 Task: Look for space in Rakovski, Bulgaria from 9th June, 2023 to 16th June, 2023 for 2 adults in price range Rs.8000 to Rs.16000. Place can be entire place with 2 bedrooms having 2 beds and 1 bathroom. Property type can be flat. Booking option can be shelf check-in. Required host language is English.
Action: Mouse moved to (498, 130)
Screenshot: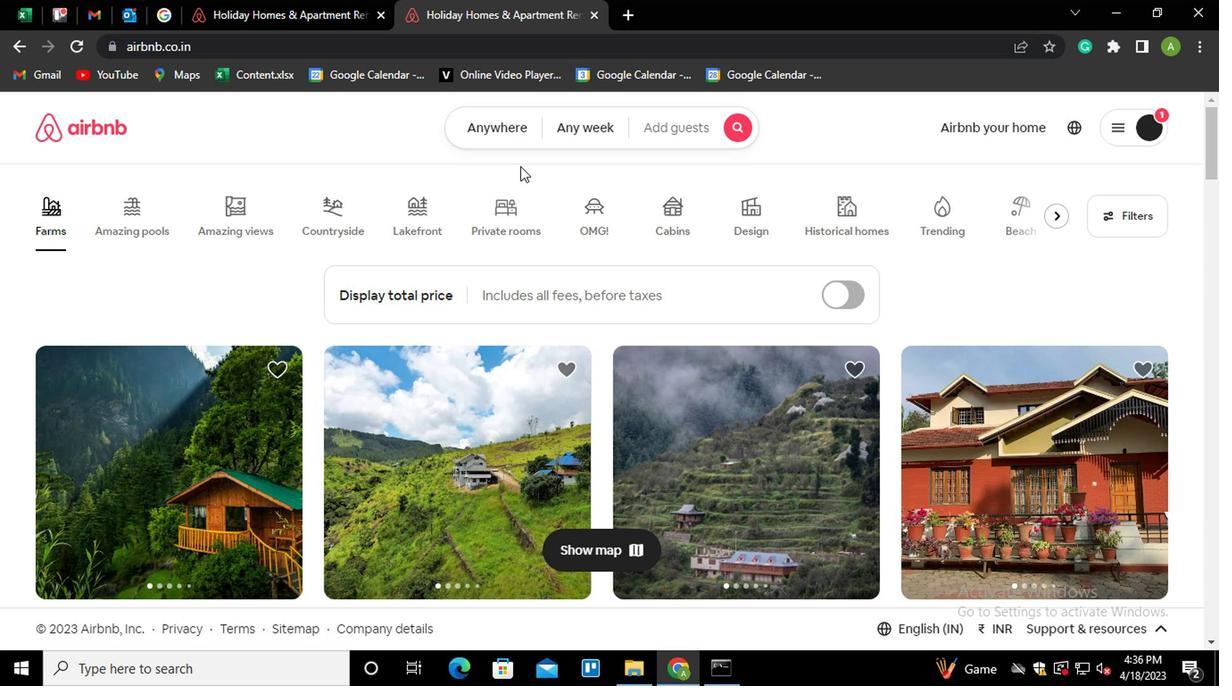 
Action: Mouse pressed left at (498, 130)
Screenshot: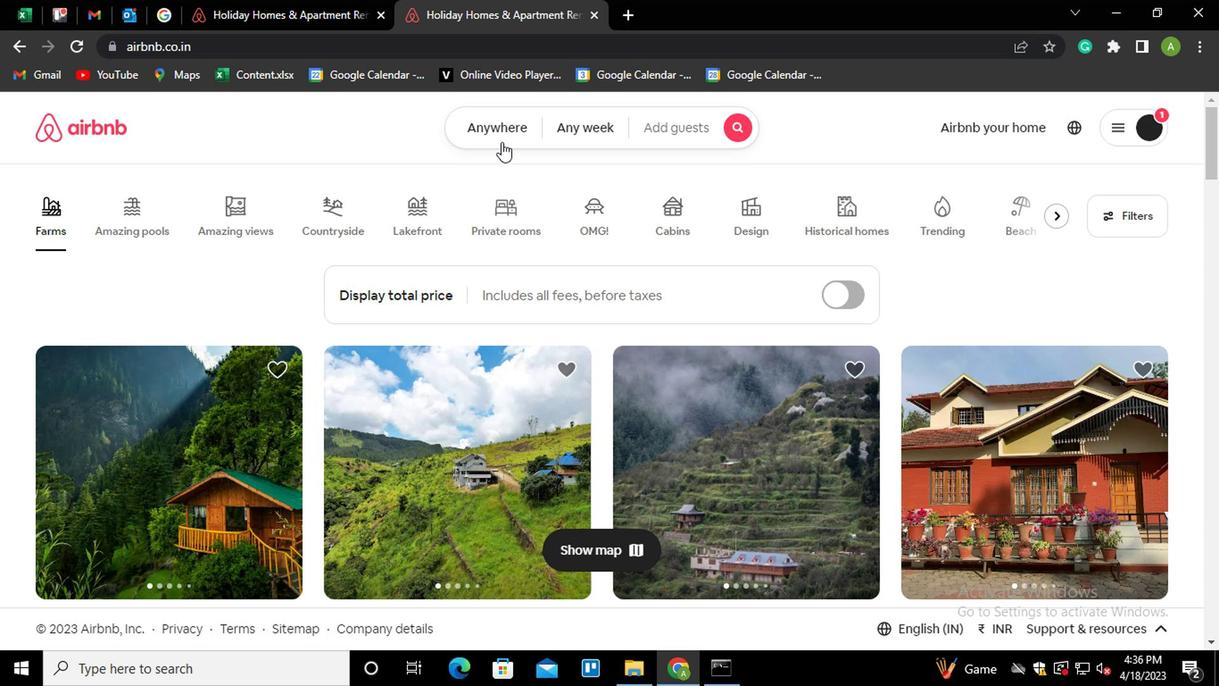 
Action: Mouse moved to (360, 204)
Screenshot: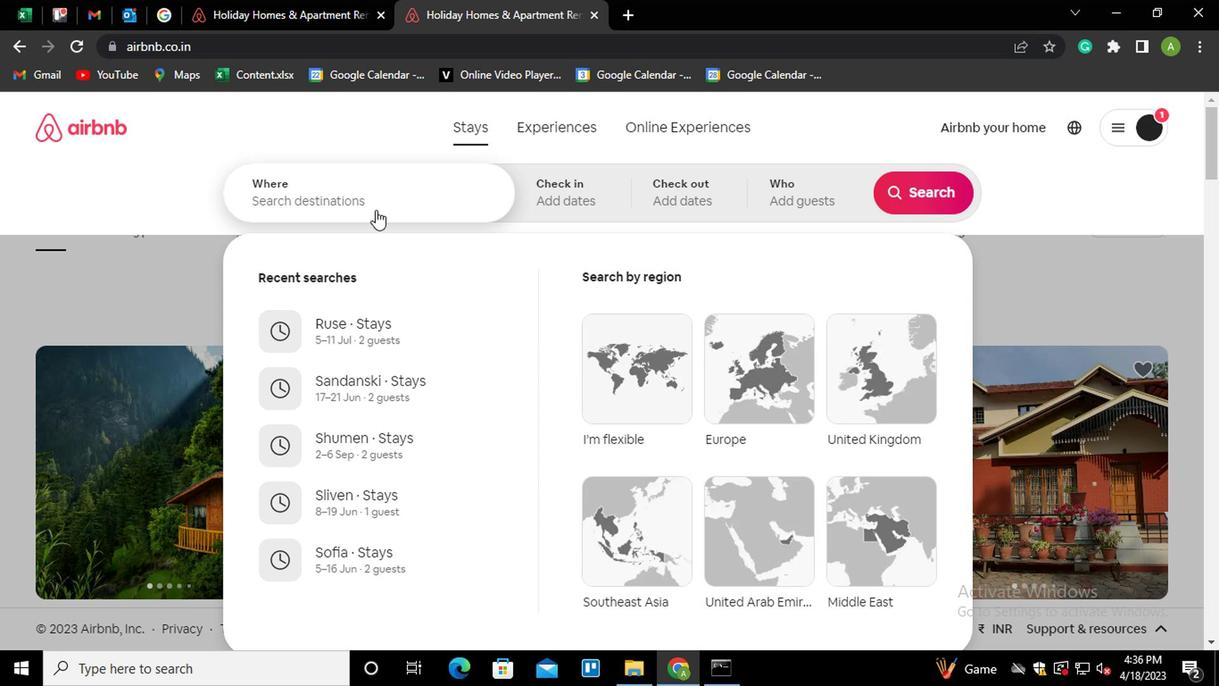 
Action: Mouse pressed left at (360, 204)
Screenshot: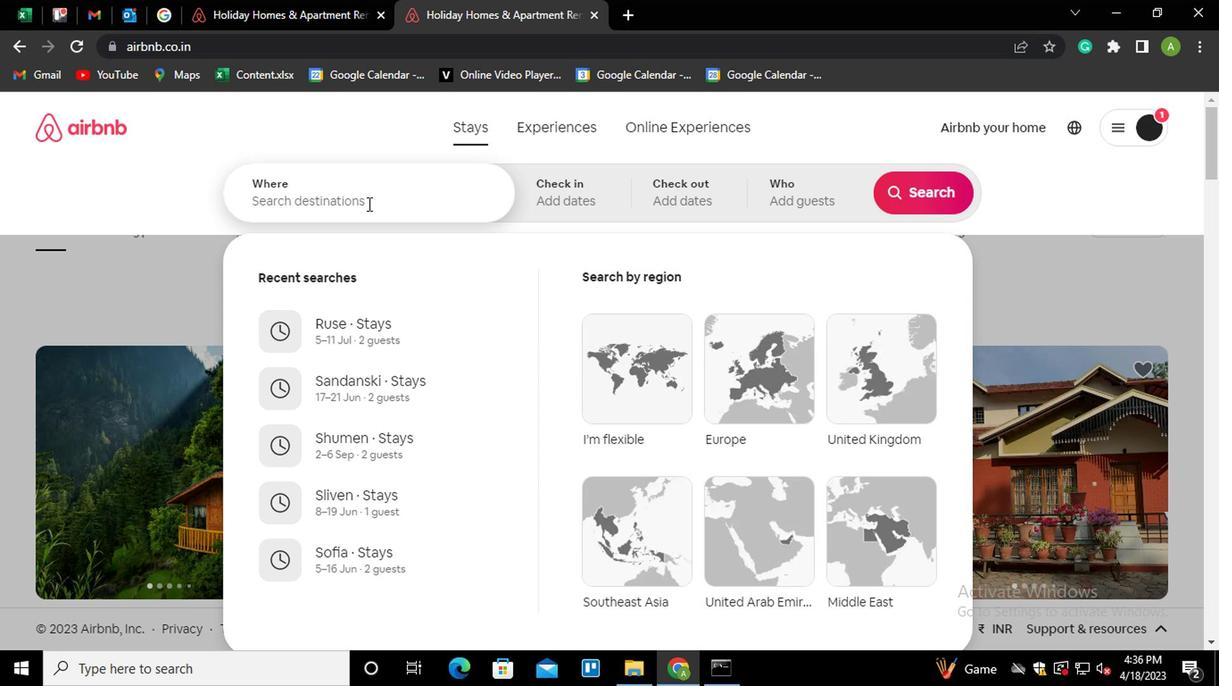
Action: Key pressed <Key.shift>RAKOVSKI<Key.down><Key.down><Key.enter>
Screenshot: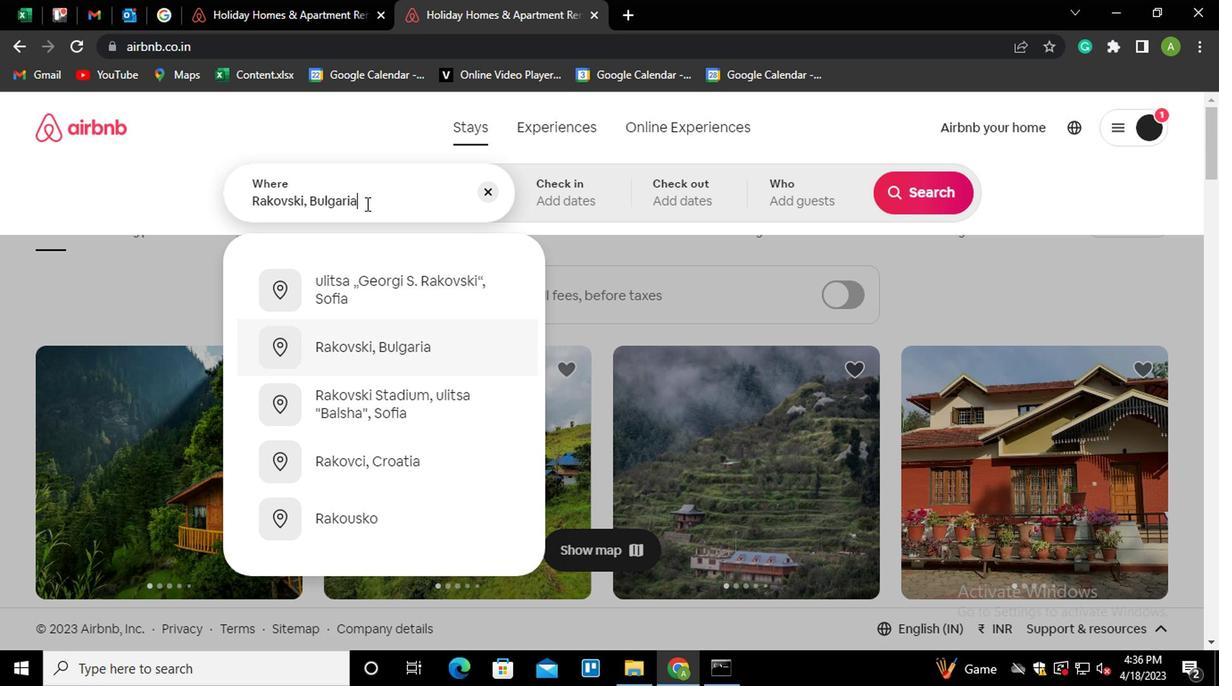 
Action: Mouse moved to (908, 335)
Screenshot: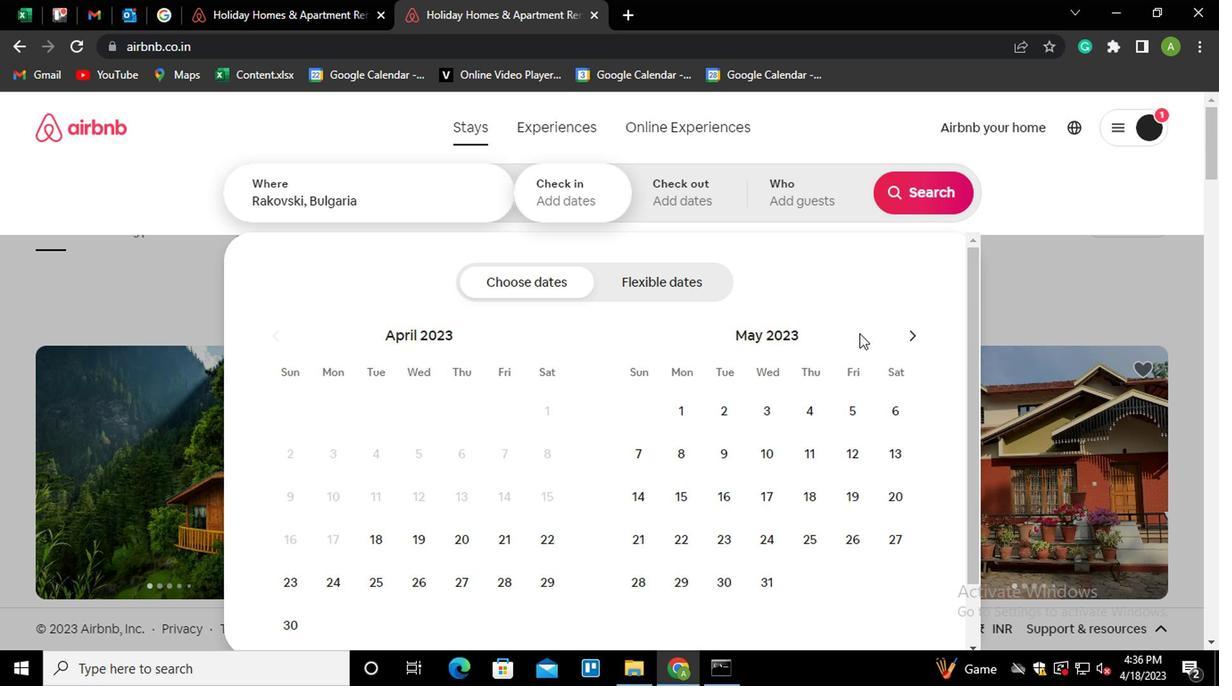 
Action: Mouse pressed left at (908, 335)
Screenshot: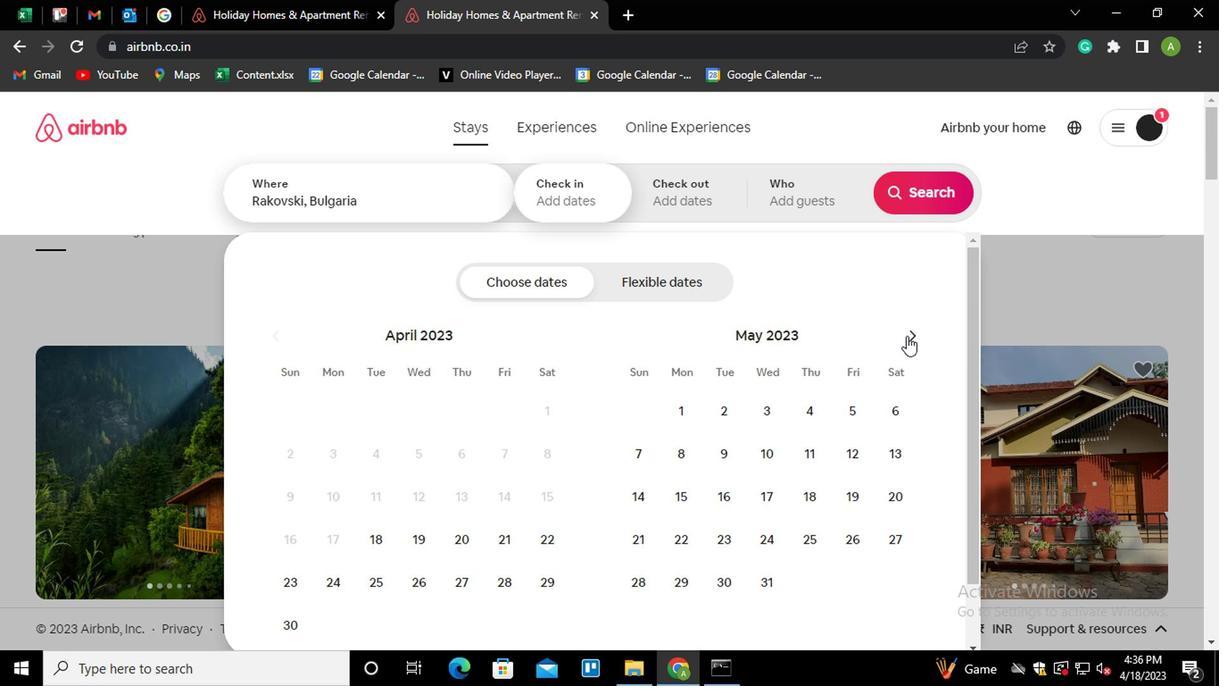
Action: Mouse pressed left at (908, 335)
Screenshot: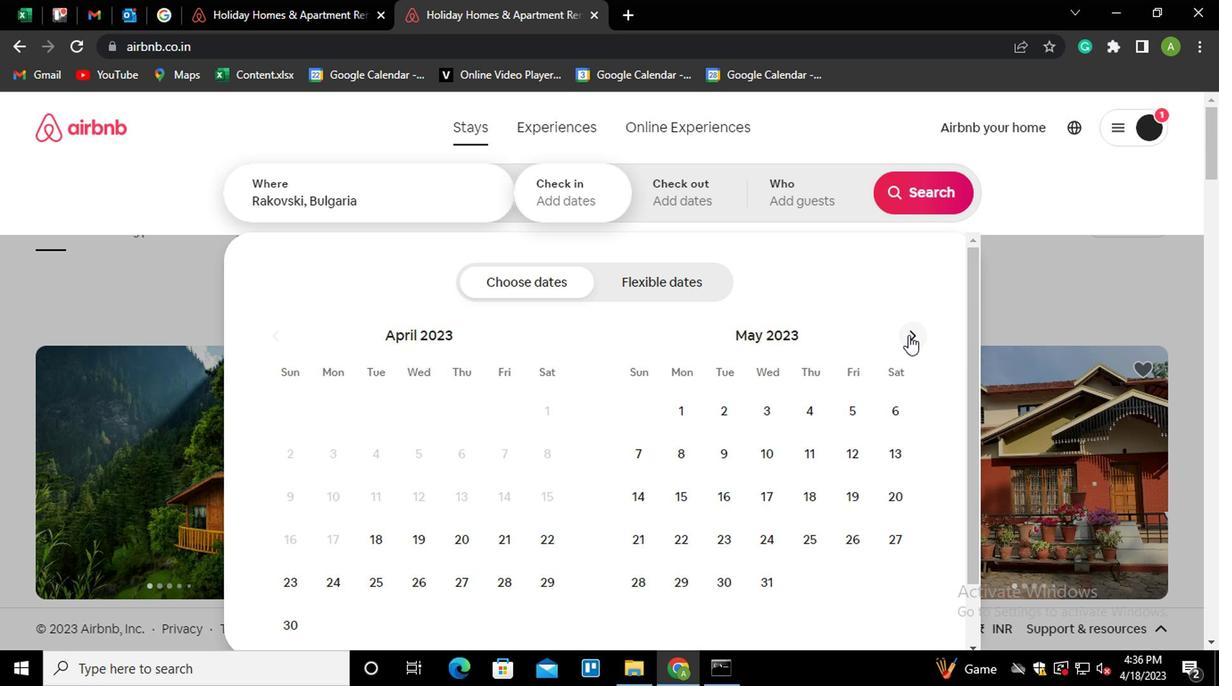 
Action: Mouse moved to (859, 452)
Screenshot: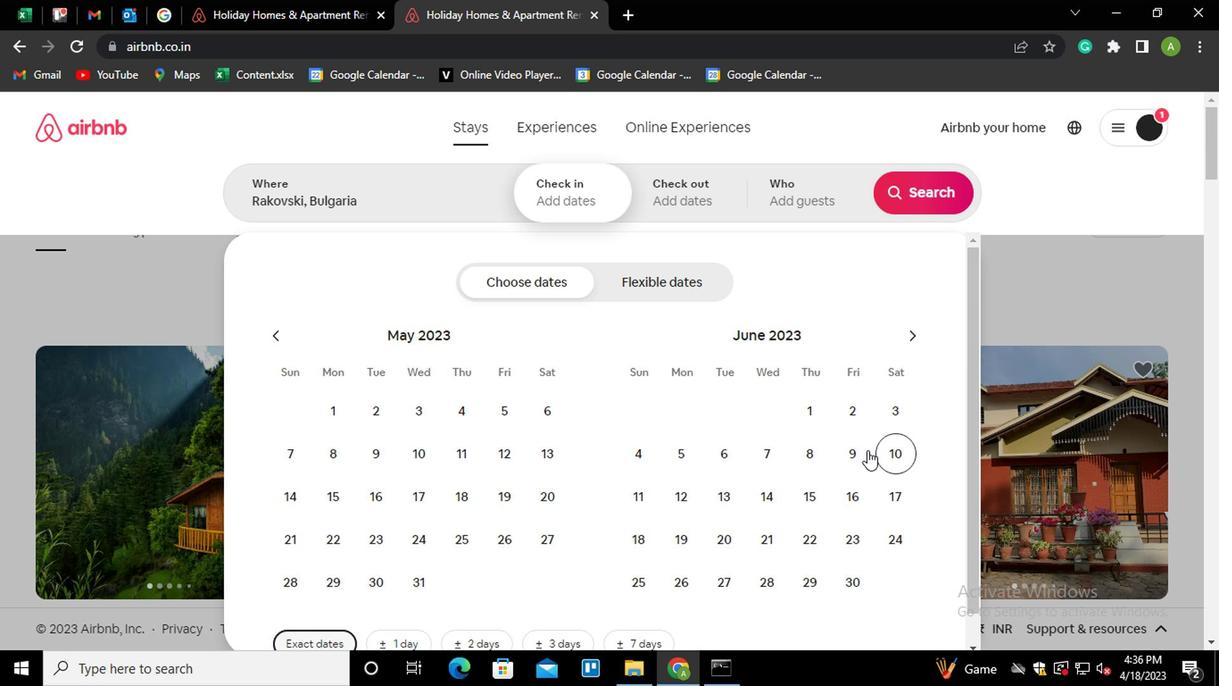 
Action: Mouse pressed left at (859, 452)
Screenshot: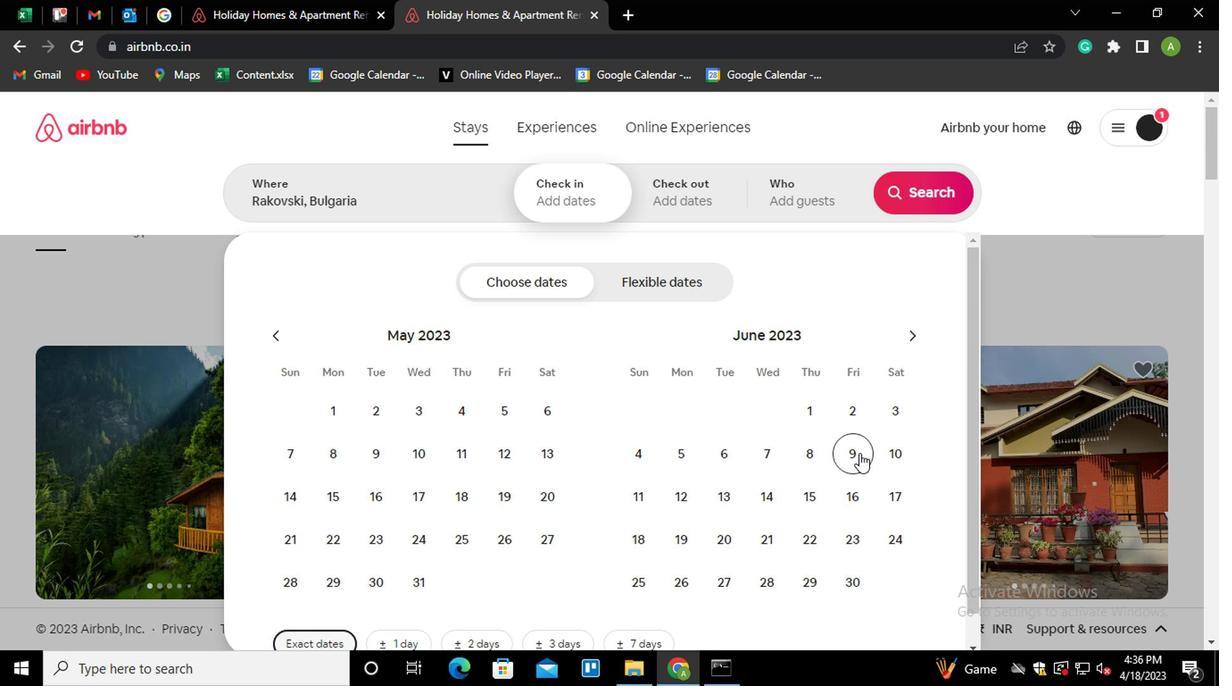 
Action: Mouse moved to (846, 486)
Screenshot: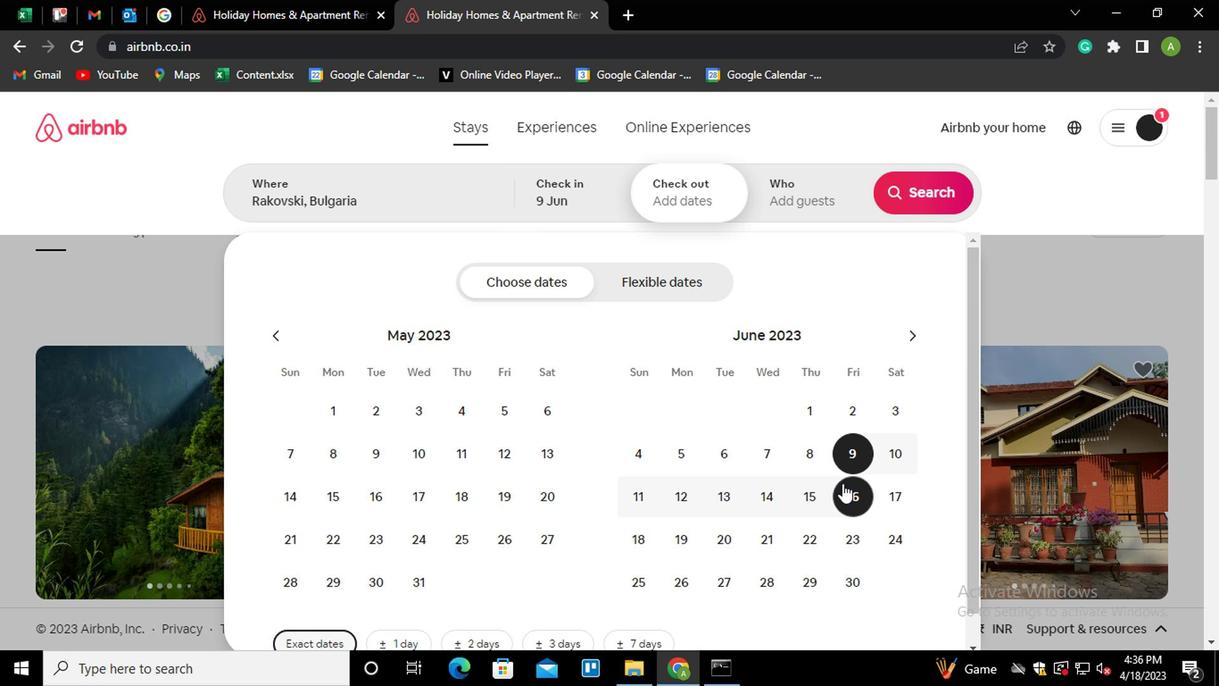 
Action: Mouse pressed left at (846, 486)
Screenshot: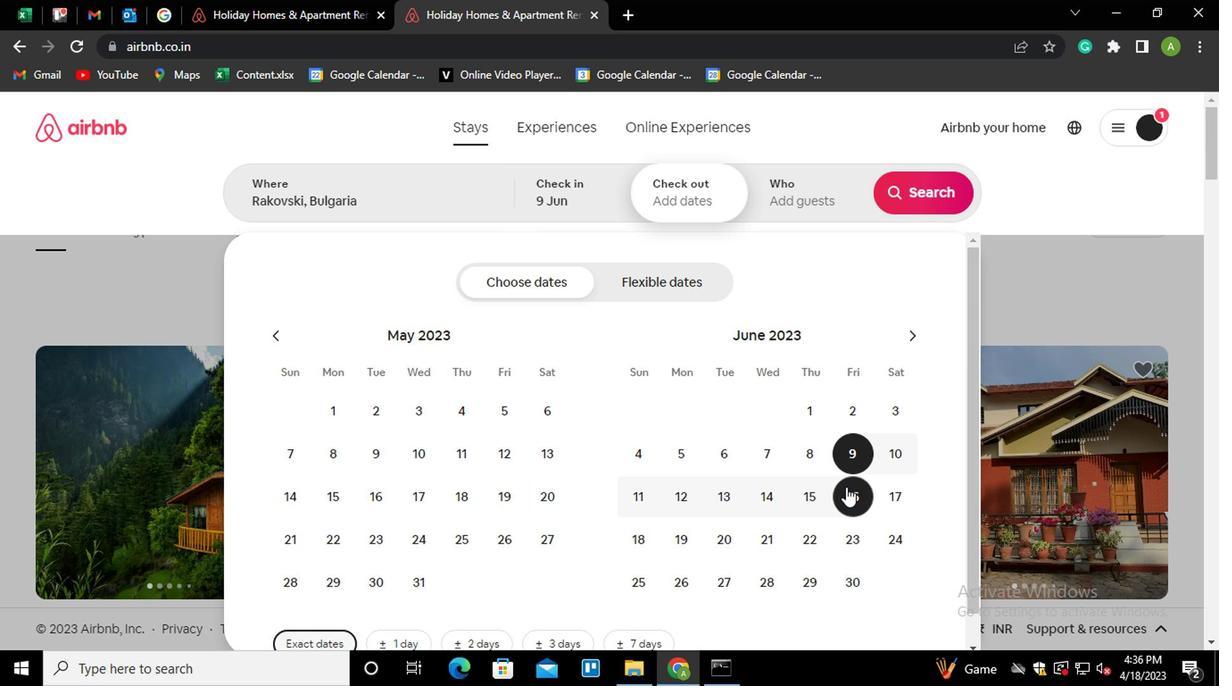 
Action: Mouse moved to (801, 214)
Screenshot: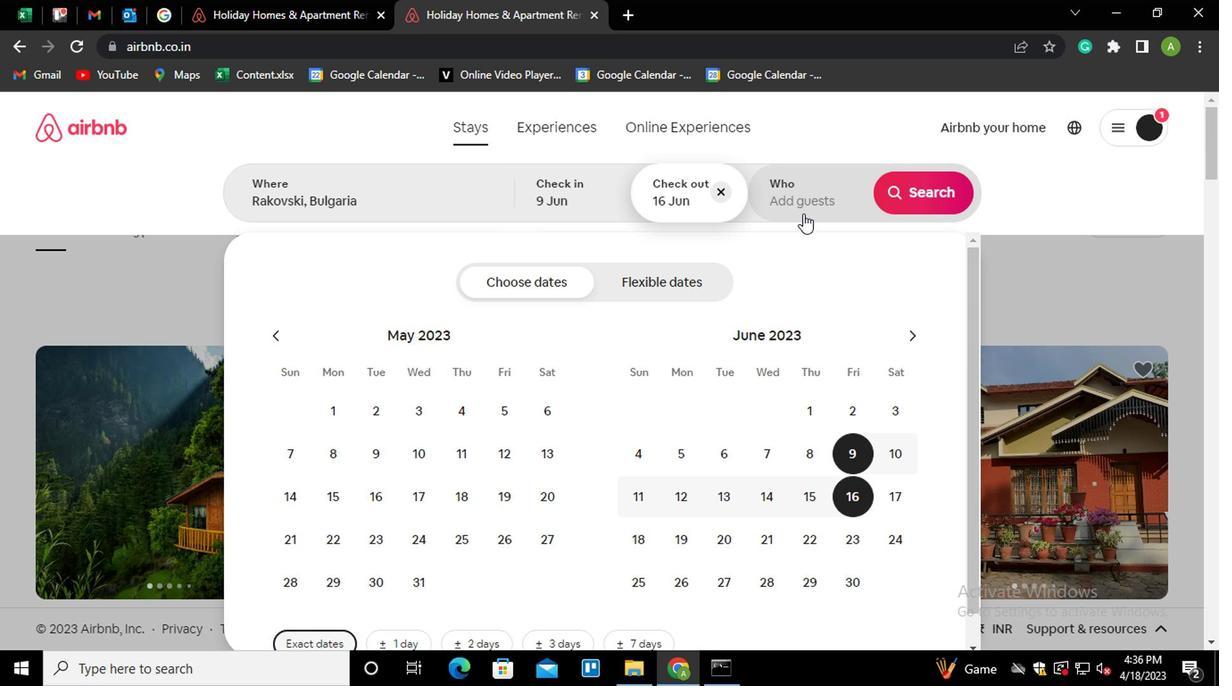 
Action: Mouse pressed left at (801, 214)
Screenshot: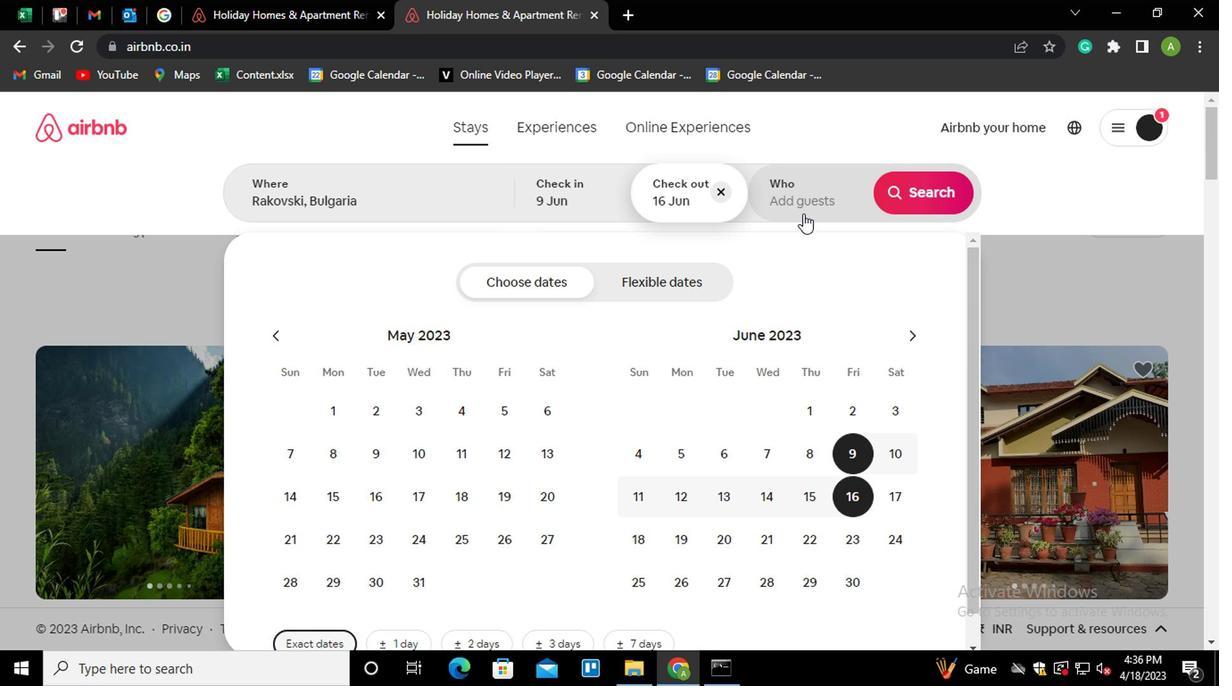 
Action: Mouse moved to (929, 287)
Screenshot: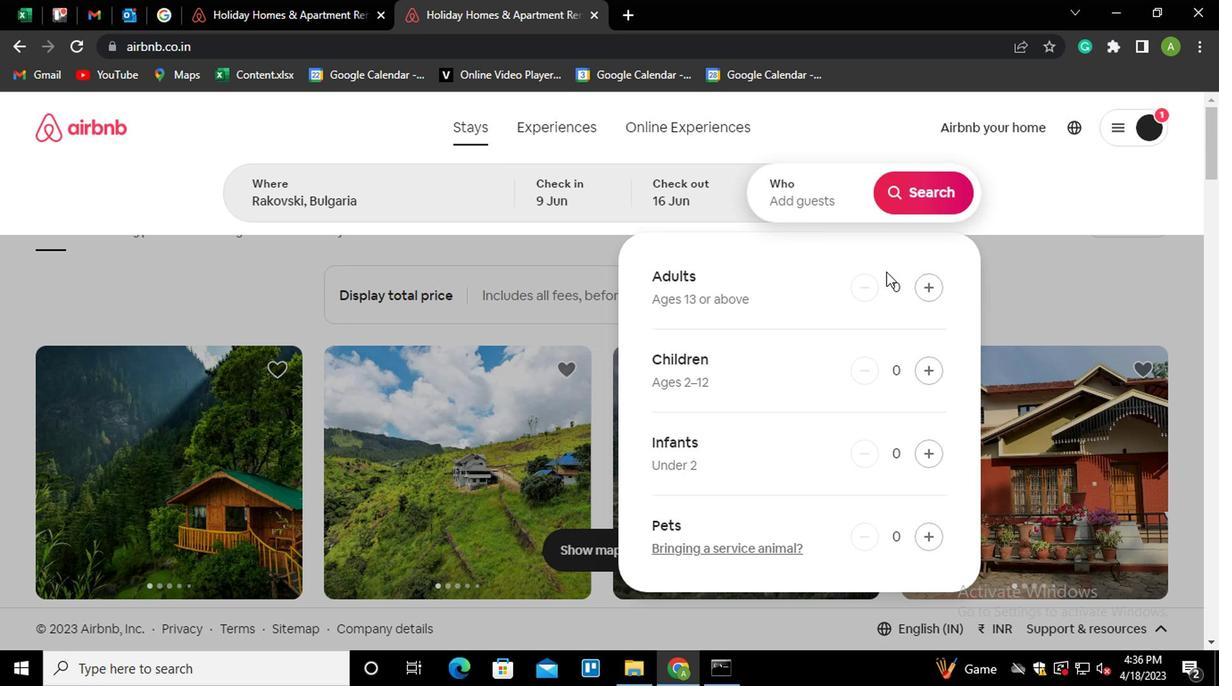 
Action: Mouse pressed left at (929, 287)
Screenshot: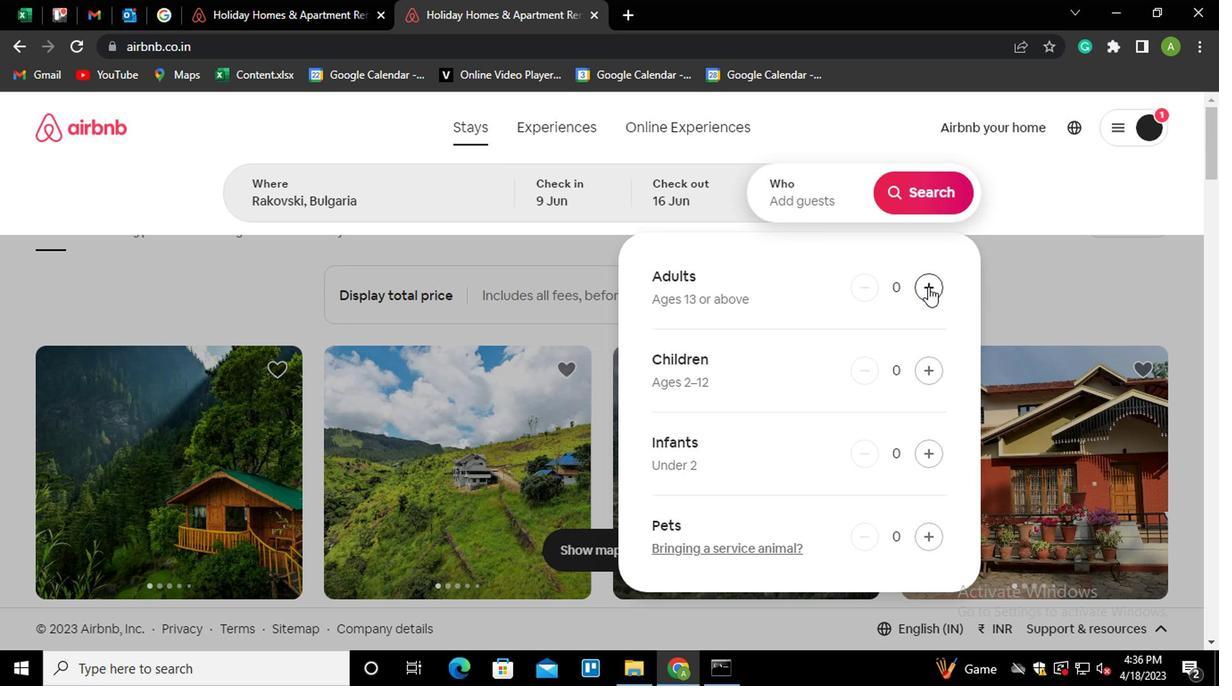 
Action: Mouse pressed left at (929, 287)
Screenshot: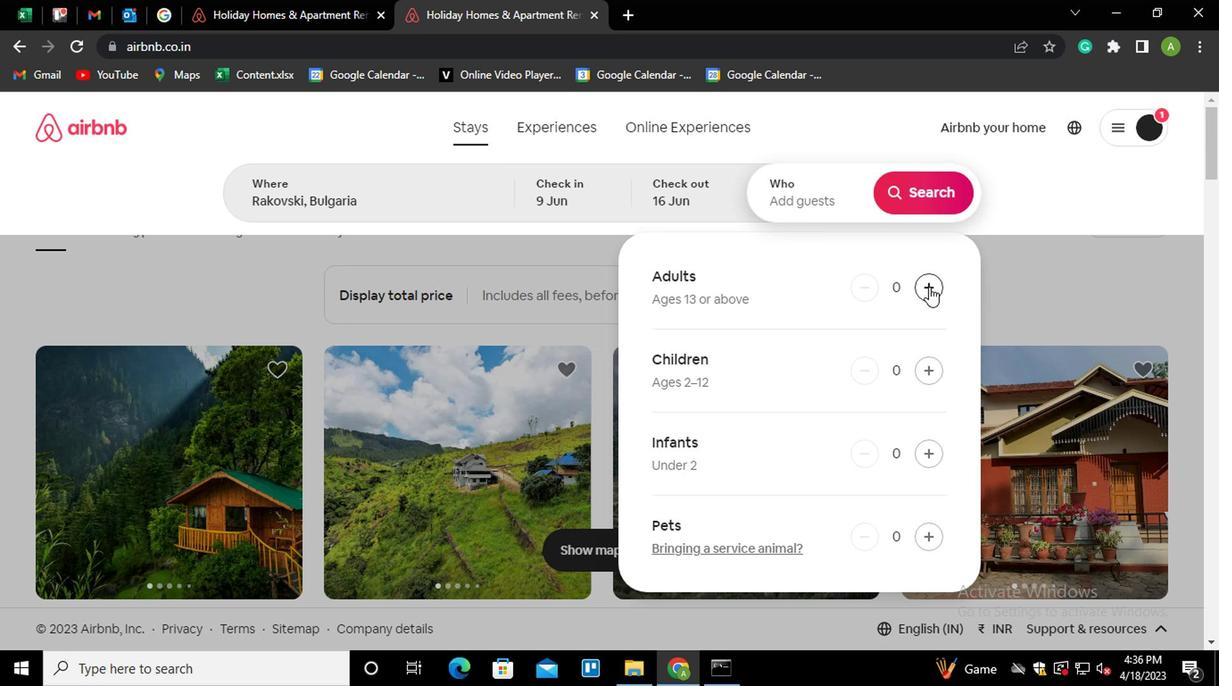
Action: Mouse moved to (923, 205)
Screenshot: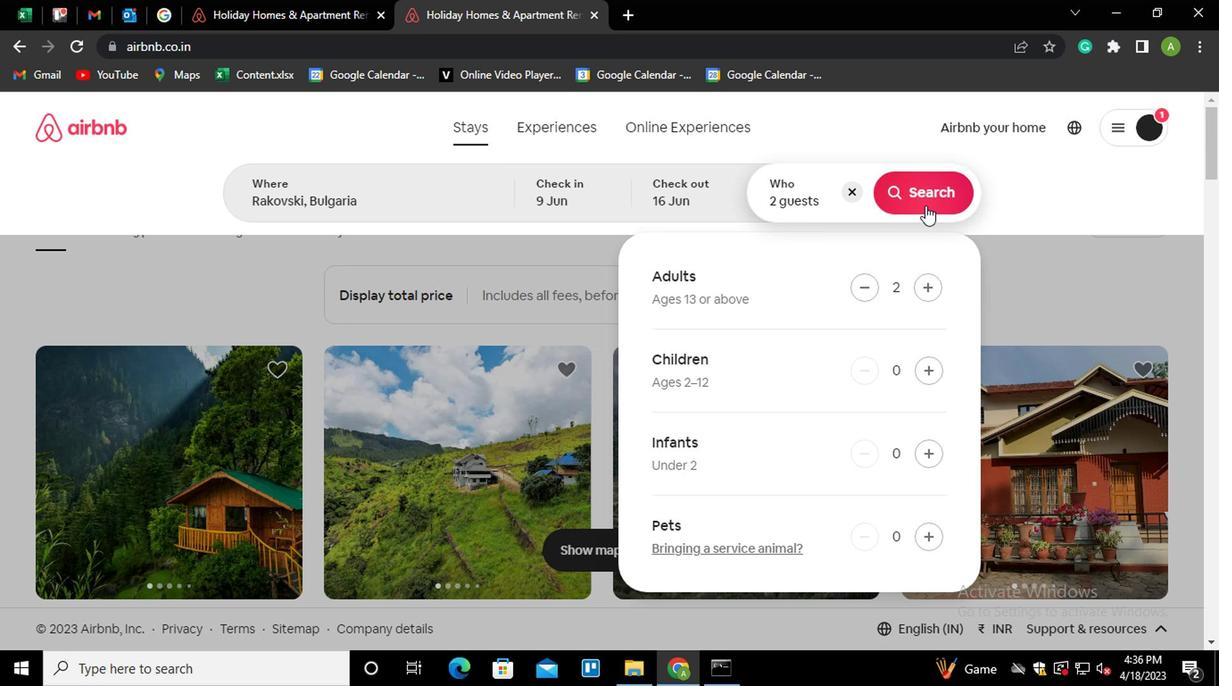 
Action: Mouse pressed left at (923, 205)
Screenshot: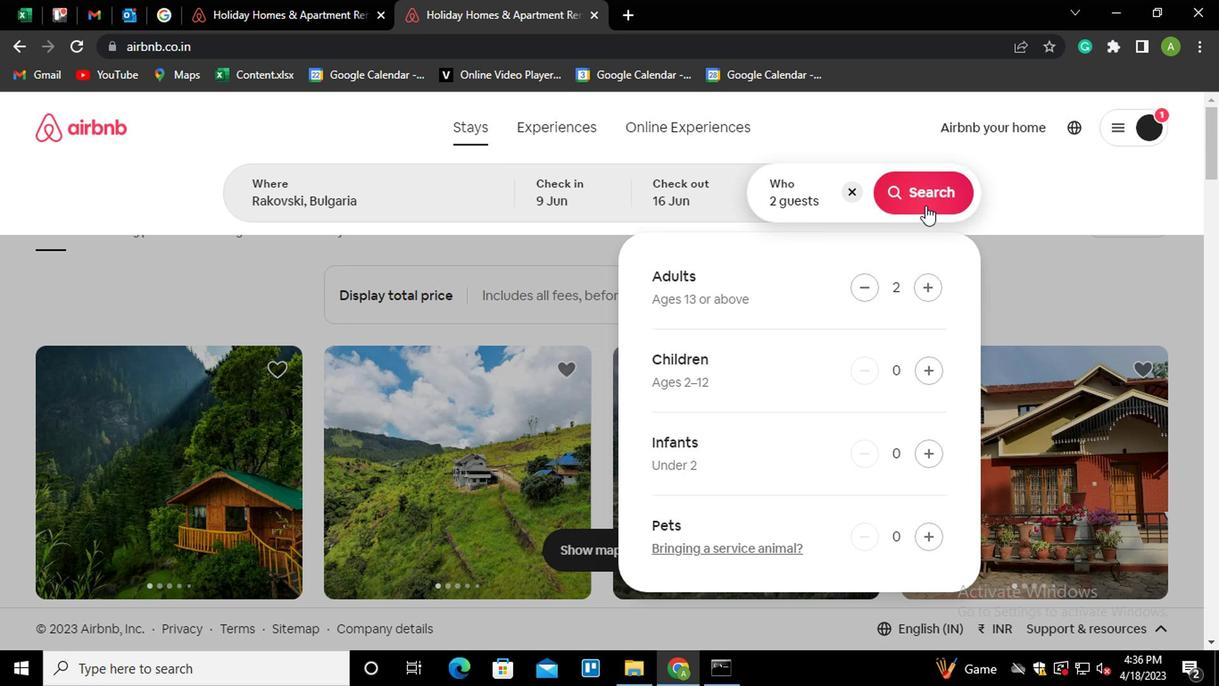 
Action: Mouse moved to (1156, 210)
Screenshot: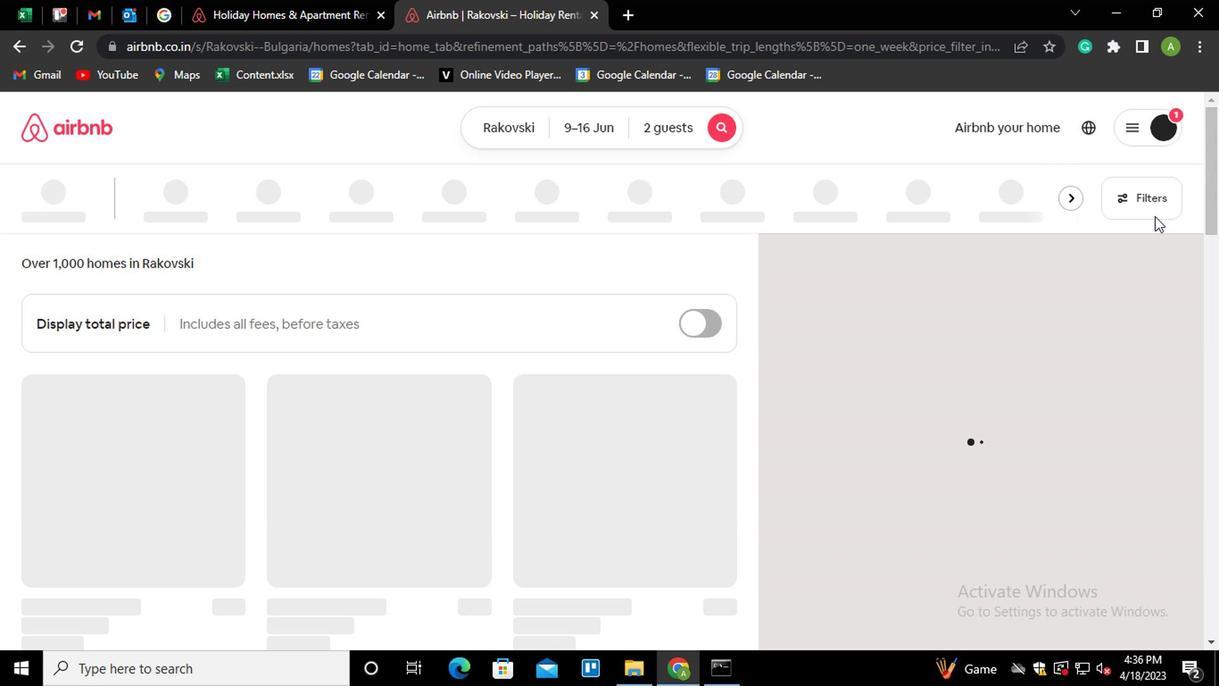 
Action: Mouse pressed left at (1156, 210)
Screenshot: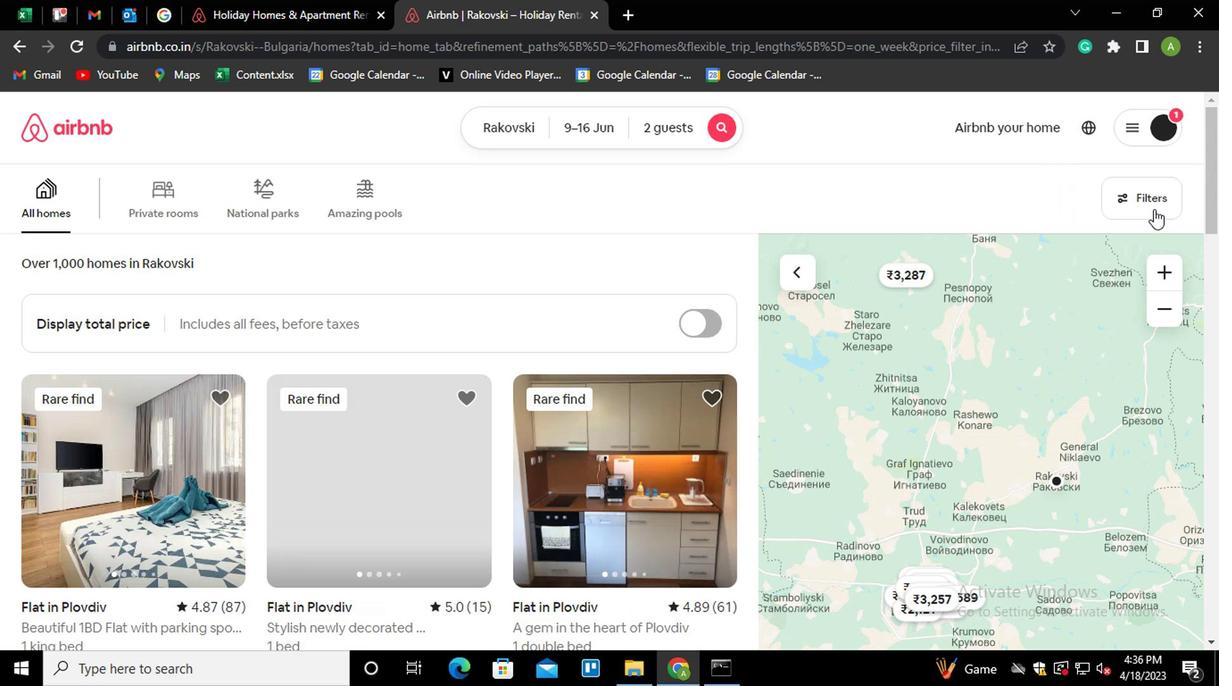 
Action: Mouse moved to (484, 411)
Screenshot: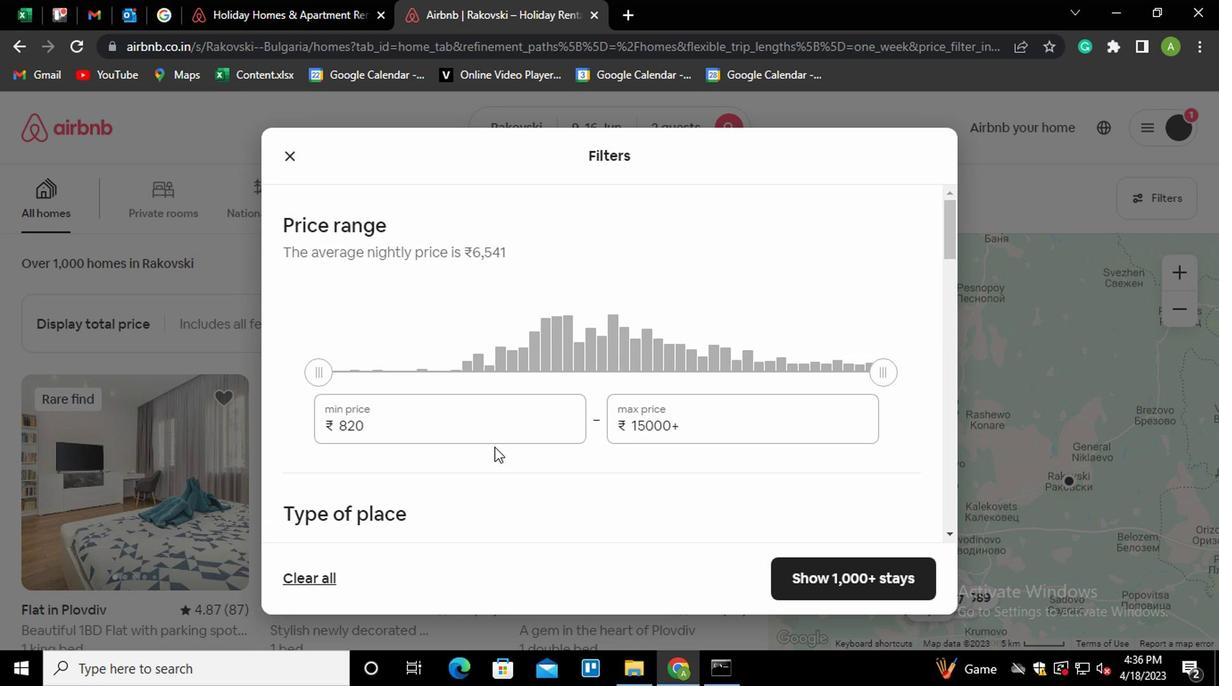 
Action: Mouse pressed left at (484, 411)
Screenshot: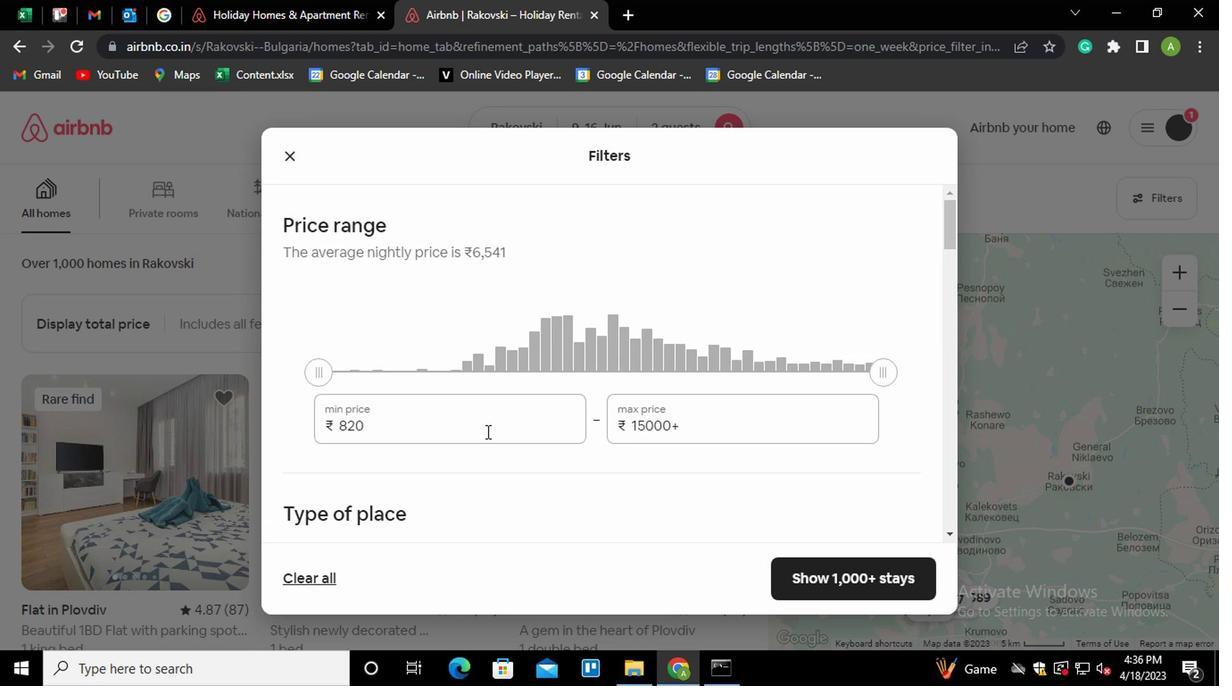 
Action: Key pressed <Key.shift_r><Key.home>8000
Screenshot: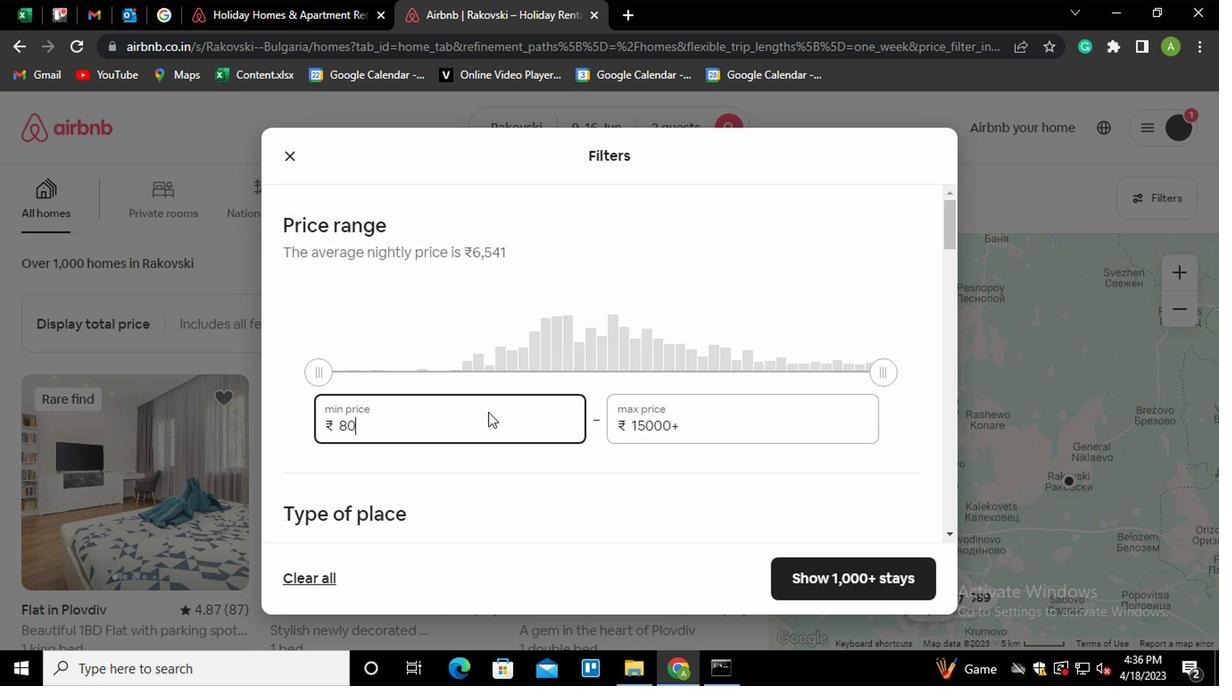 
Action: Mouse moved to (718, 418)
Screenshot: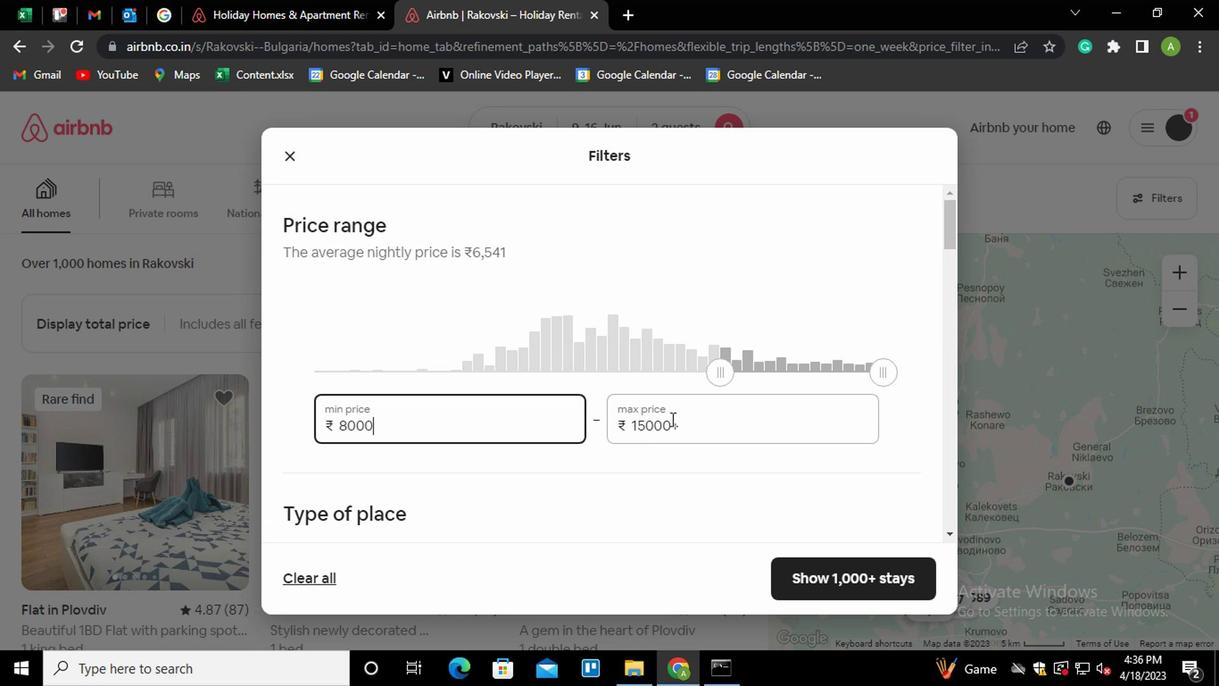 
Action: Mouse pressed left at (718, 418)
Screenshot: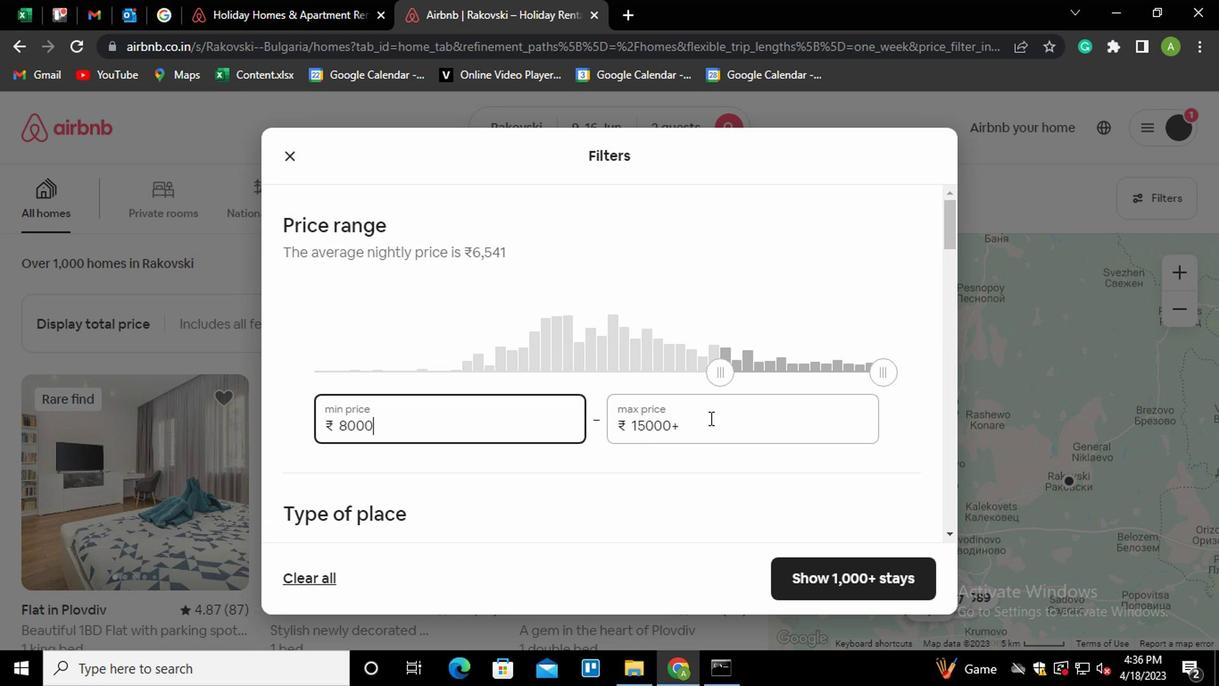 
Action: Key pressed <Key.shift_r><Key.home>16000
Screenshot: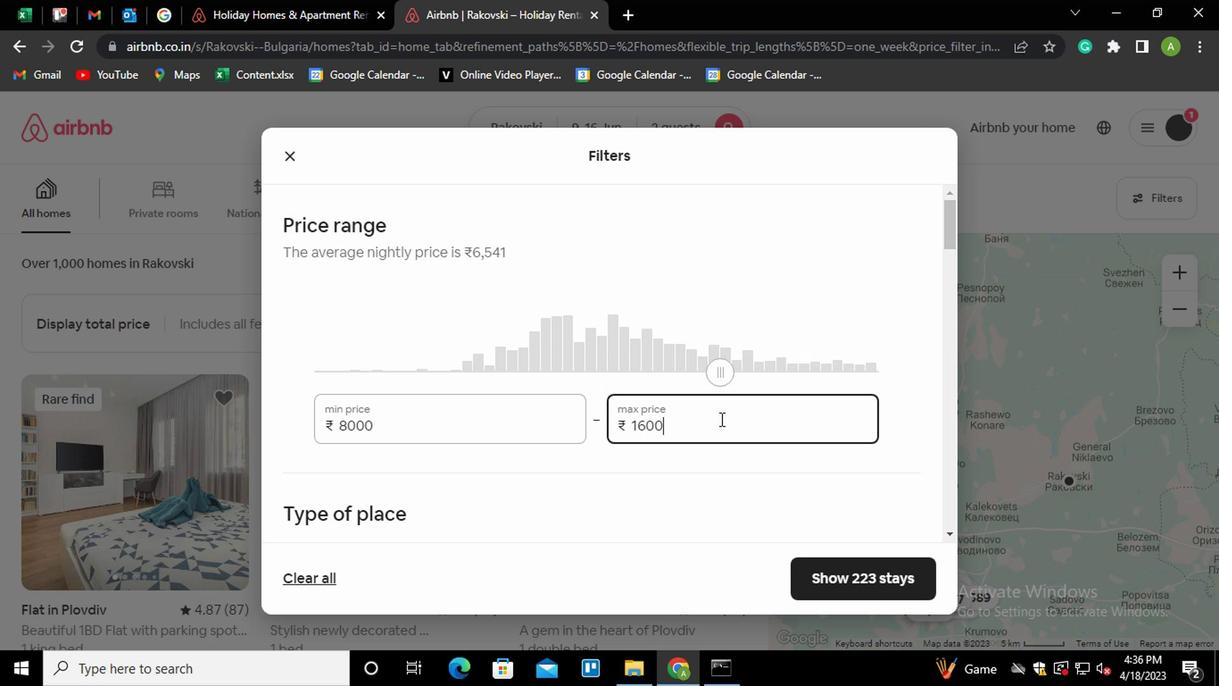 
Action: Mouse moved to (725, 424)
Screenshot: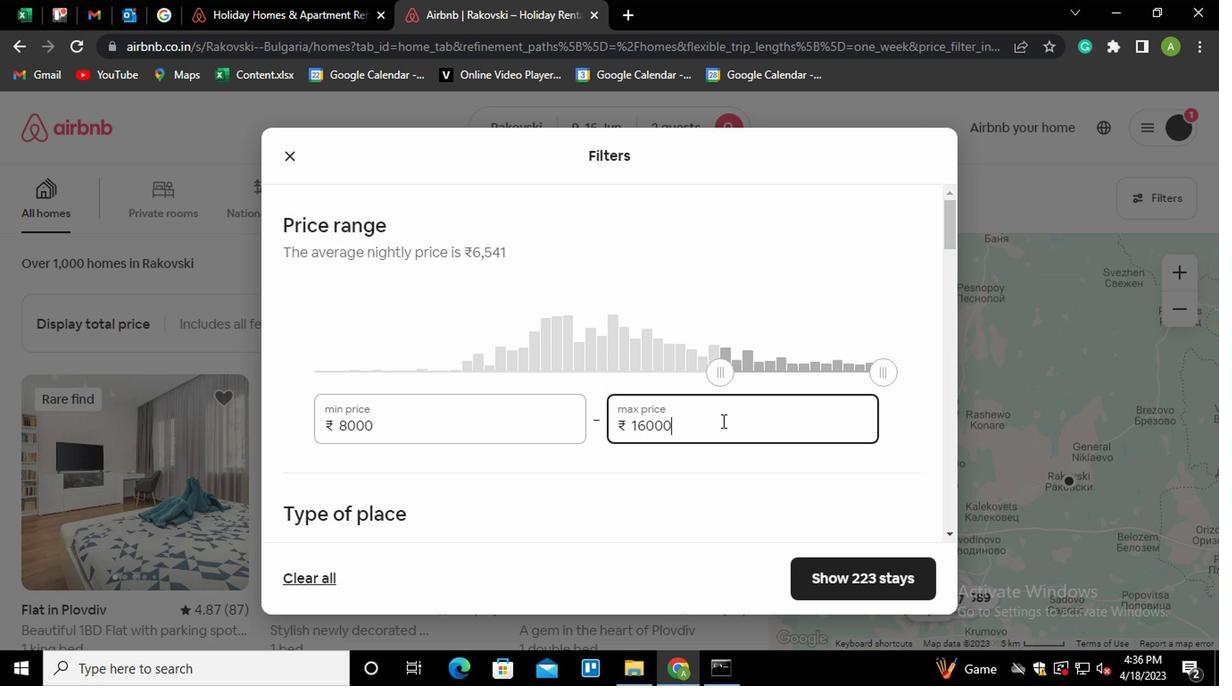 
Action: Mouse scrolled (725, 423) with delta (0, -1)
Screenshot: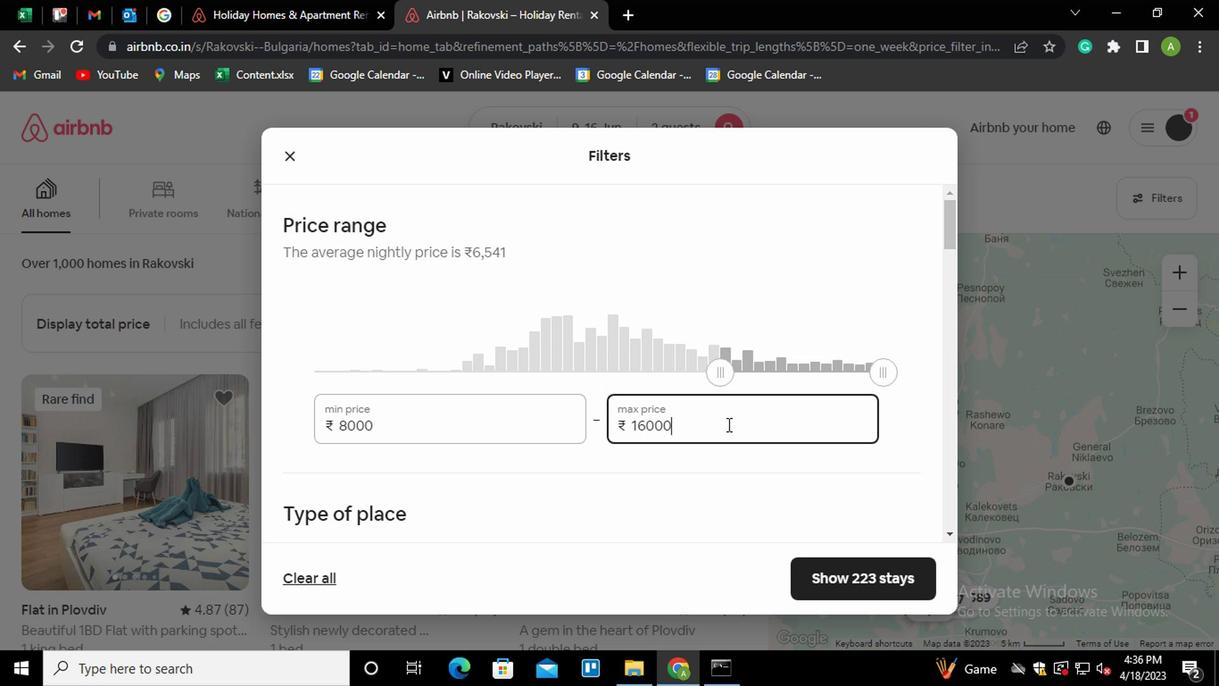
Action: Mouse scrolled (725, 423) with delta (0, -1)
Screenshot: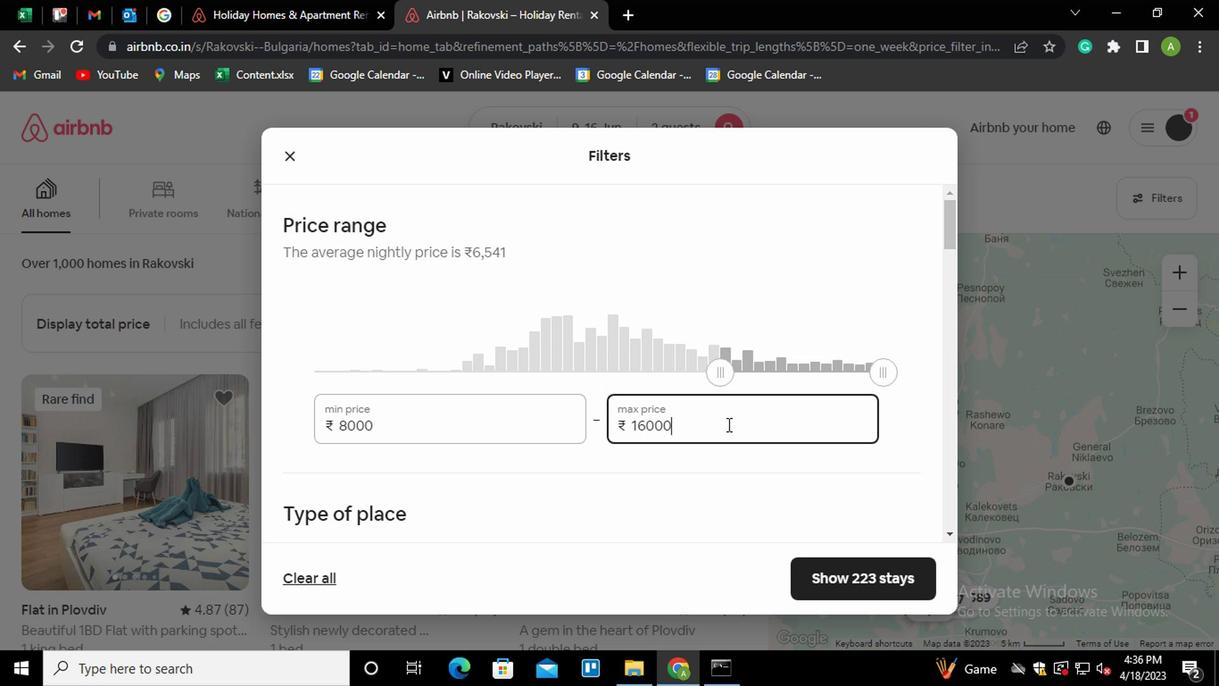 
Action: Mouse moved to (377, 398)
Screenshot: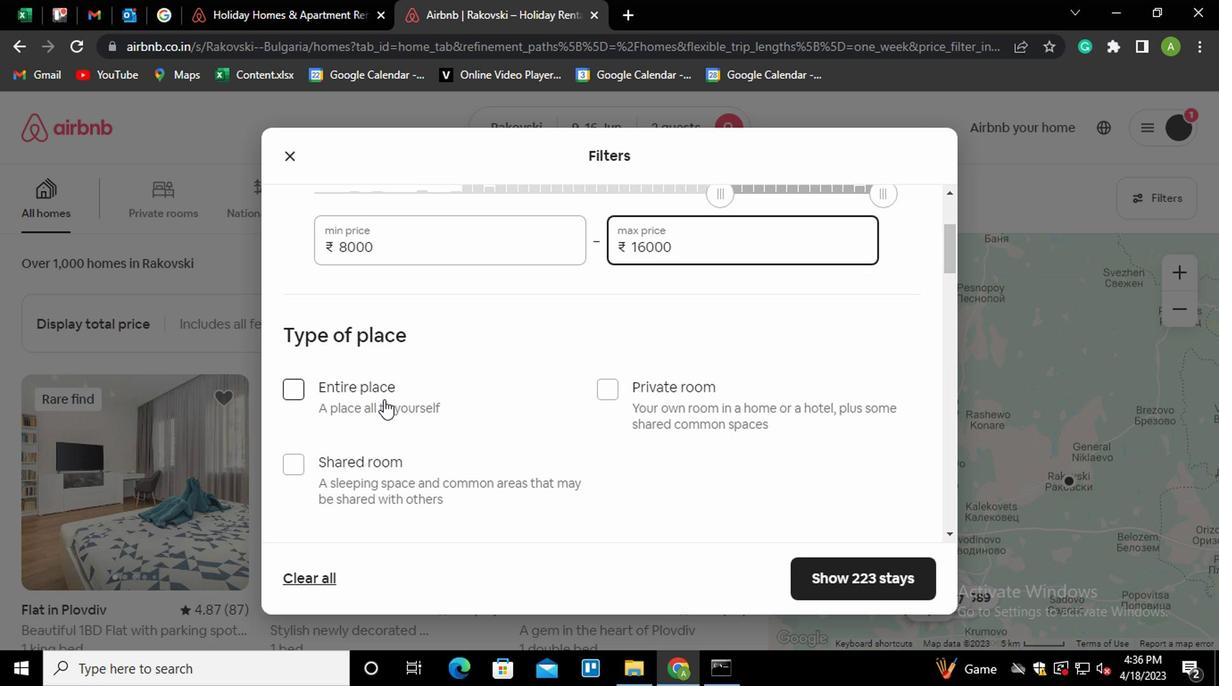 
Action: Mouse pressed left at (377, 398)
Screenshot: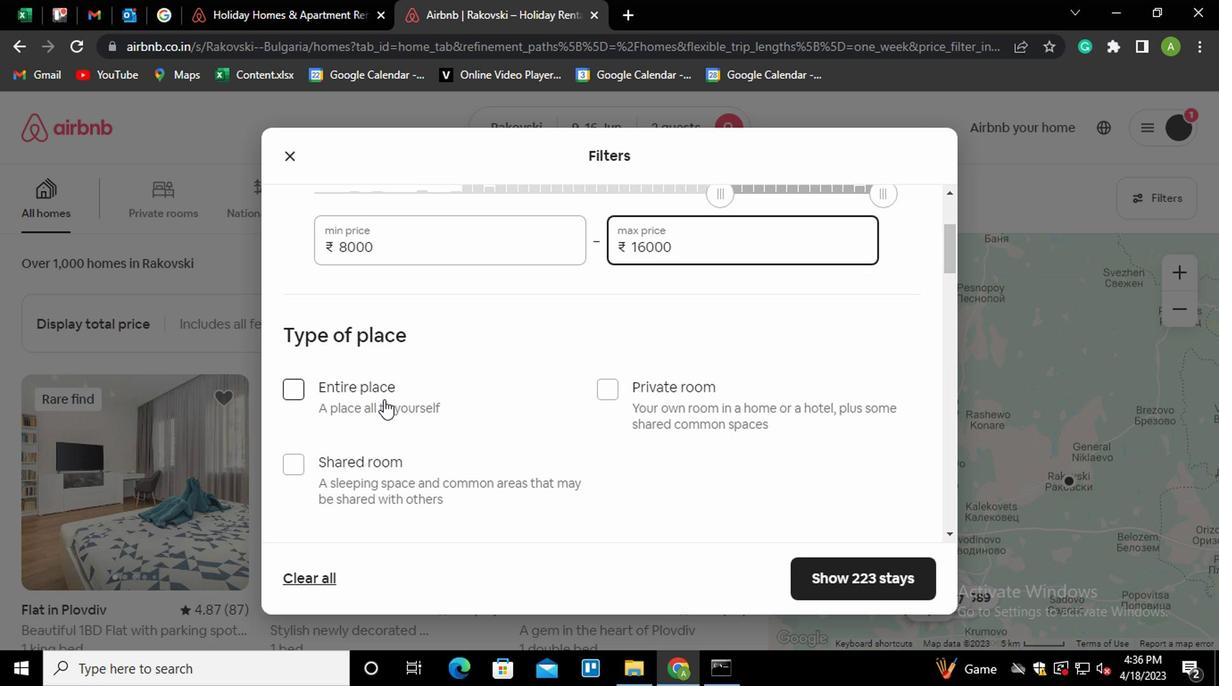 
Action: Mouse moved to (550, 465)
Screenshot: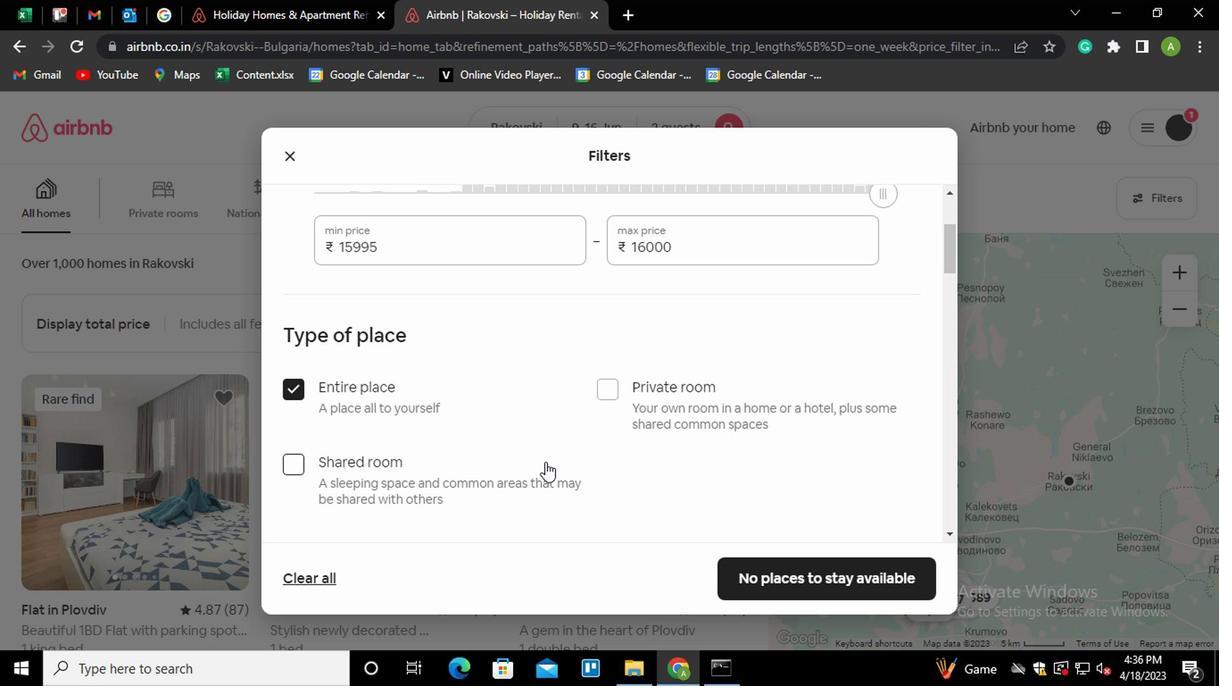 
Action: Mouse scrolled (550, 465) with delta (0, 0)
Screenshot: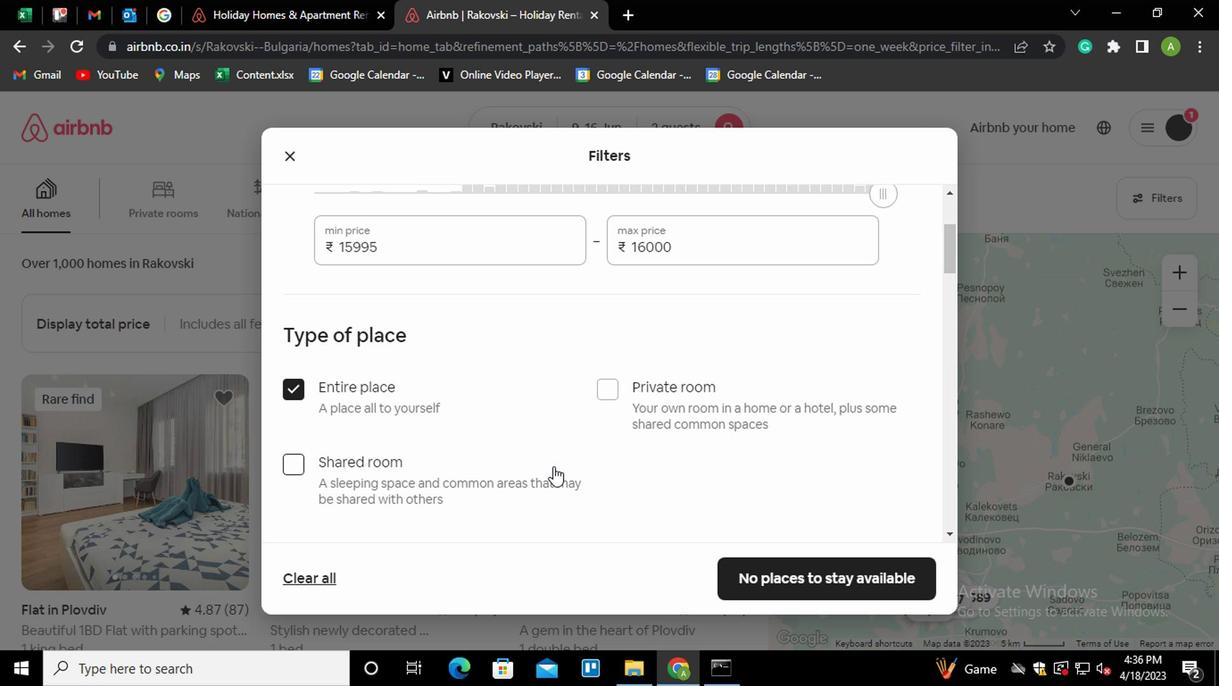 
Action: Mouse scrolled (550, 465) with delta (0, 0)
Screenshot: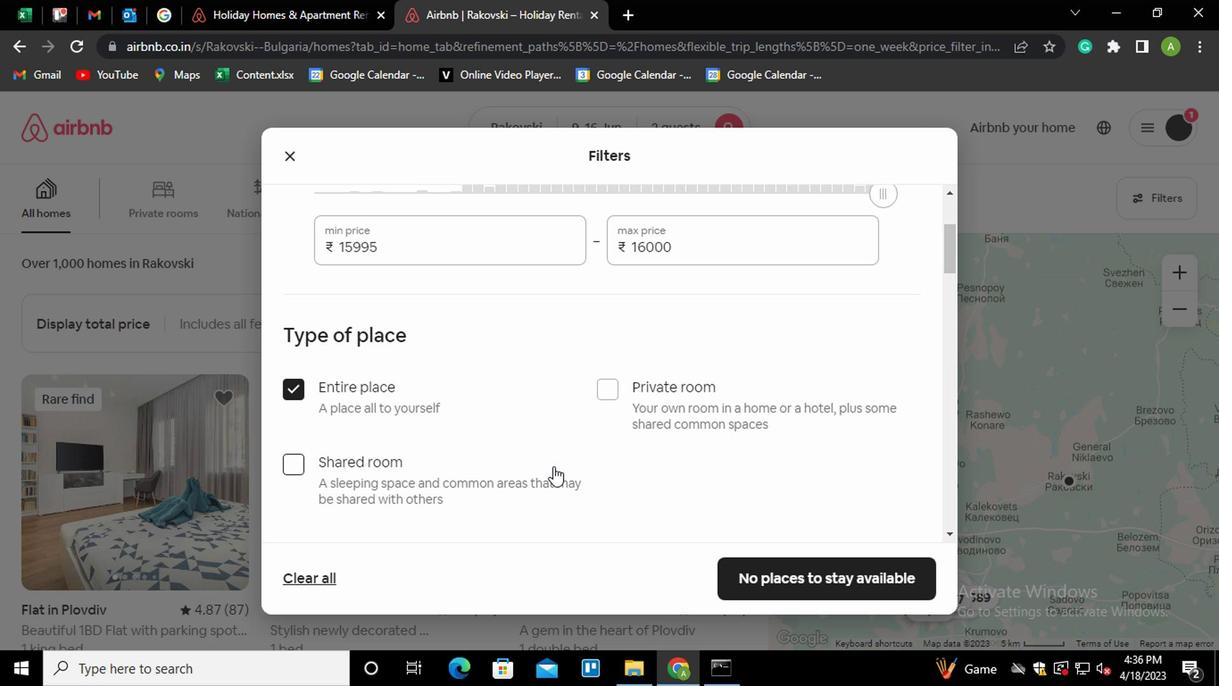 
Action: Mouse moved to (456, 498)
Screenshot: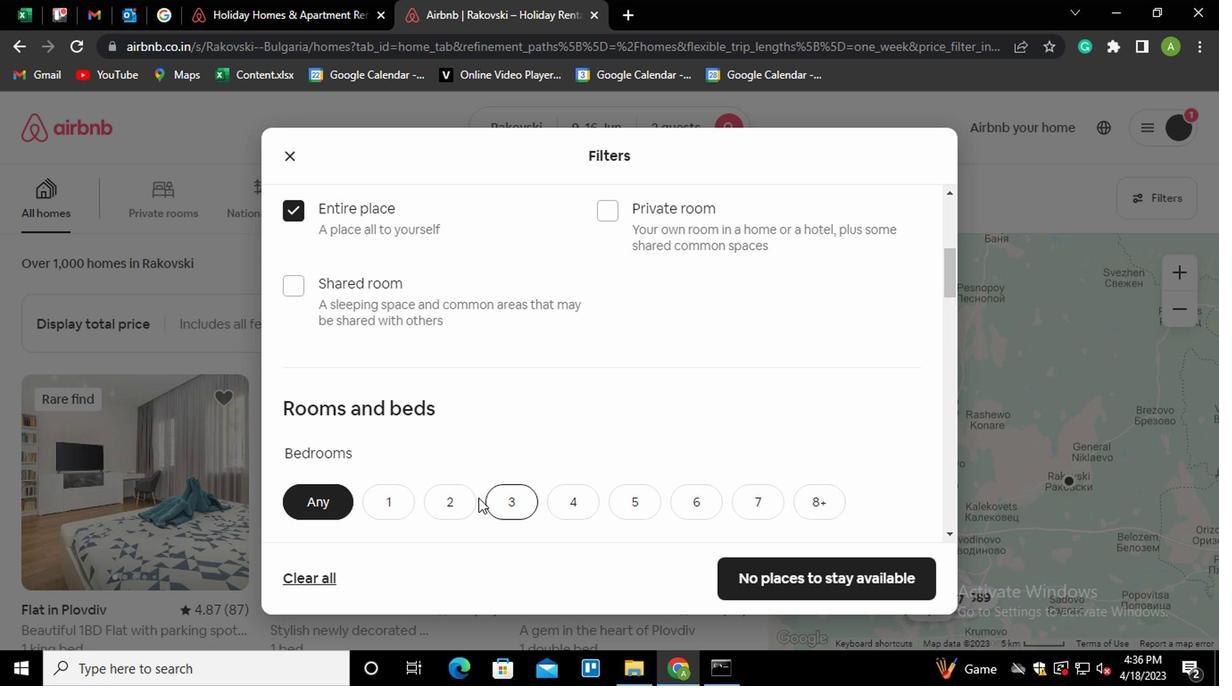 
Action: Mouse pressed left at (456, 498)
Screenshot: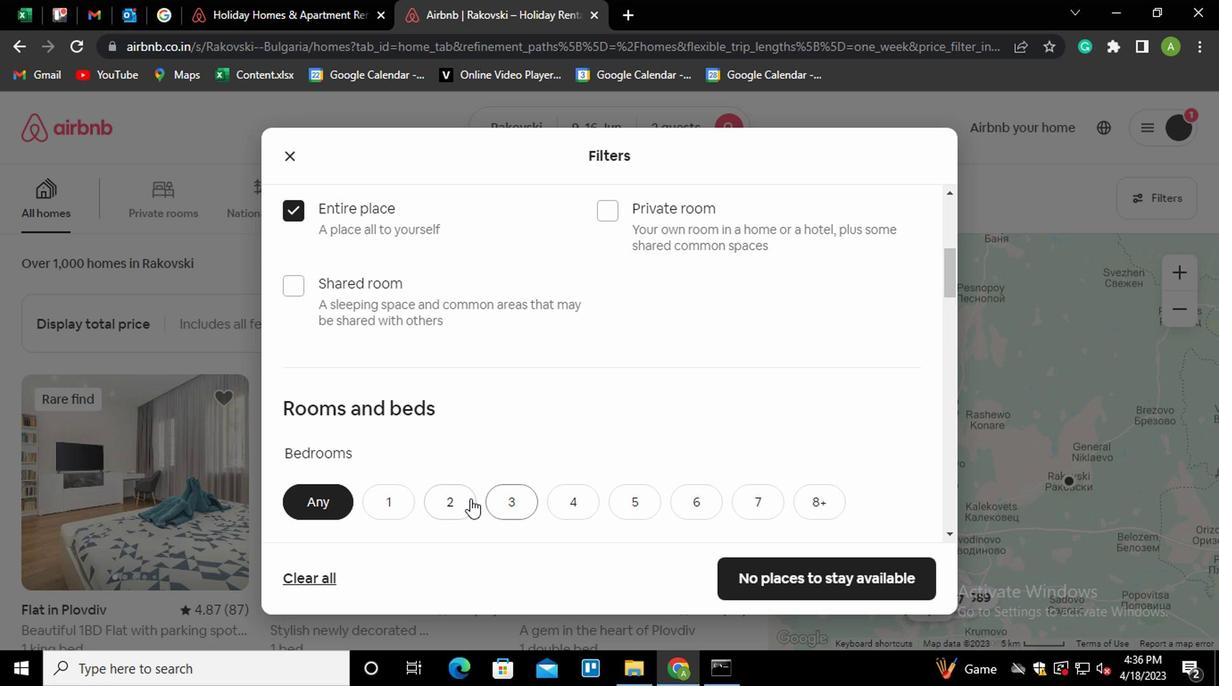 
Action: Mouse moved to (550, 440)
Screenshot: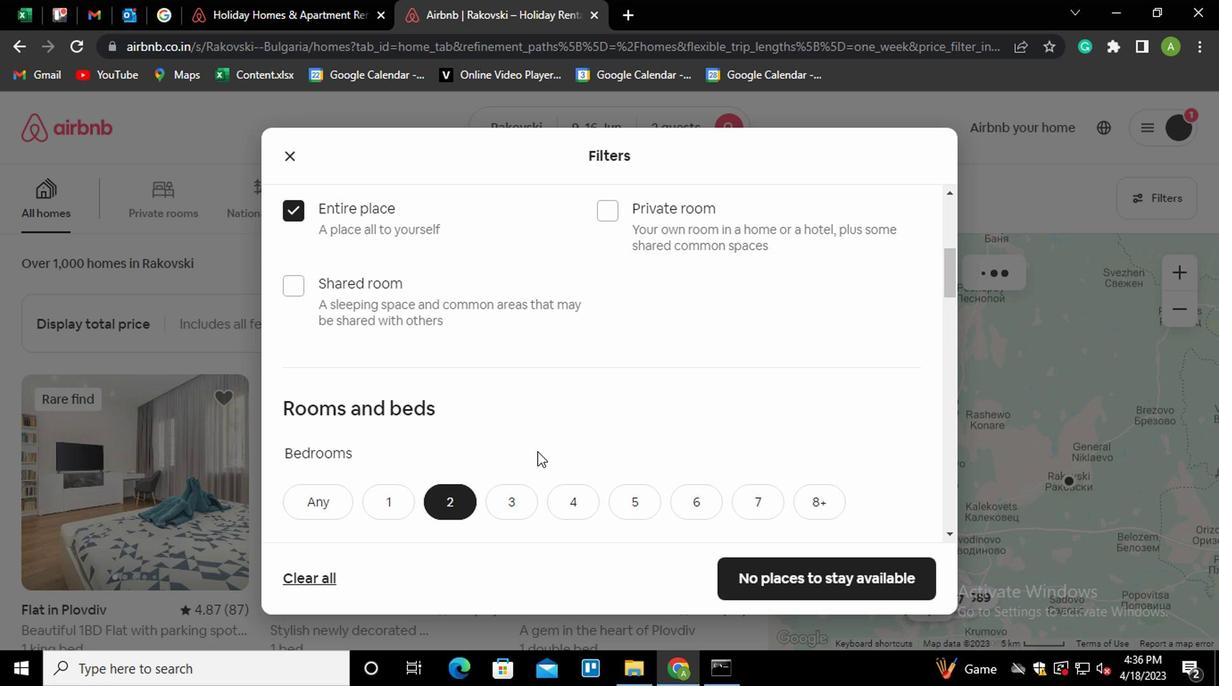 
Action: Mouse scrolled (550, 439) with delta (0, -1)
Screenshot: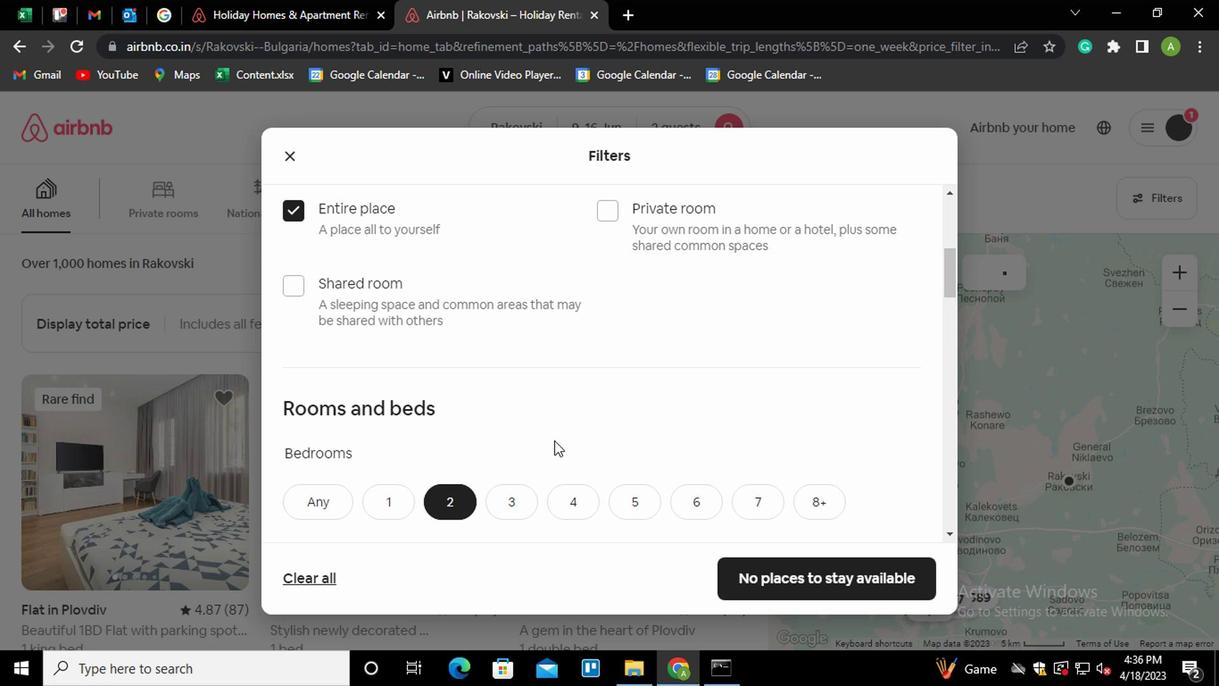 
Action: Mouse scrolled (550, 439) with delta (0, -1)
Screenshot: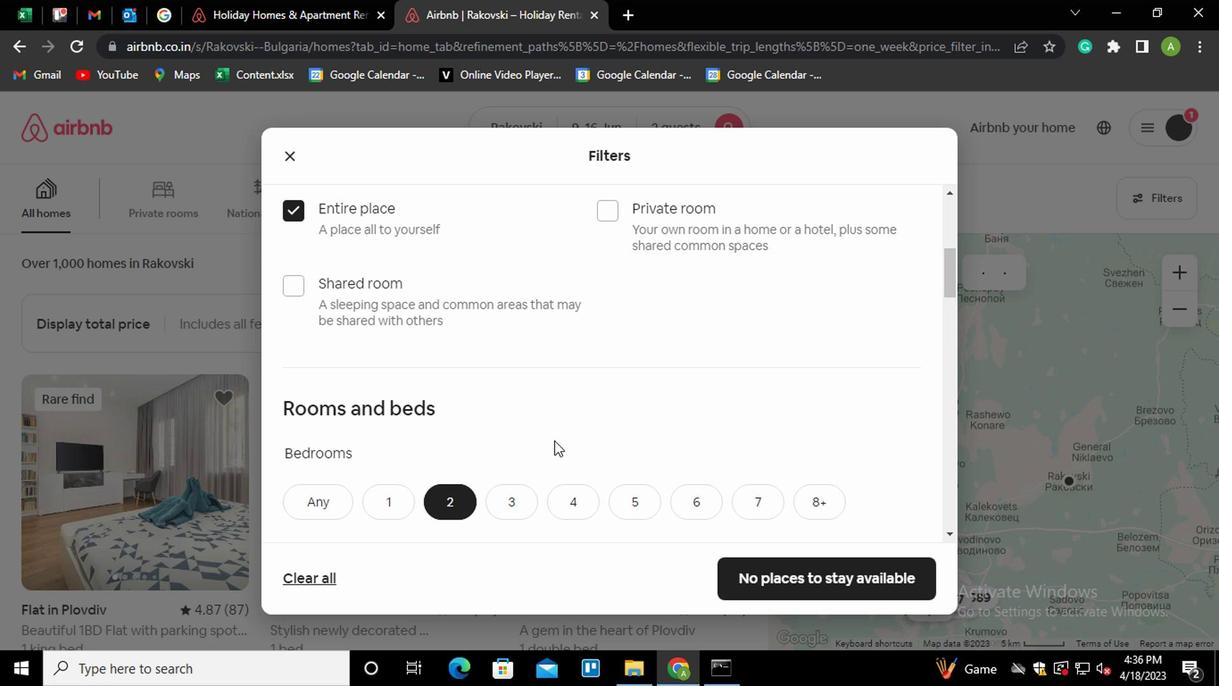 
Action: Mouse moved to (434, 399)
Screenshot: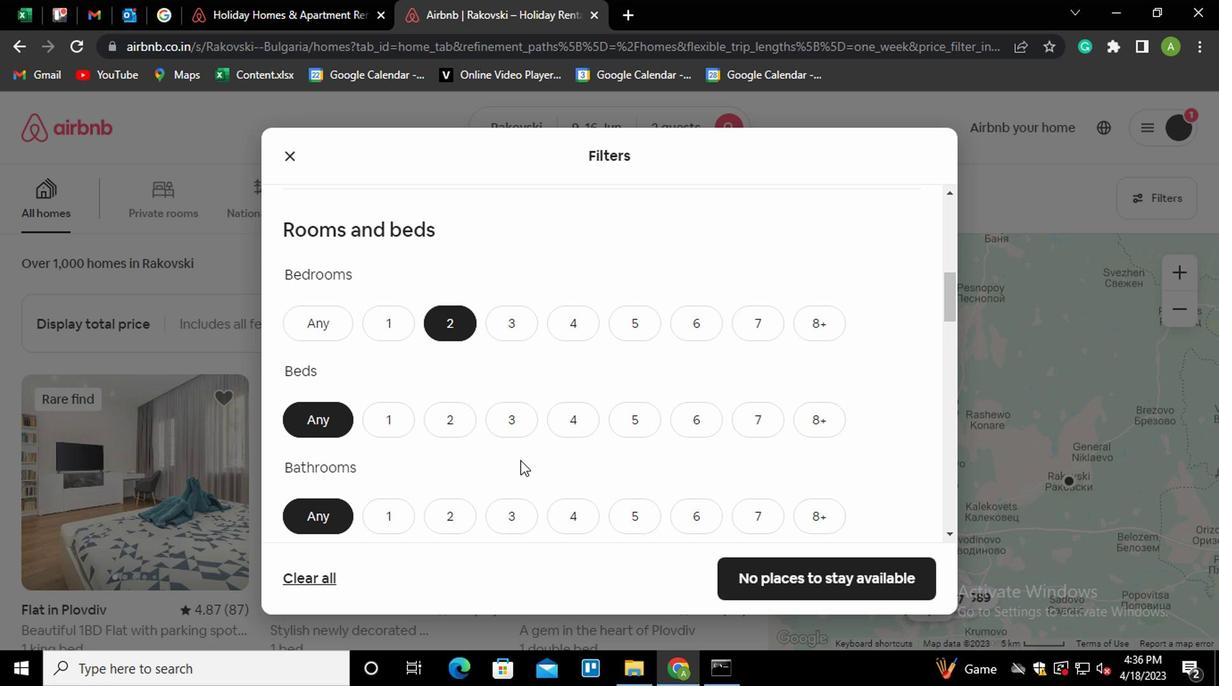 
Action: Mouse pressed left at (434, 399)
Screenshot: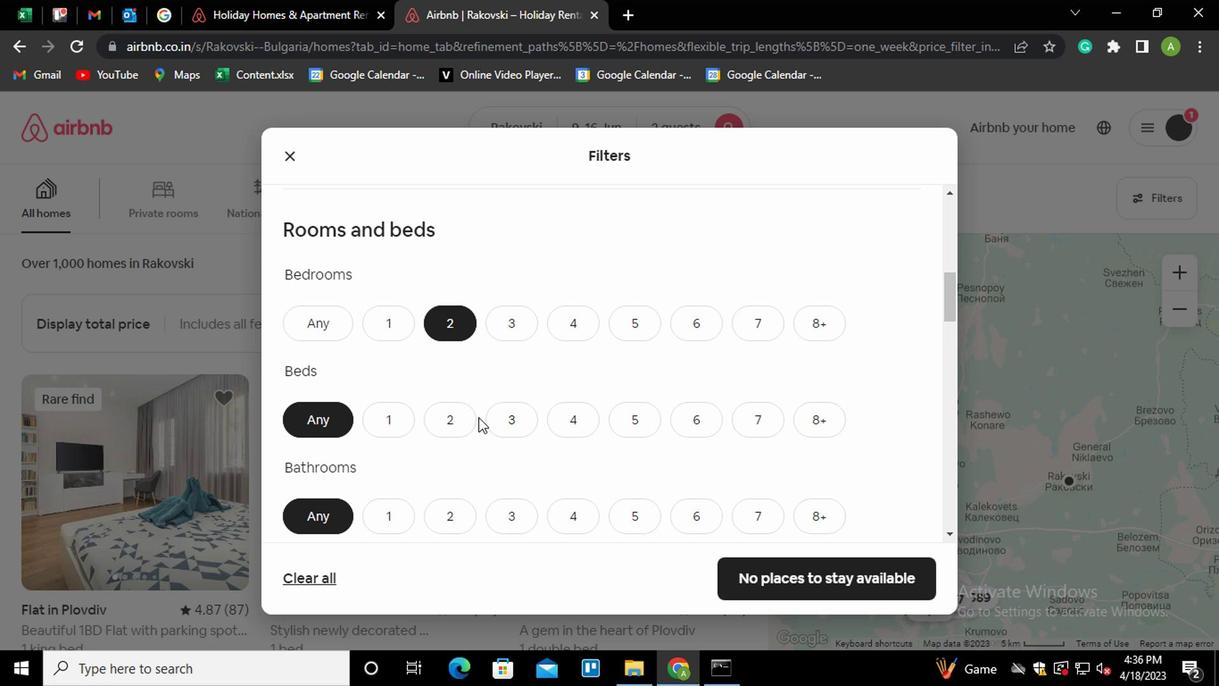 
Action: Mouse moved to (444, 411)
Screenshot: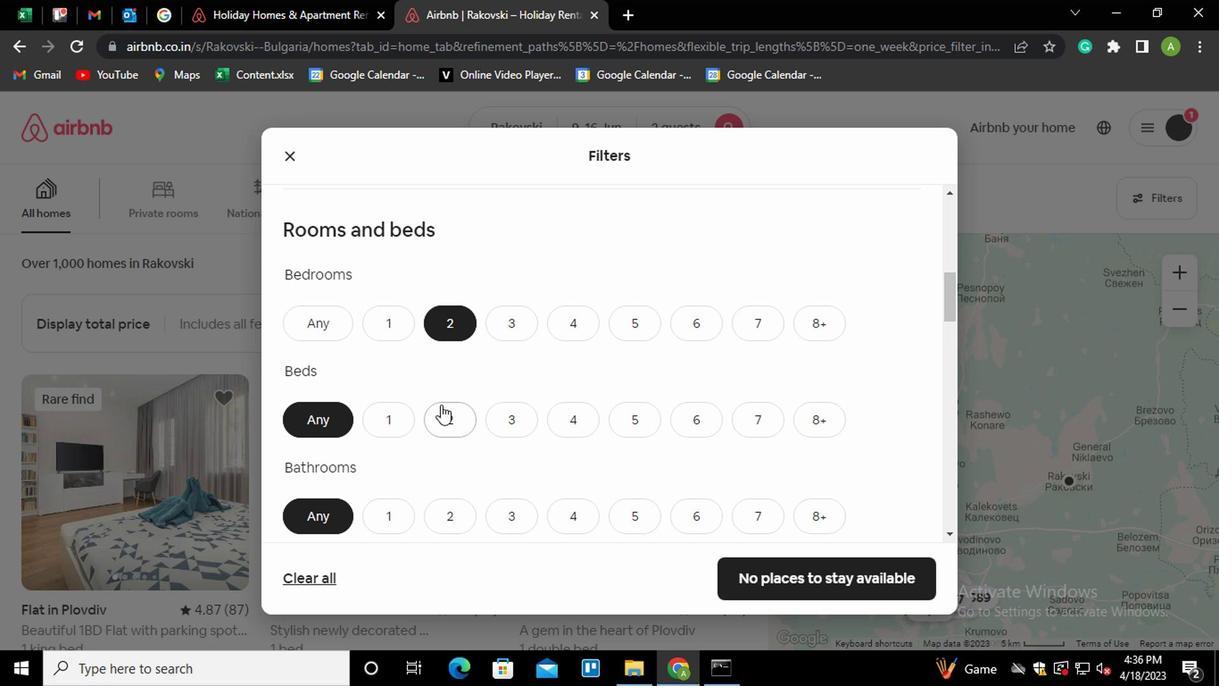 
Action: Mouse pressed left at (444, 411)
Screenshot: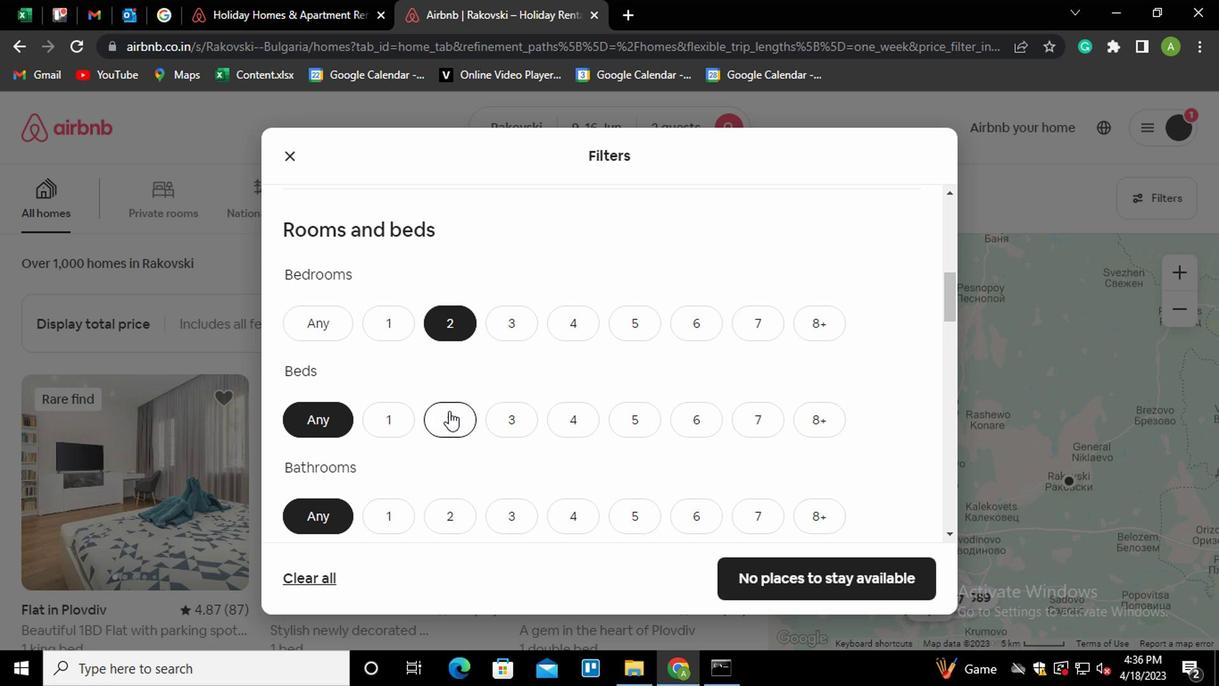 
Action: Mouse moved to (499, 371)
Screenshot: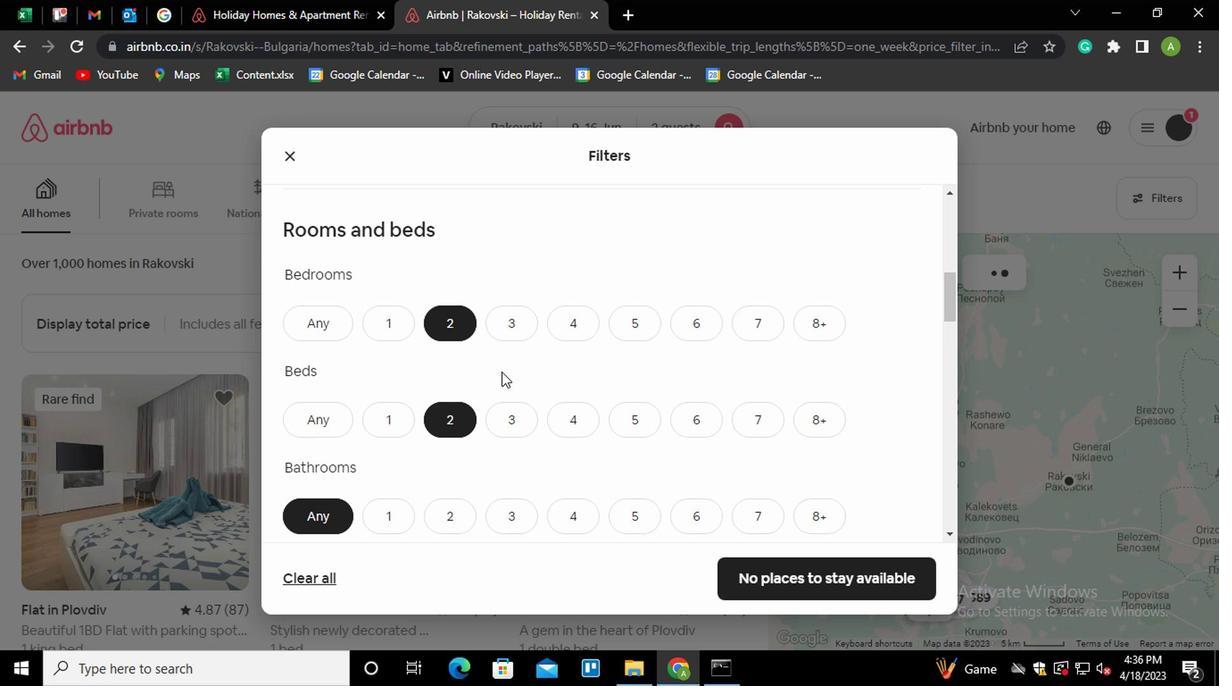
Action: Mouse scrolled (499, 369) with delta (0, -1)
Screenshot: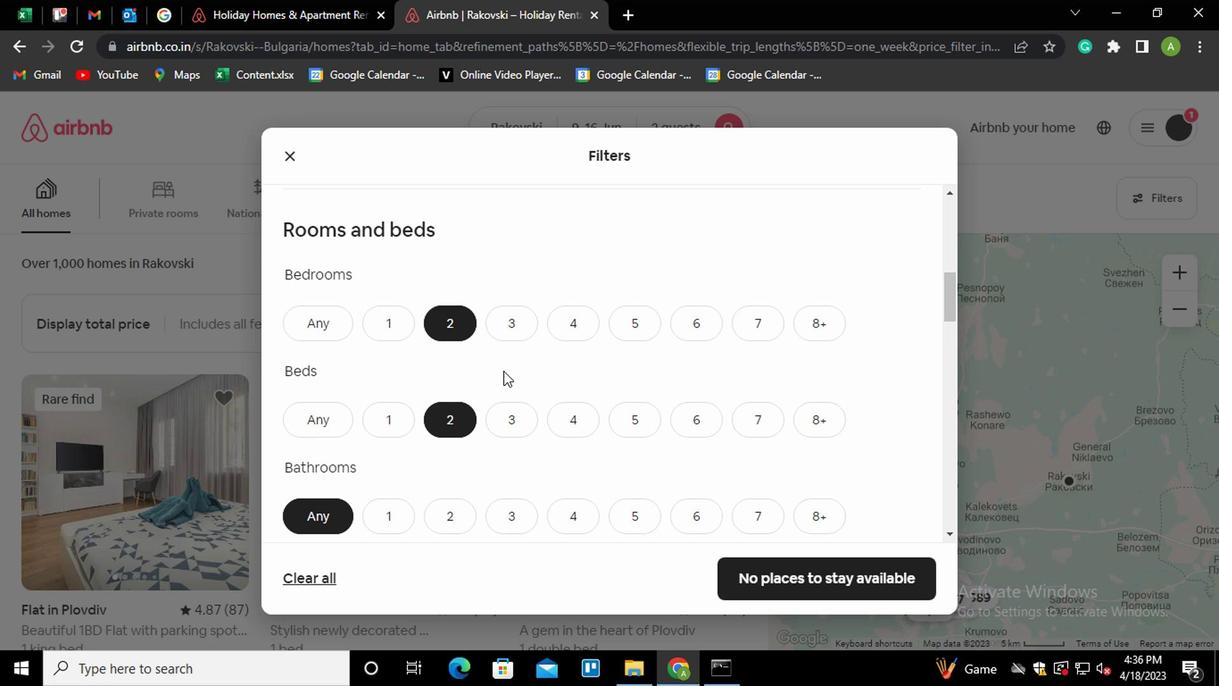 
Action: Mouse scrolled (499, 369) with delta (0, -1)
Screenshot: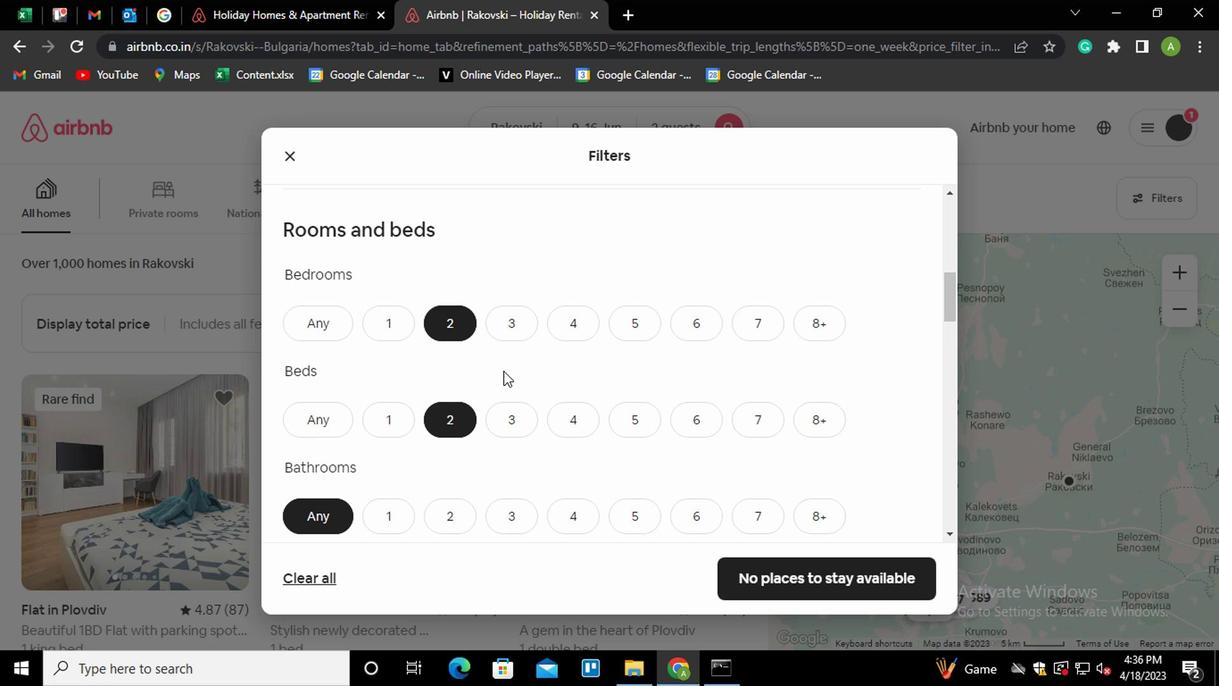 
Action: Mouse moved to (397, 328)
Screenshot: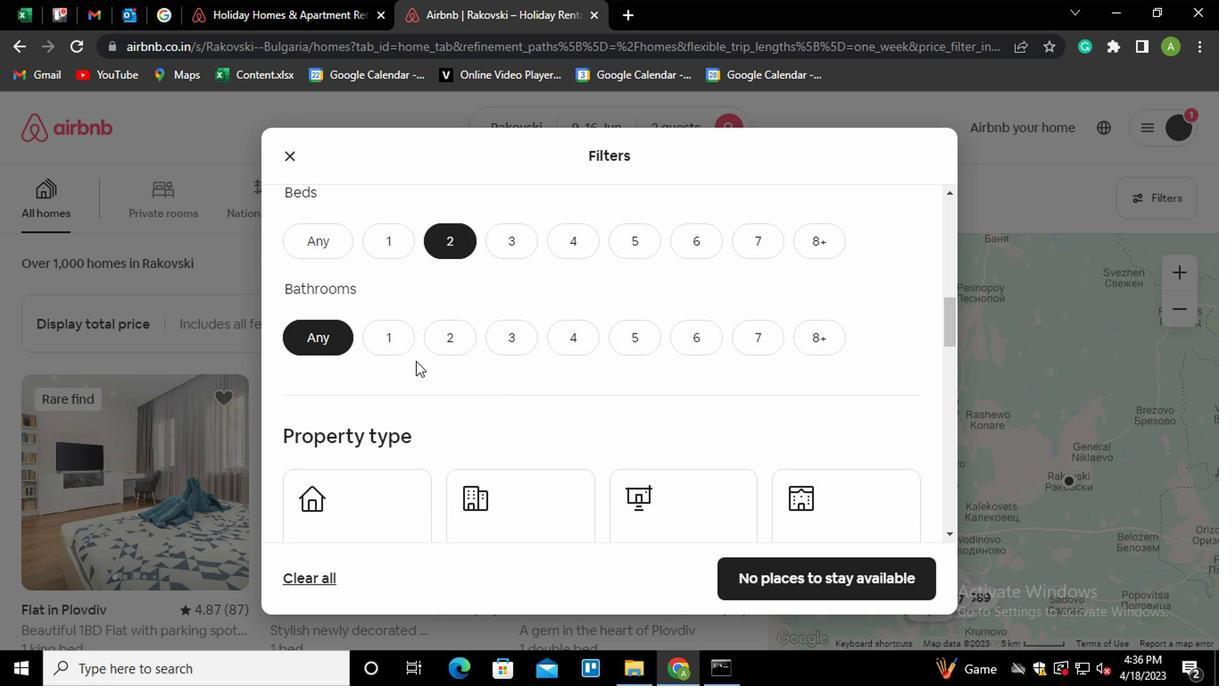 
Action: Mouse pressed left at (397, 328)
Screenshot: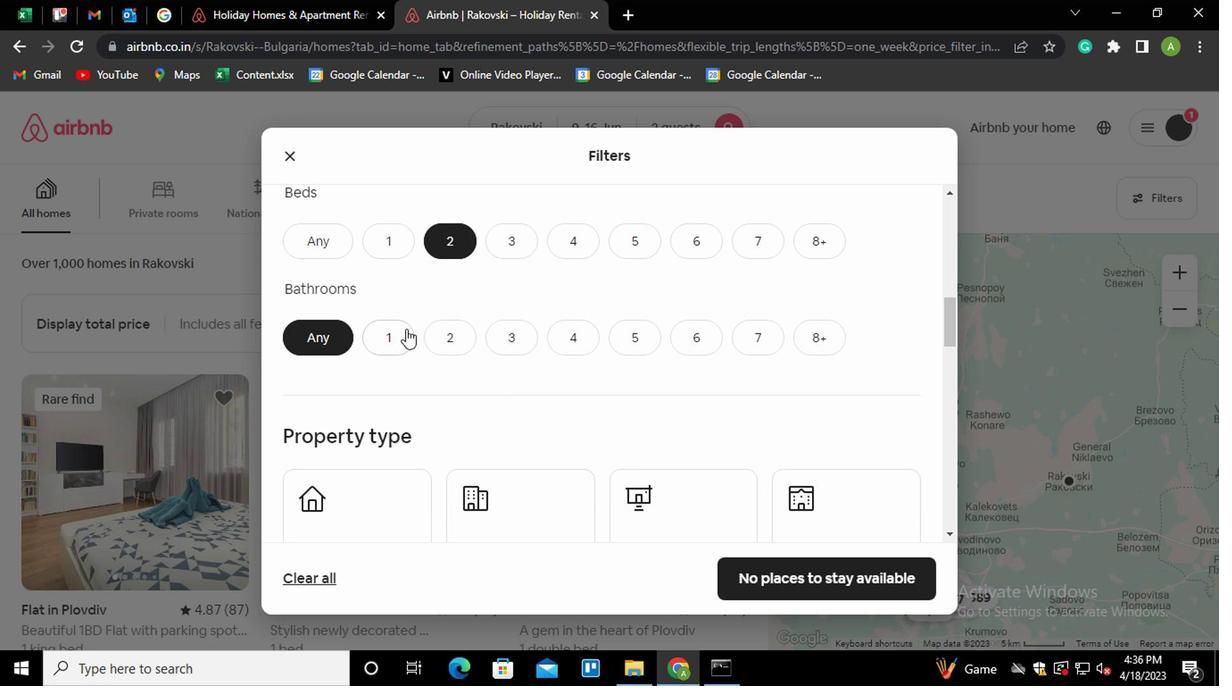 
Action: Mouse moved to (654, 369)
Screenshot: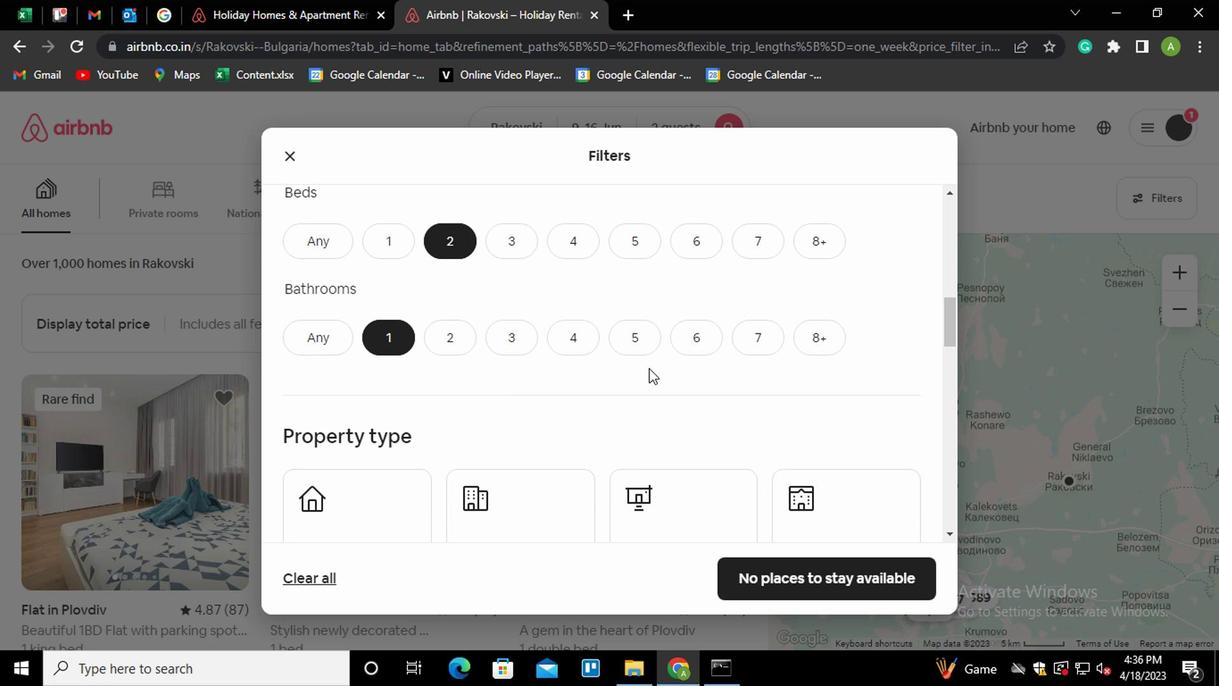 
Action: Mouse scrolled (654, 368) with delta (0, 0)
Screenshot: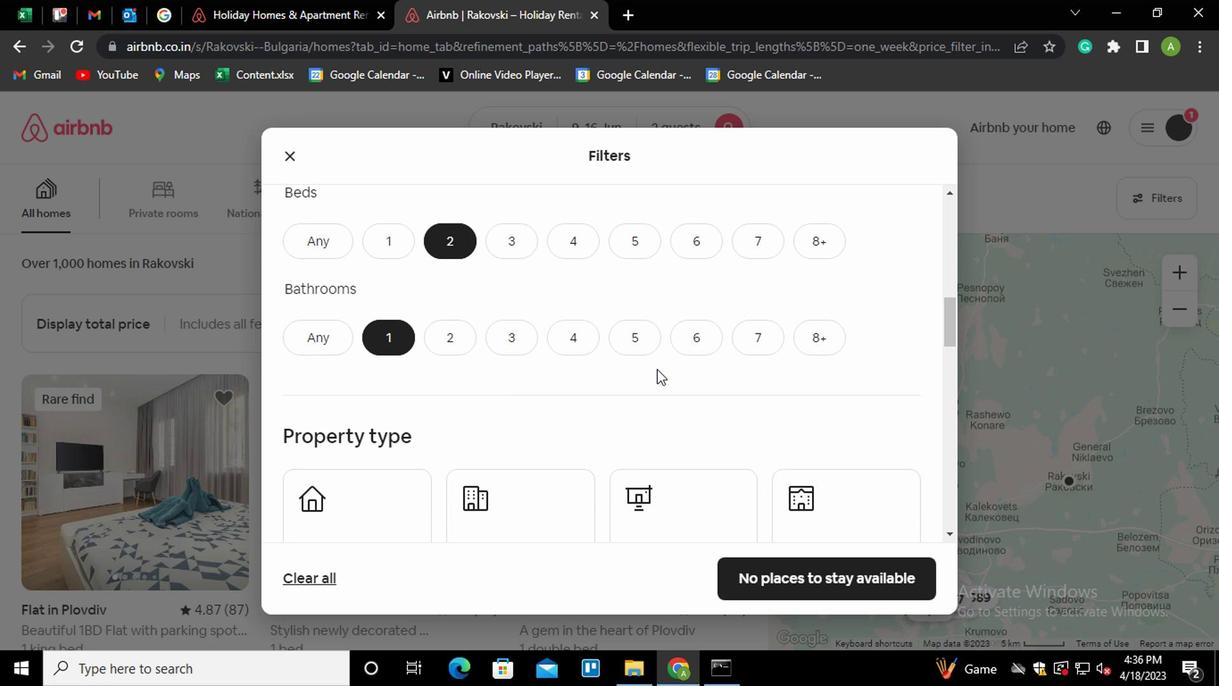 
Action: Mouse scrolled (654, 368) with delta (0, 0)
Screenshot: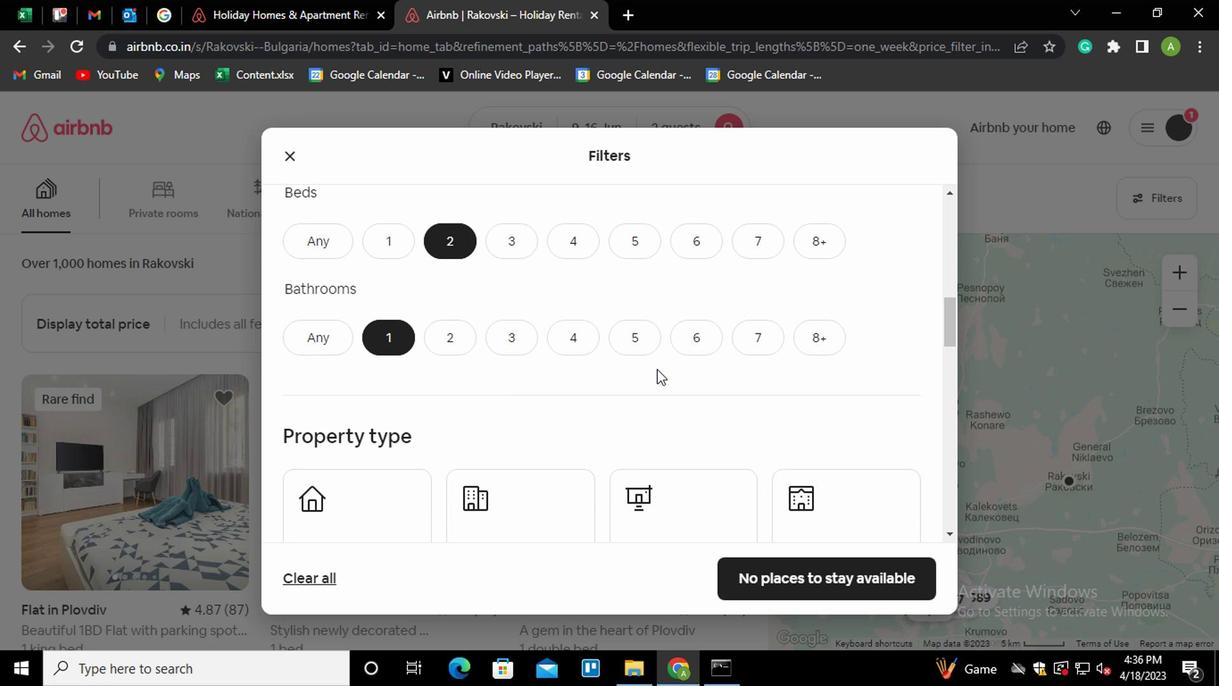 
Action: Mouse moved to (483, 360)
Screenshot: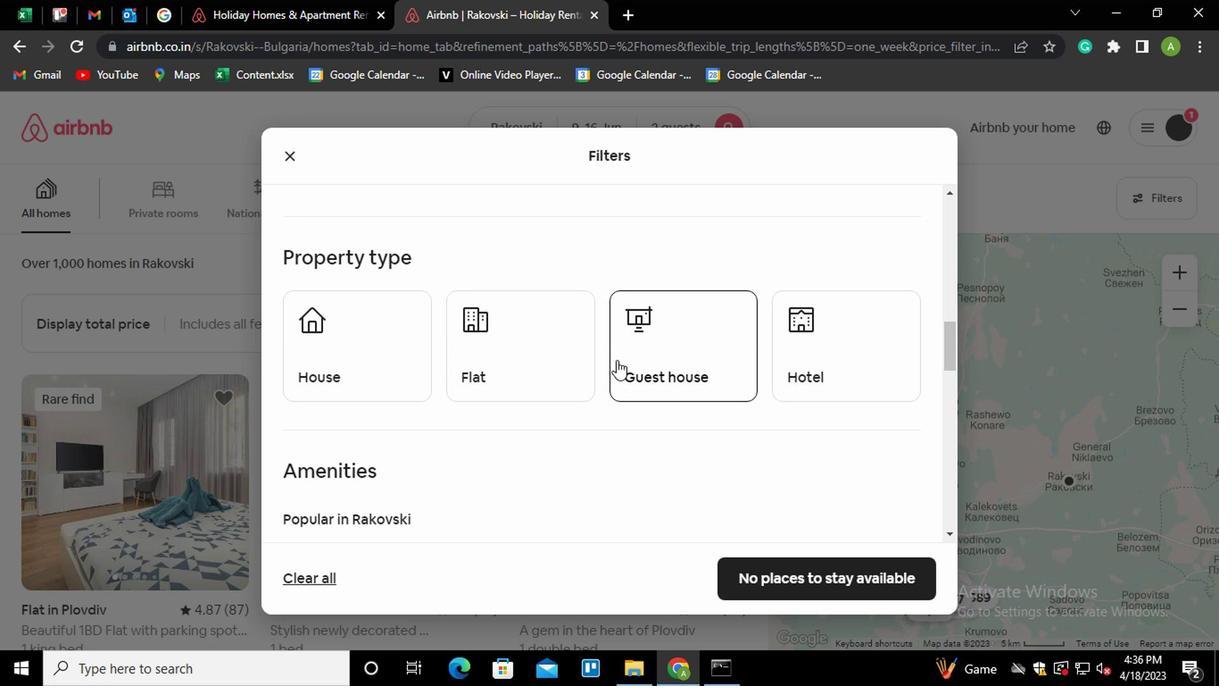 
Action: Mouse pressed left at (483, 360)
Screenshot: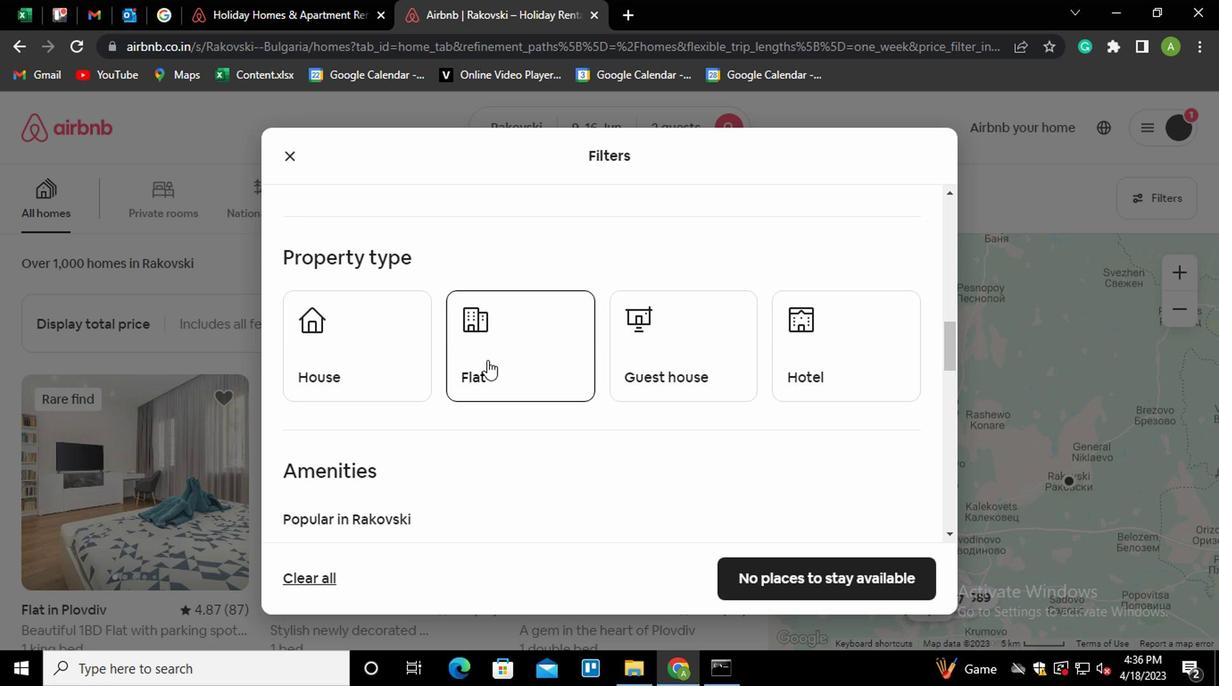 
Action: Mouse moved to (619, 376)
Screenshot: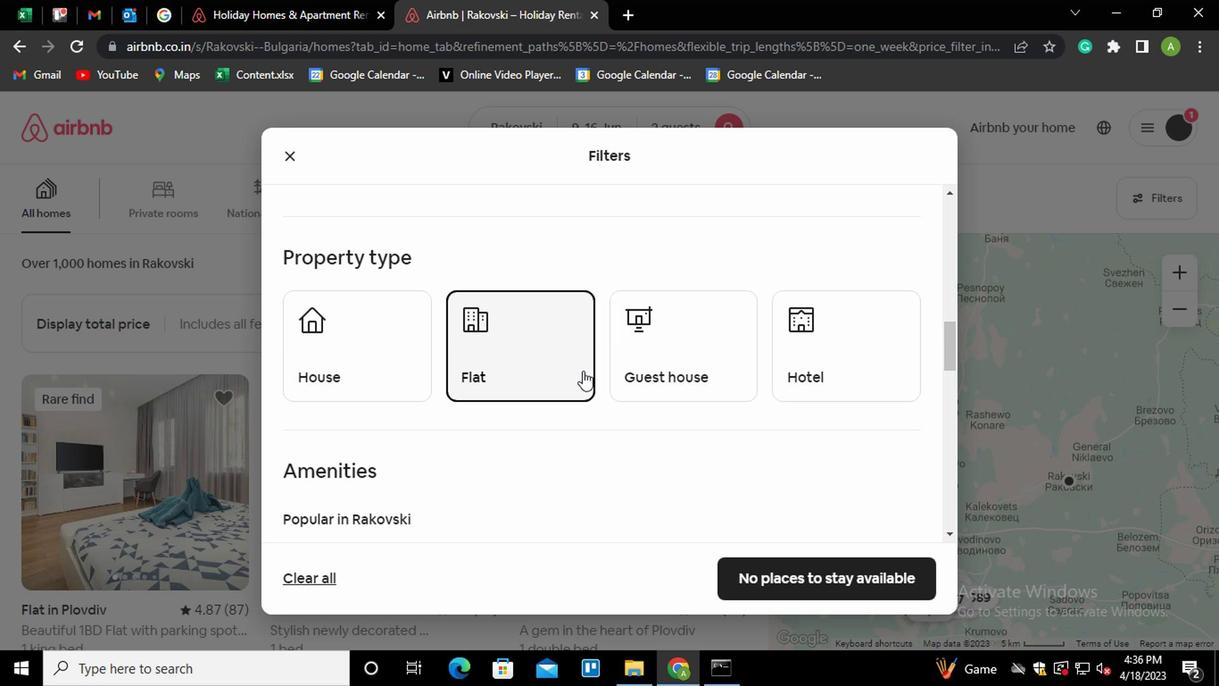 
Action: Mouse scrolled (619, 375) with delta (0, 0)
Screenshot: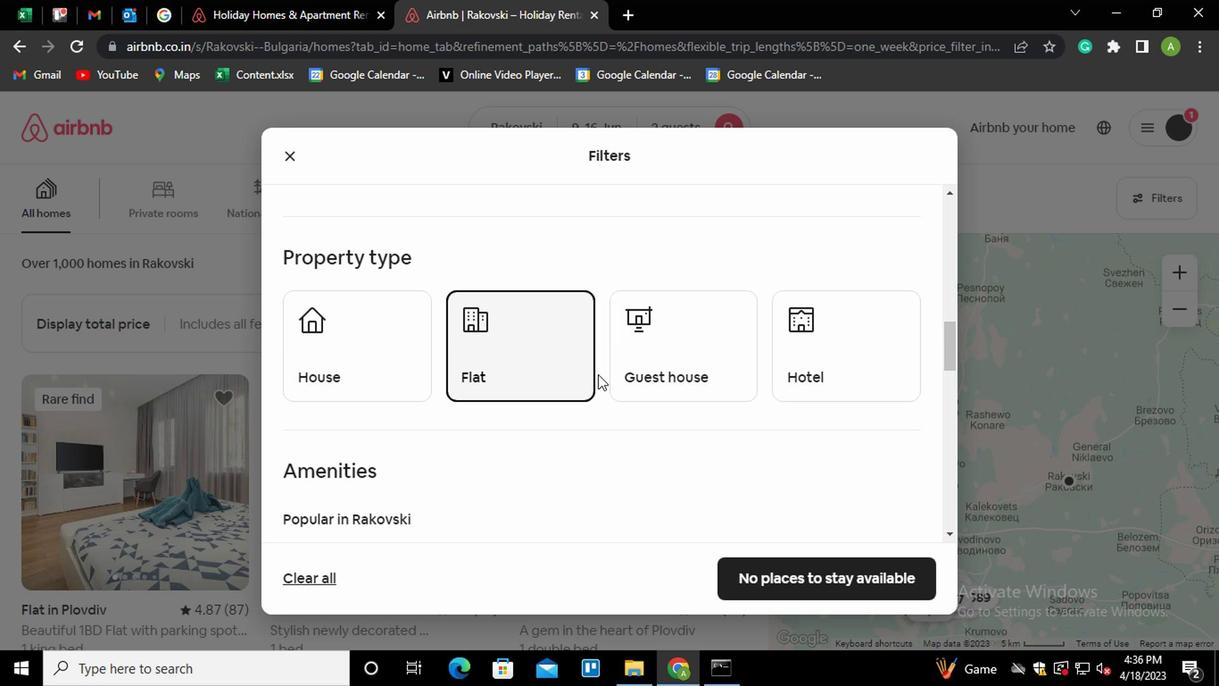 
Action: Mouse scrolled (619, 375) with delta (0, 0)
Screenshot: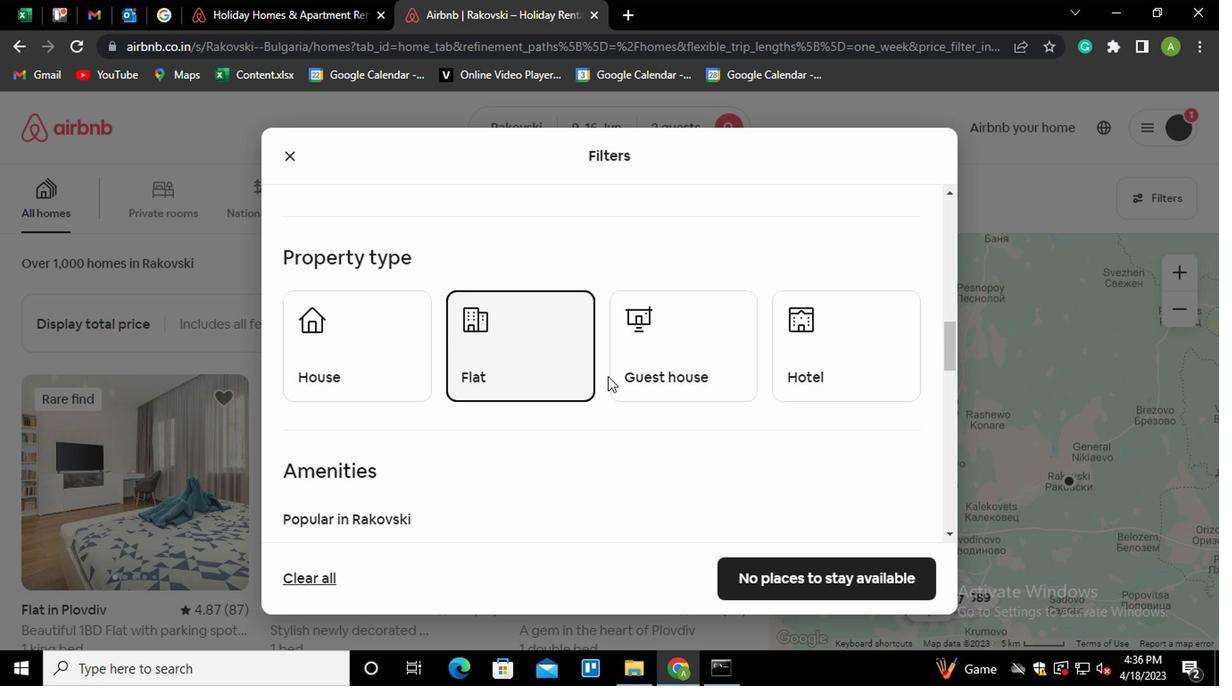 
Action: Mouse scrolled (619, 375) with delta (0, 0)
Screenshot: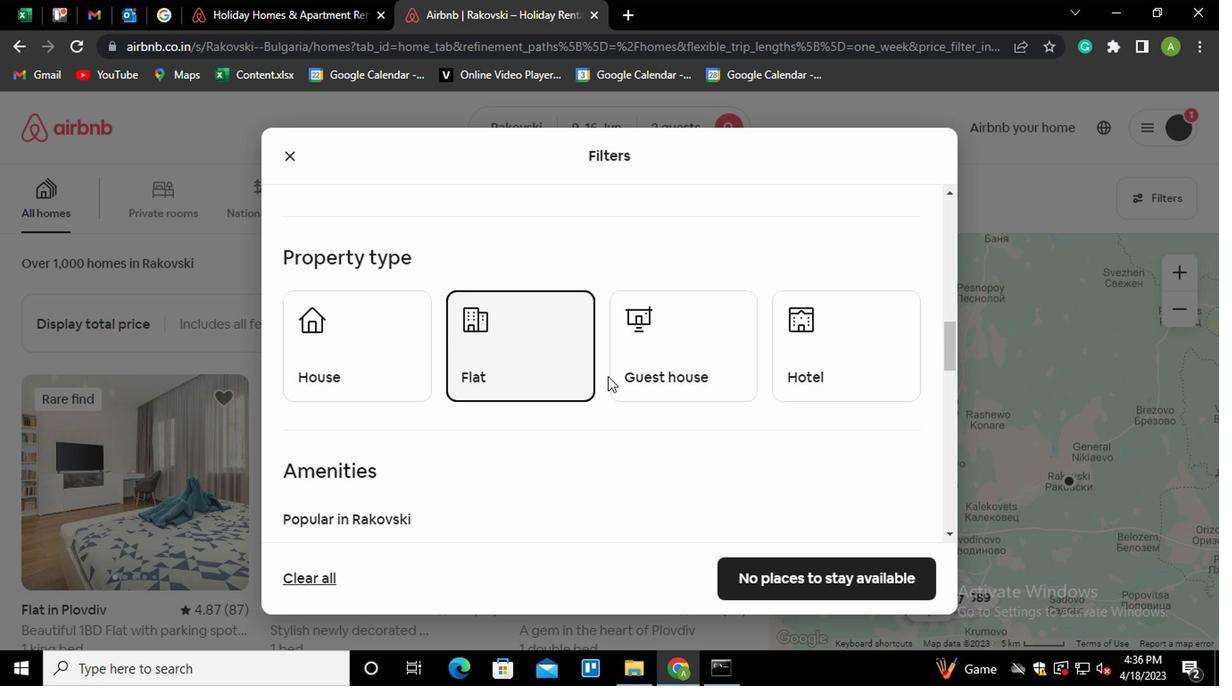 
Action: Mouse scrolled (619, 375) with delta (0, 0)
Screenshot: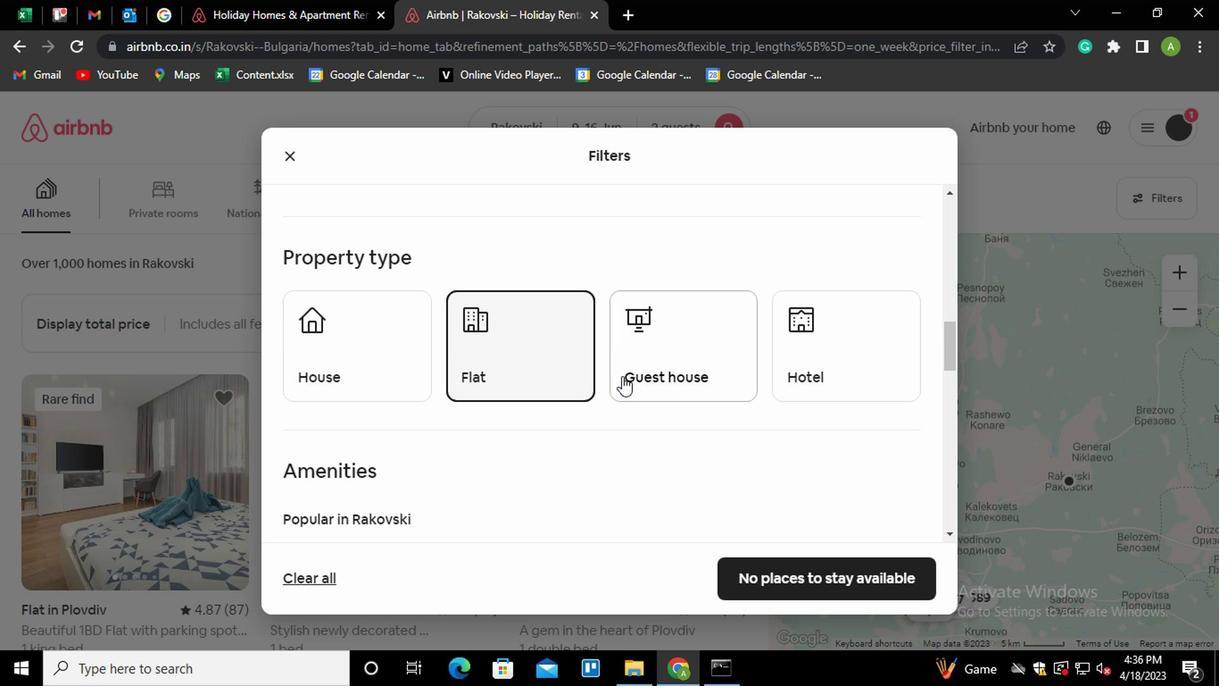 
Action: Mouse scrolled (619, 375) with delta (0, 0)
Screenshot: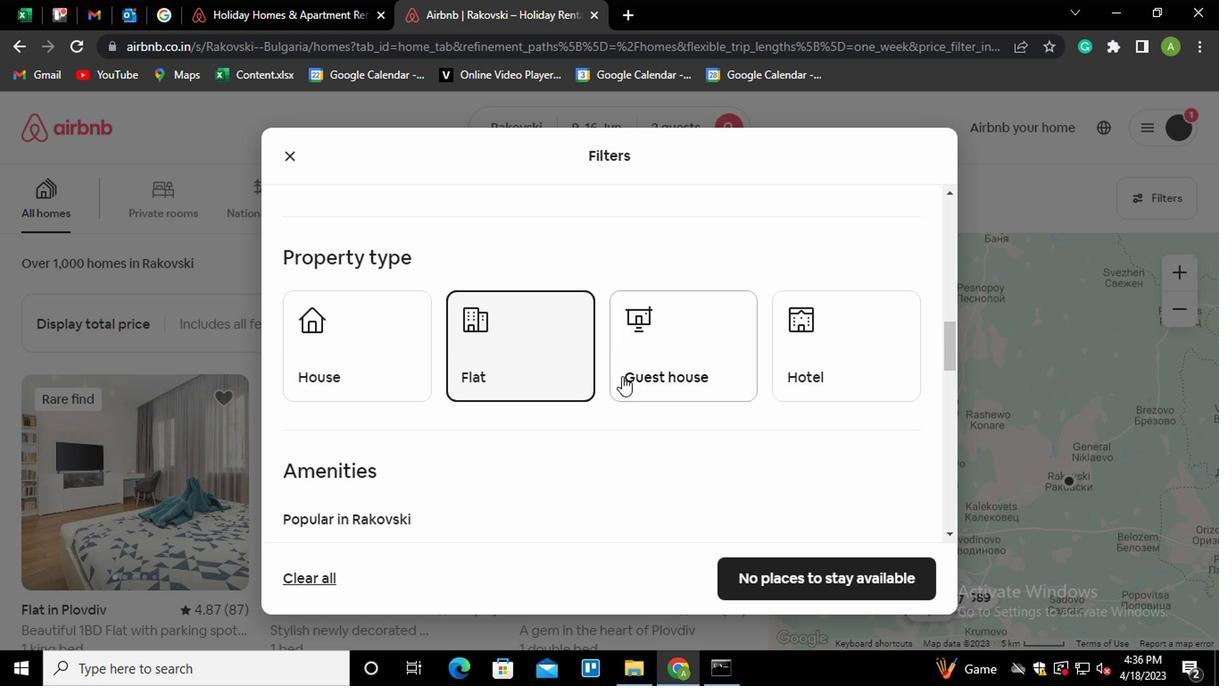 
Action: Mouse scrolled (619, 375) with delta (0, 0)
Screenshot: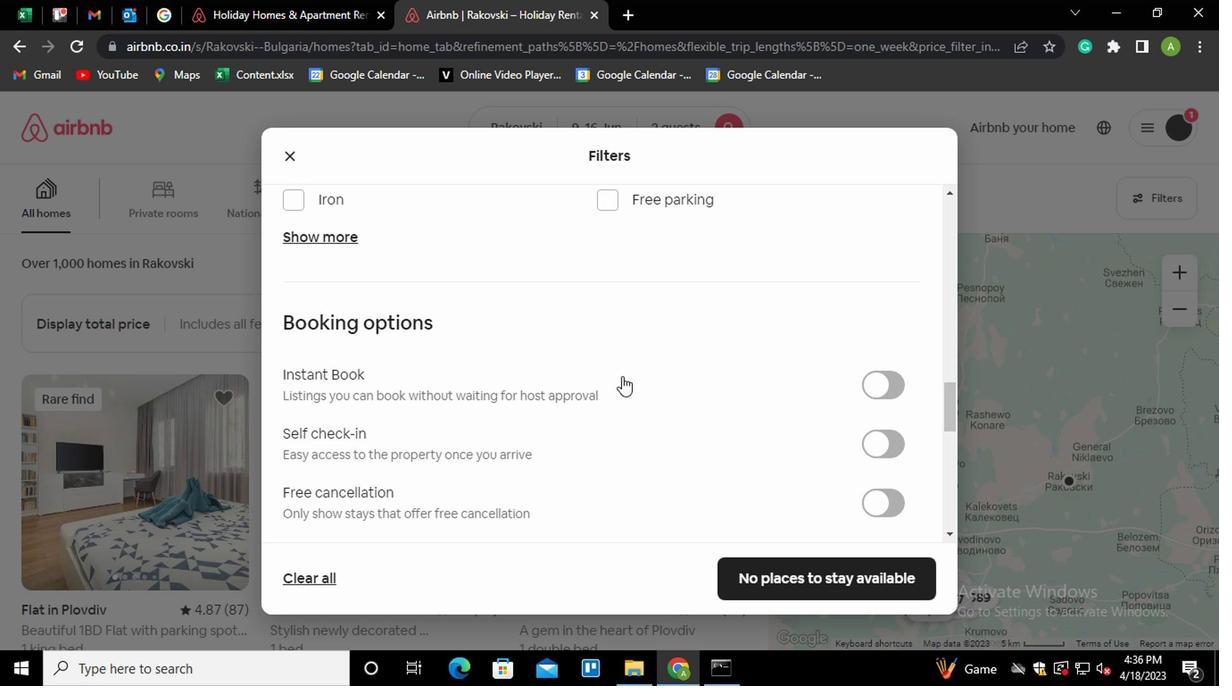 
Action: Mouse scrolled (619, 375) with delta (0, 0)
Screenshot: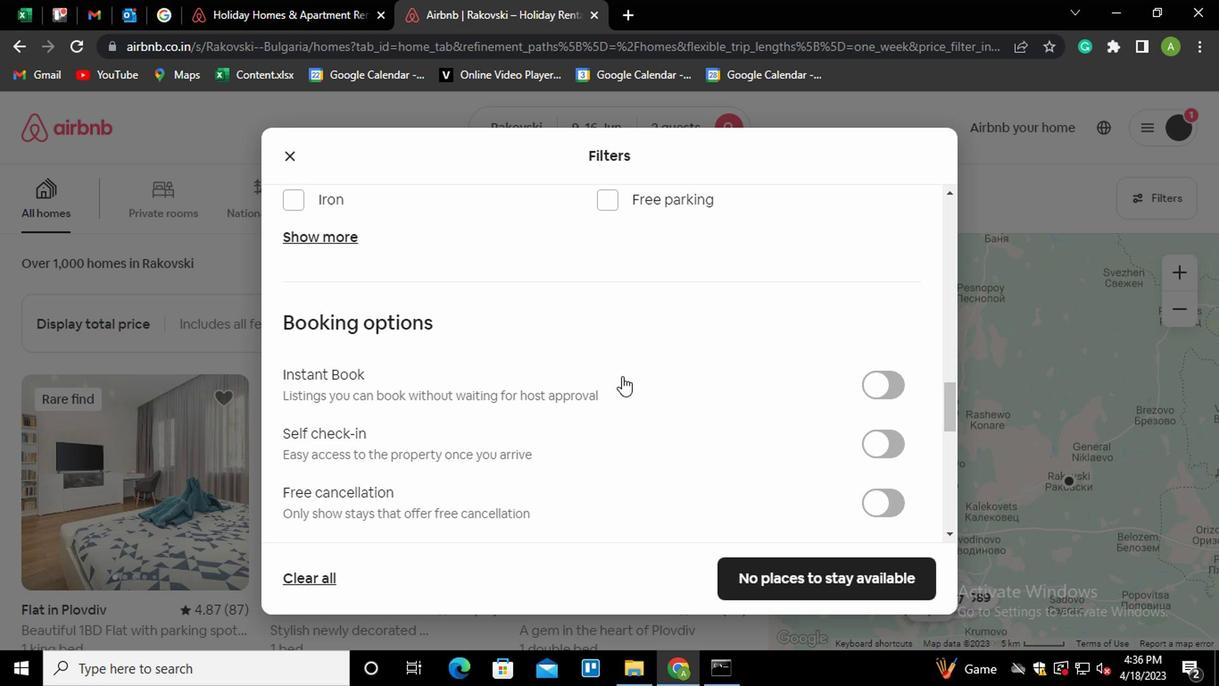 
Action: Mouse scrolled (619, 375) with delta (0, 0)
Screenshot: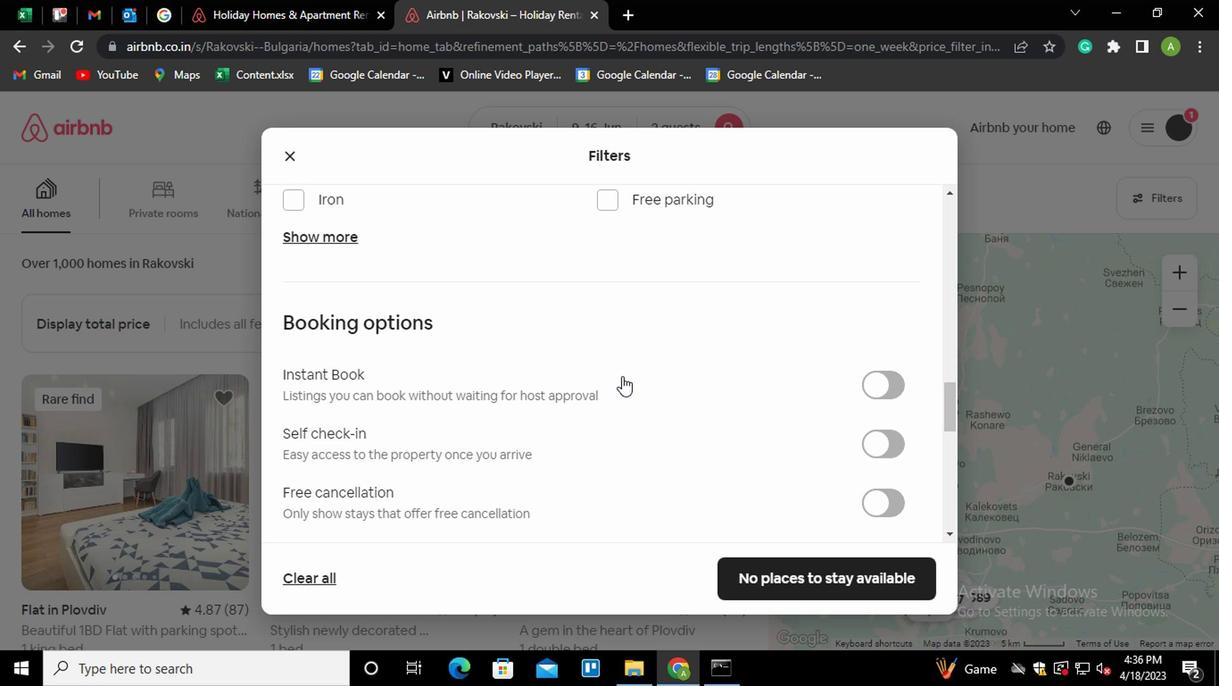 
Action: Mouse moved to (798, 332)
Screenshot: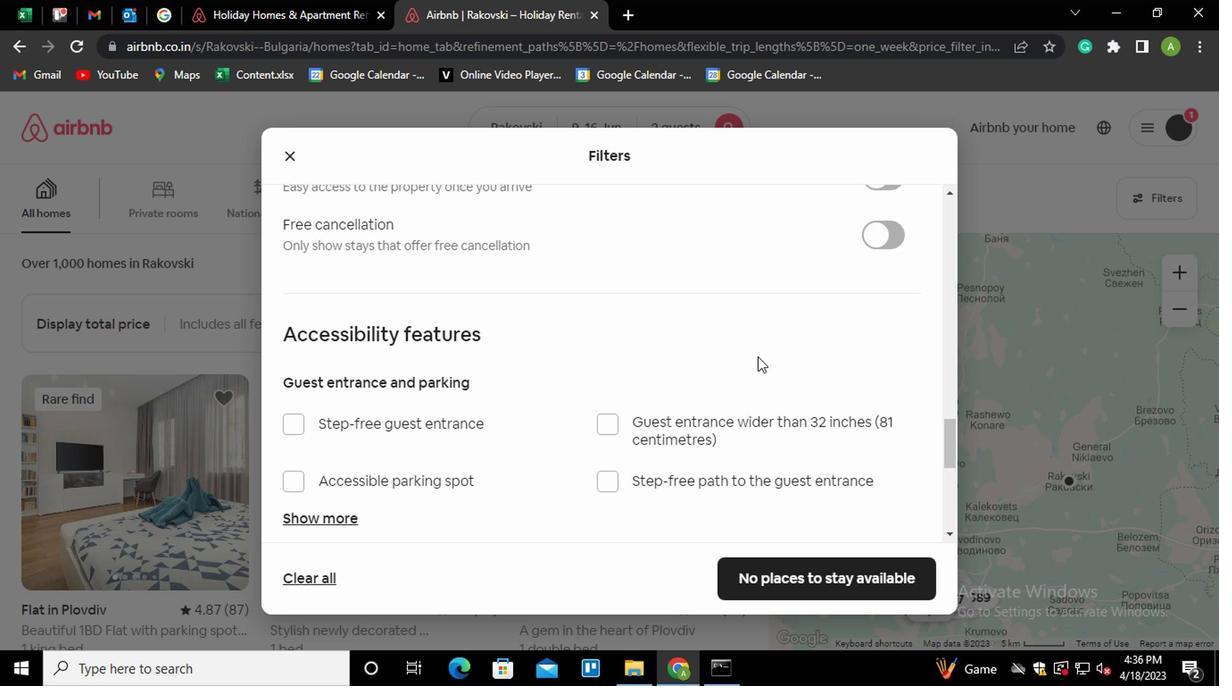 
Action: Mouse scrolled (798, 333) with delta (0, 0)
Screenshot: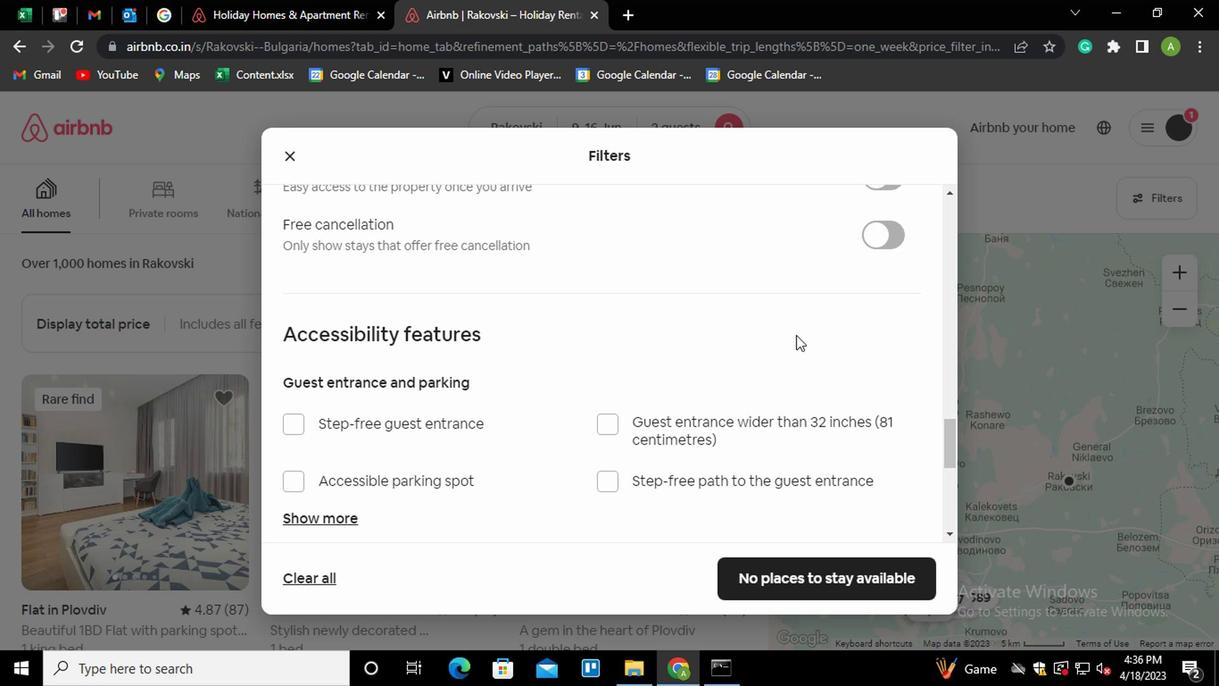 
Action: Mouse moved to (878, 282)
Screenshot: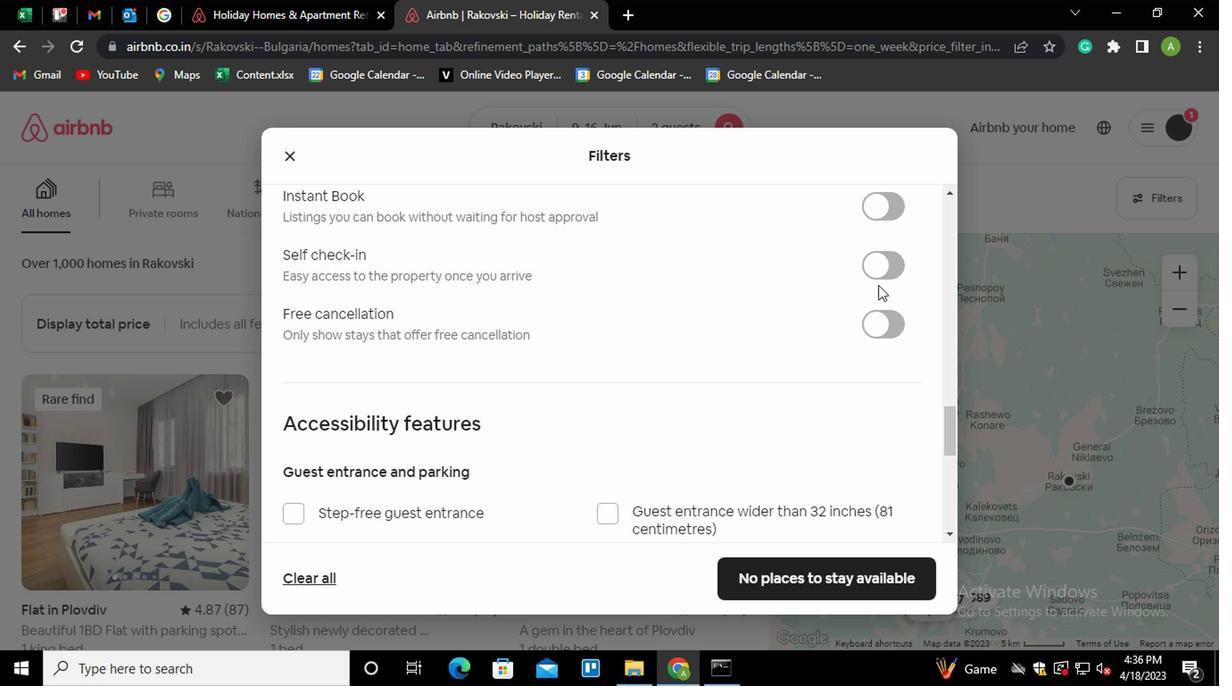 
Action: Mouse pressed left at (878, 282)
Screenshot: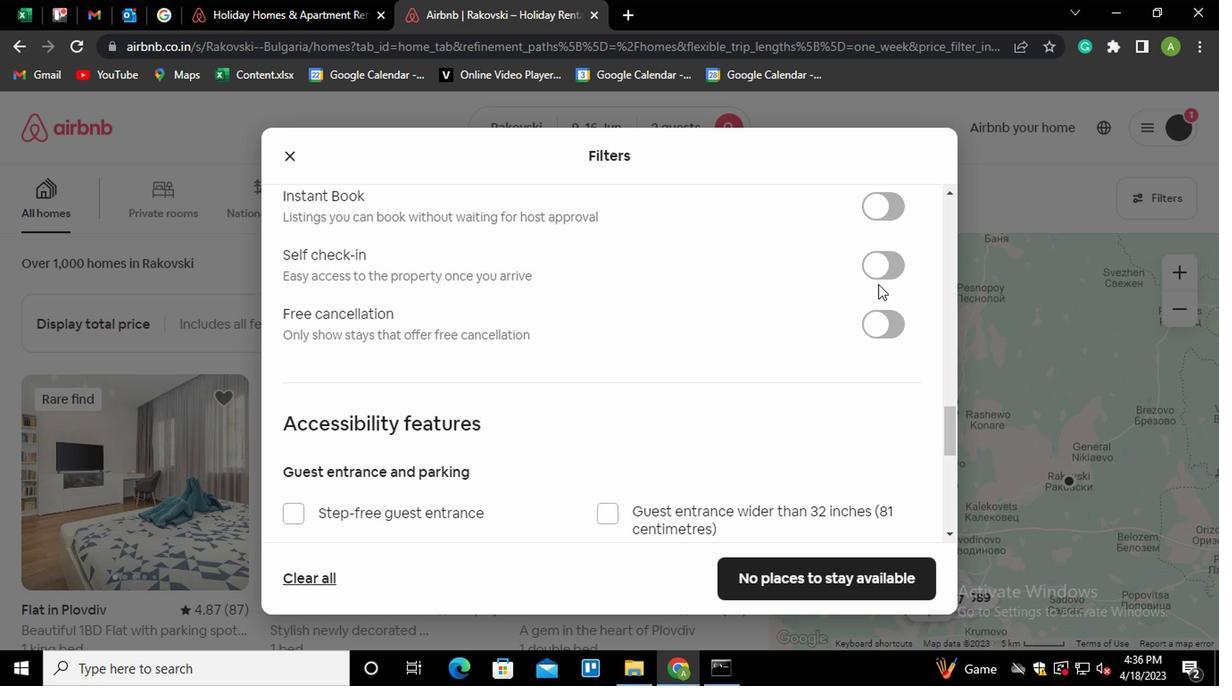 
Action: Mouse moved to (880, 270)
Screenshot: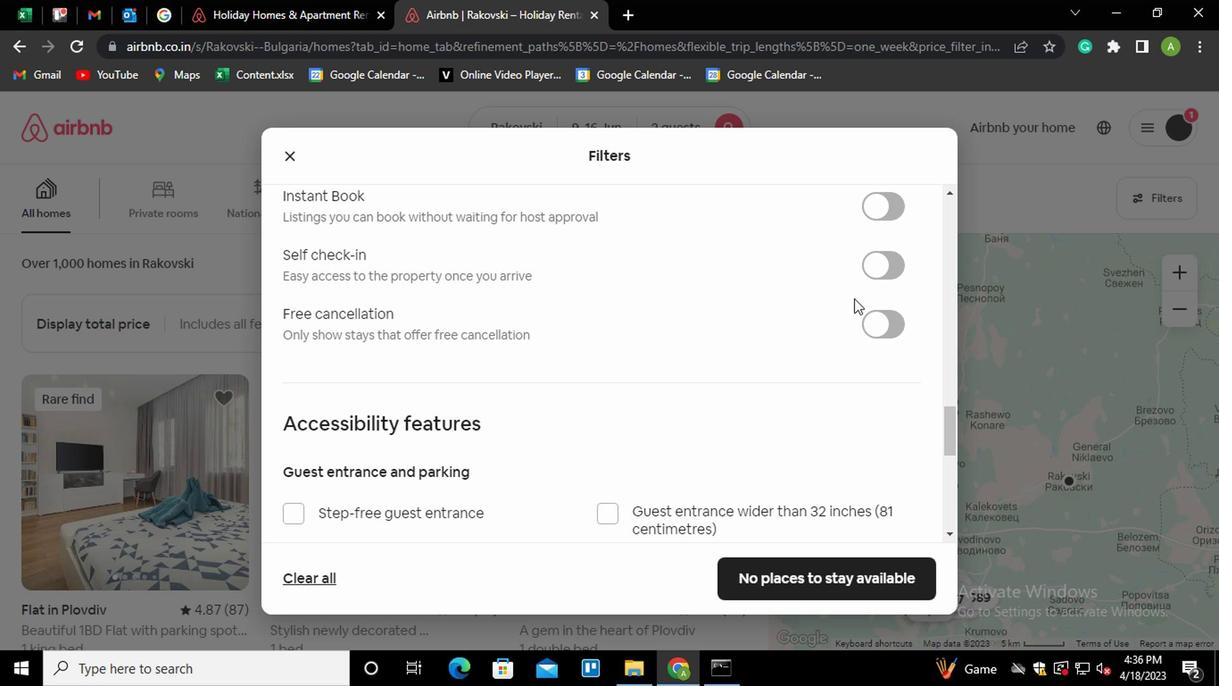 
Action: Mouse pressed left at (880, 270)
Screenshot: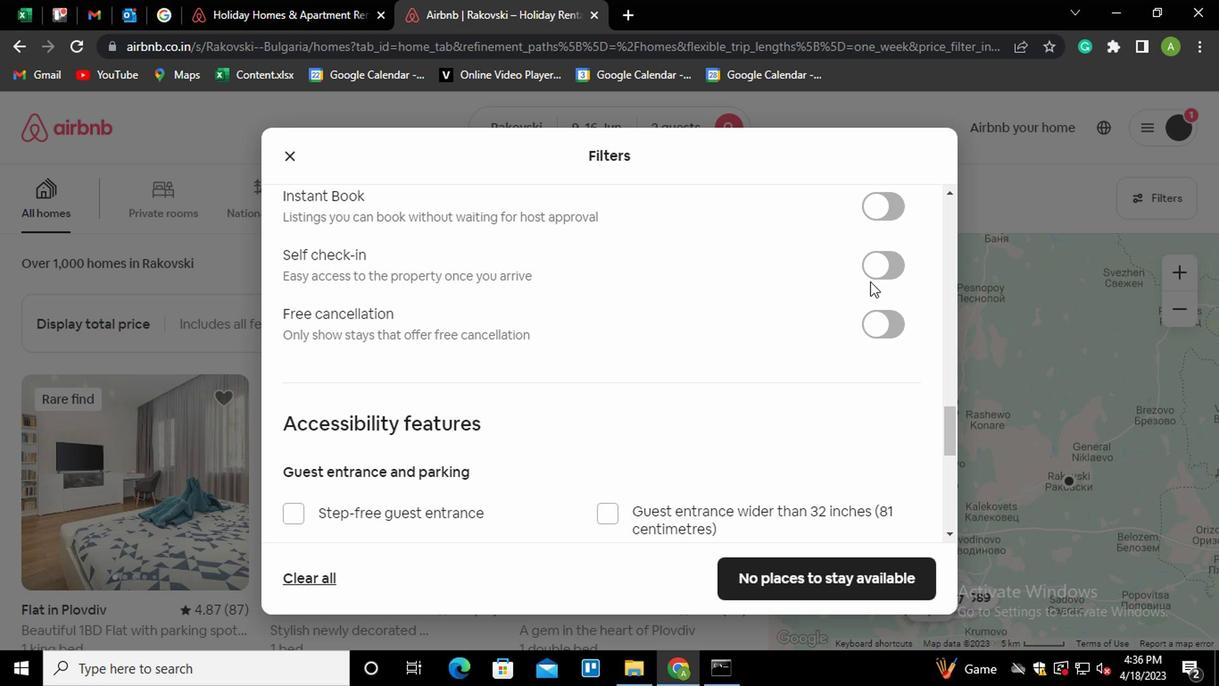 
Action: Mouse moved to (778, 399)
Screenshot: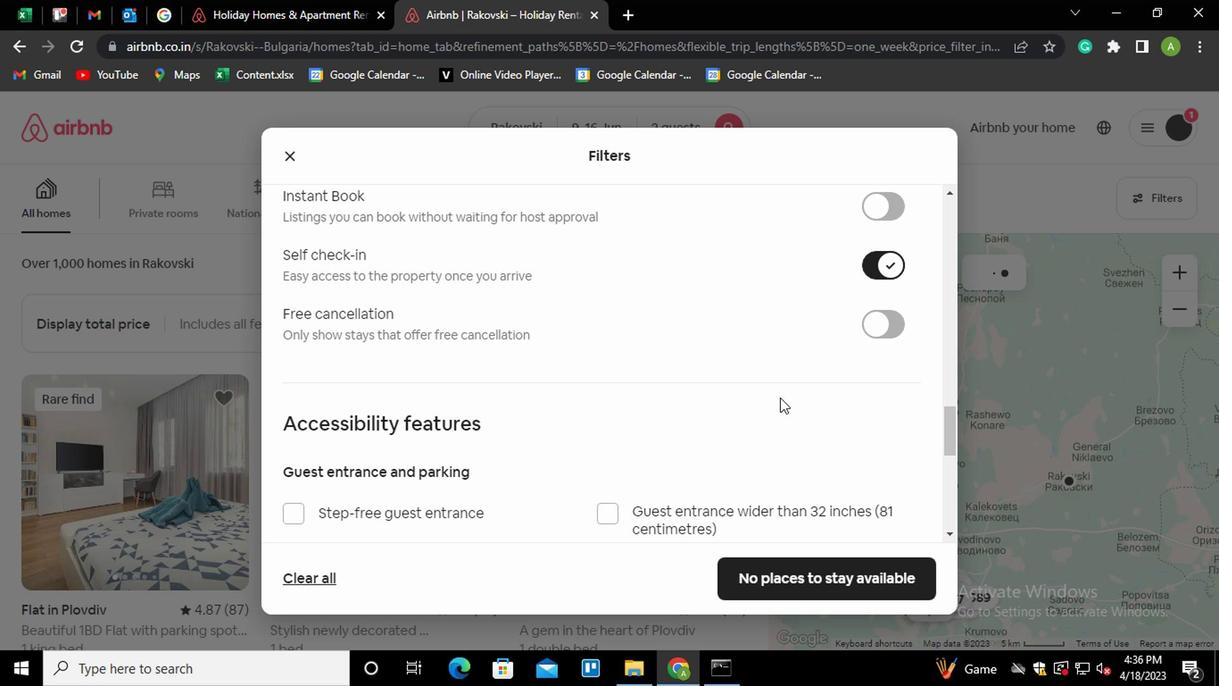 
Action: Mouse scrolled (778, 398) with delta (0, -1)
Screenshot: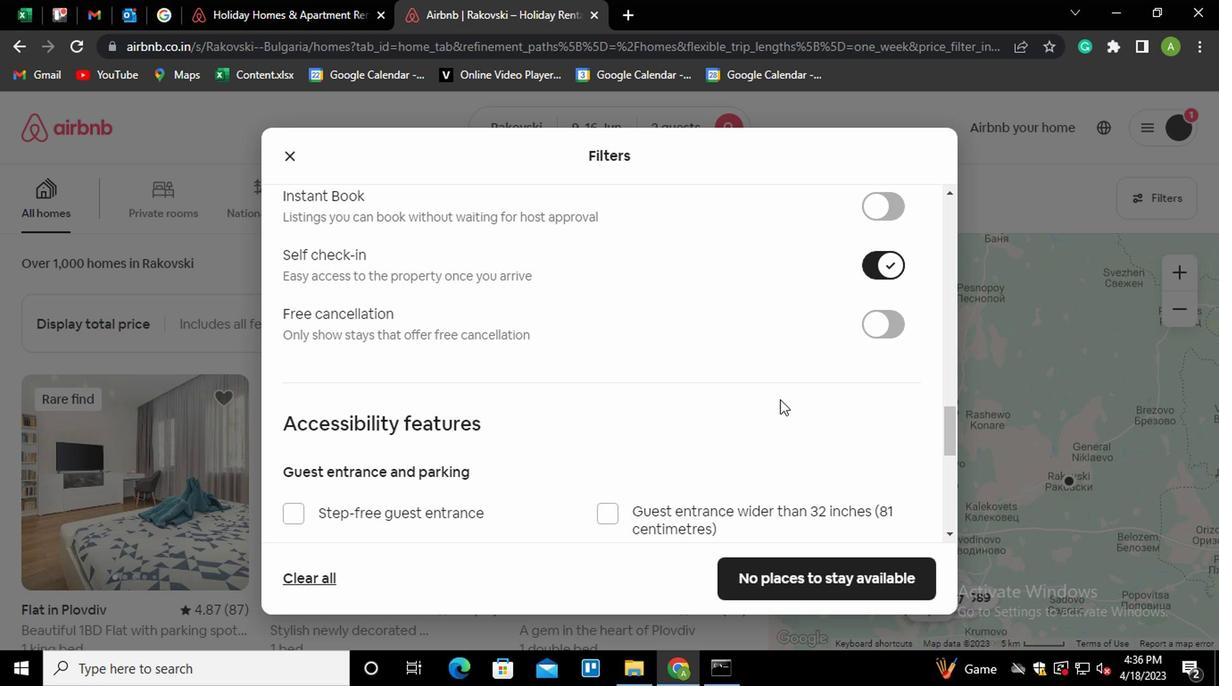 
Action: Mouse scrolled (778, 398) with delta (0, -1)
Screenshot: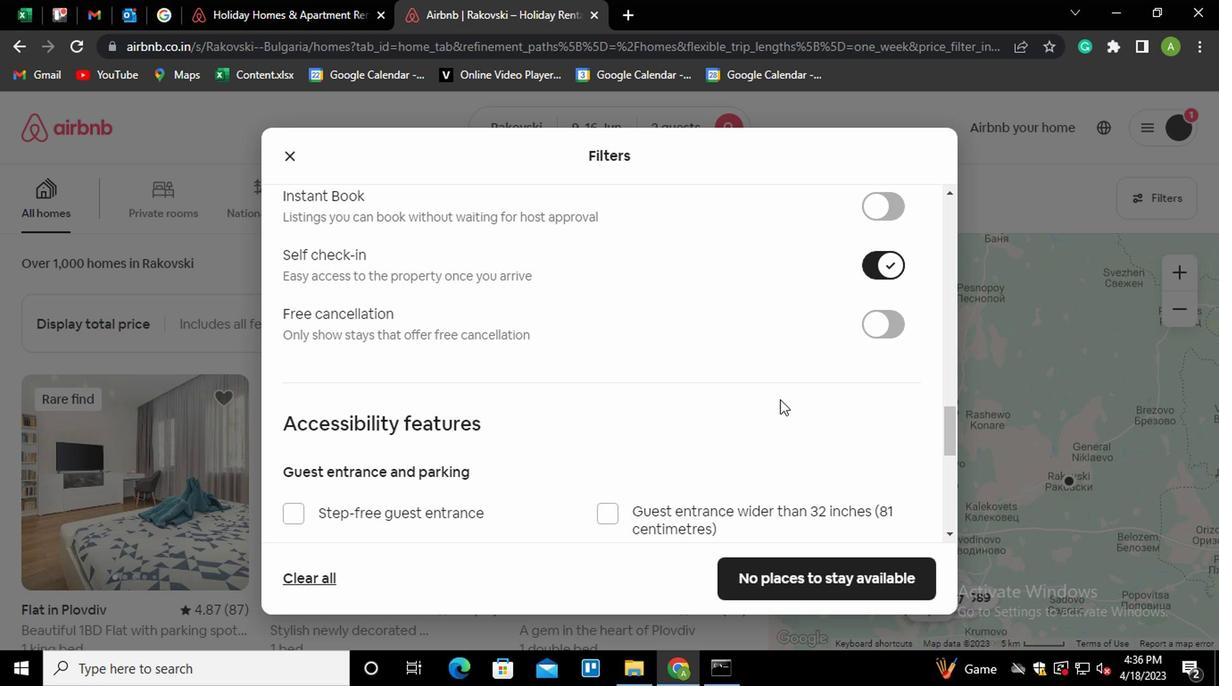 
Action: Mouse scrolled (778, 398) with delta (0, -1)
Screenshot: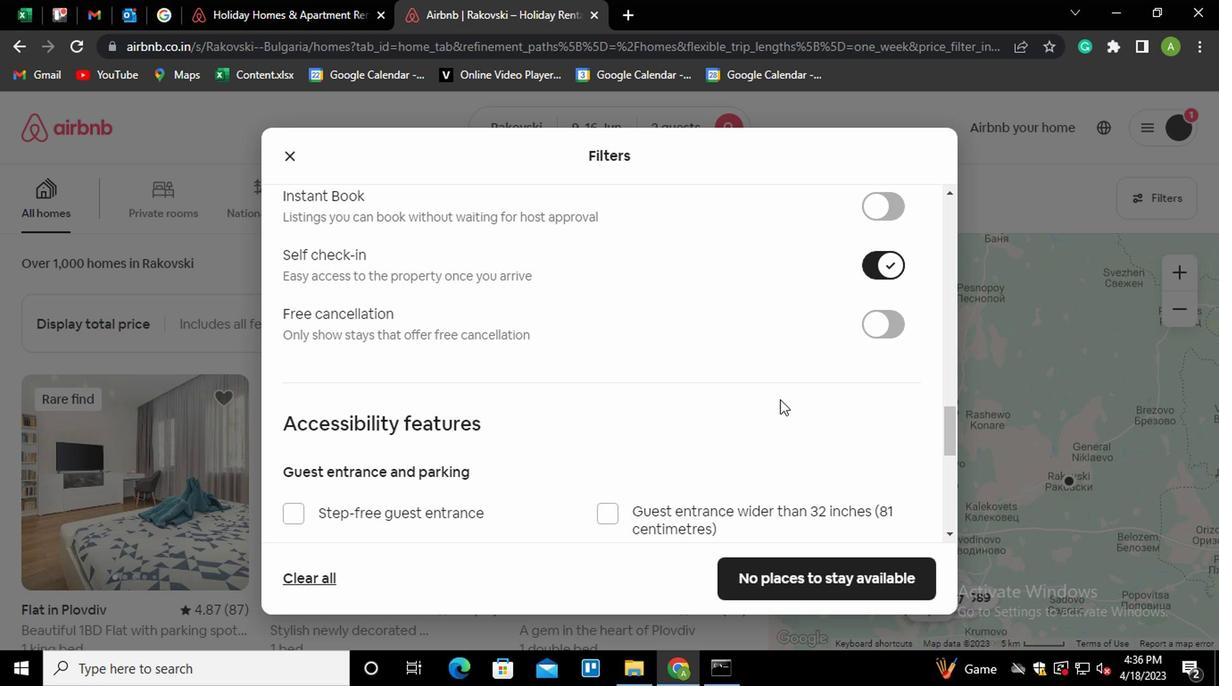 
Action: Mouse scrolled (778, 398) with delta (0, -1)
Screenshot: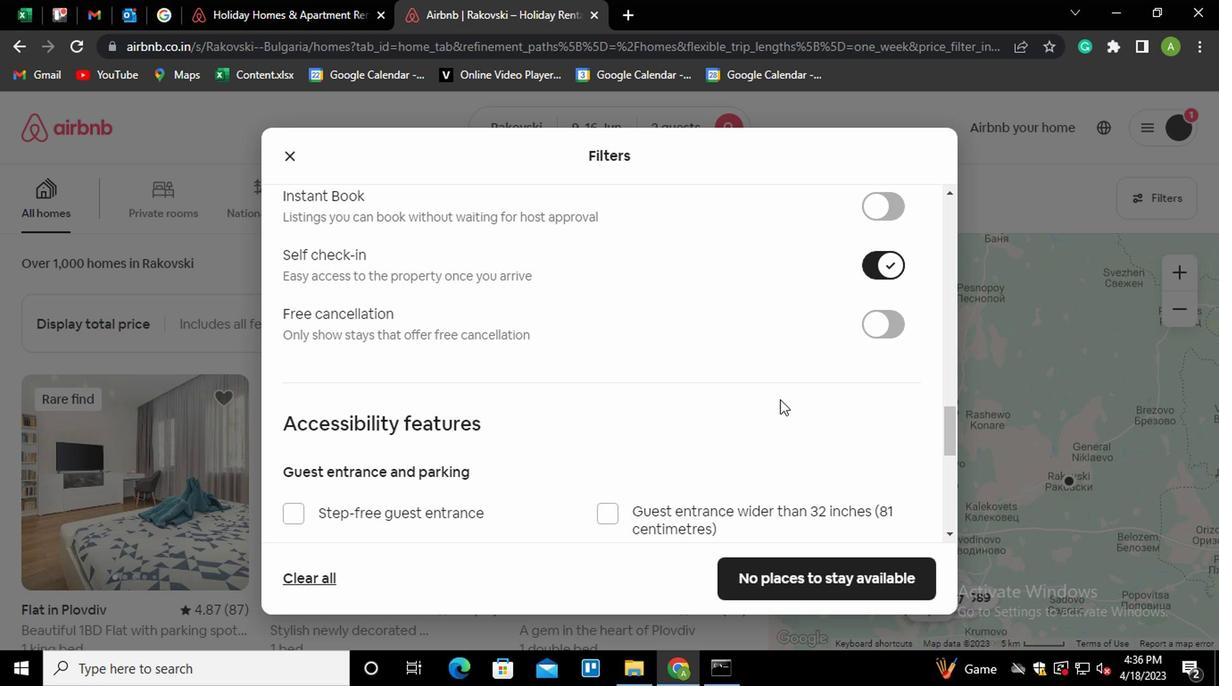 
Action: Mouse scrolled (778, 398) with delta (0, -1)
Screenshot: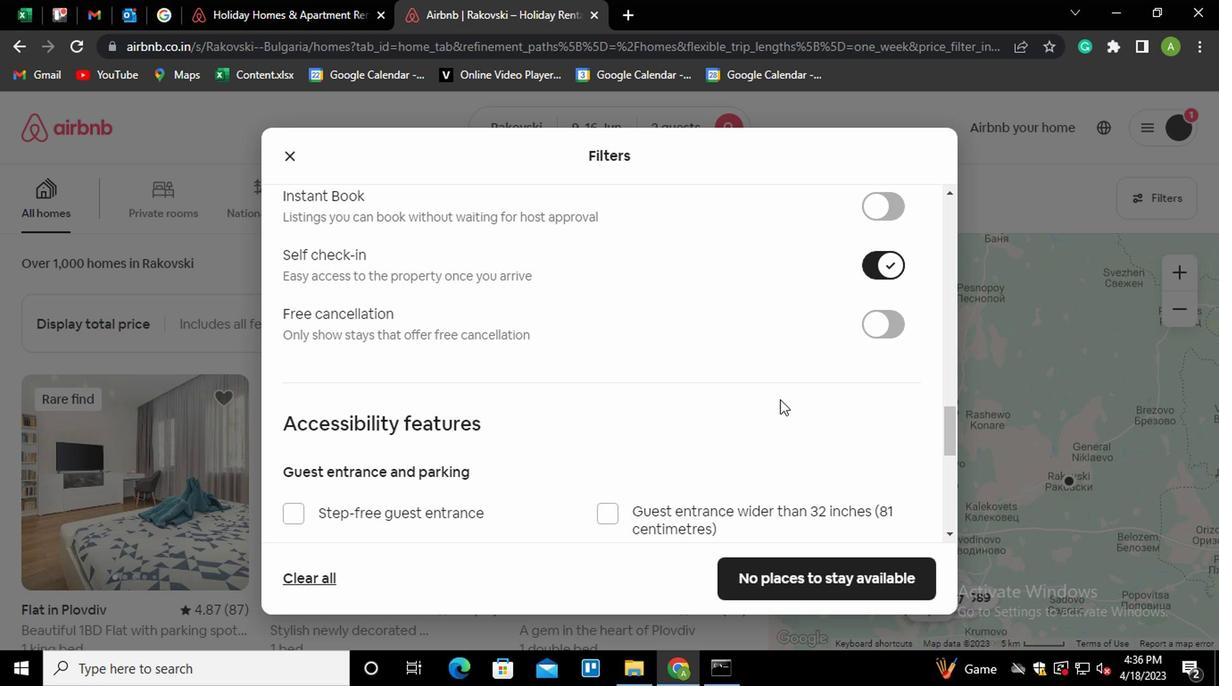
Action: Mouse scrolled (778, 398) with delta (0, -1)
Screenshot: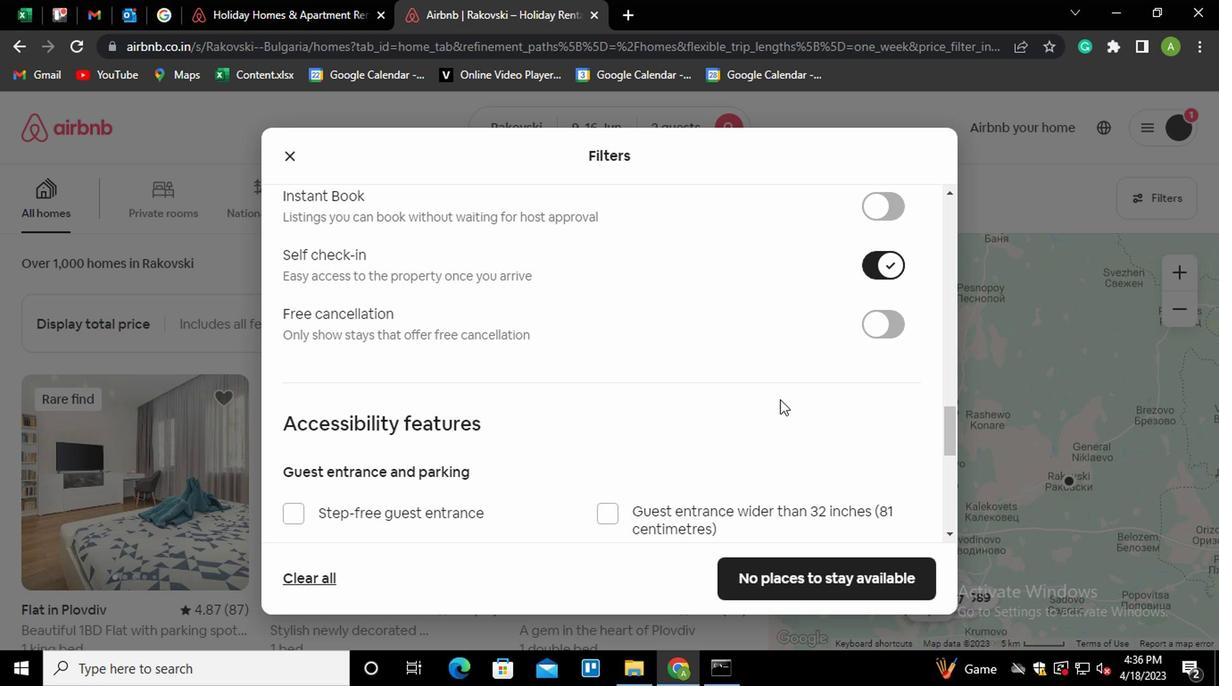 
Action: Mouse scrolled (778, 398) with delta (0, -1)
Screenshot: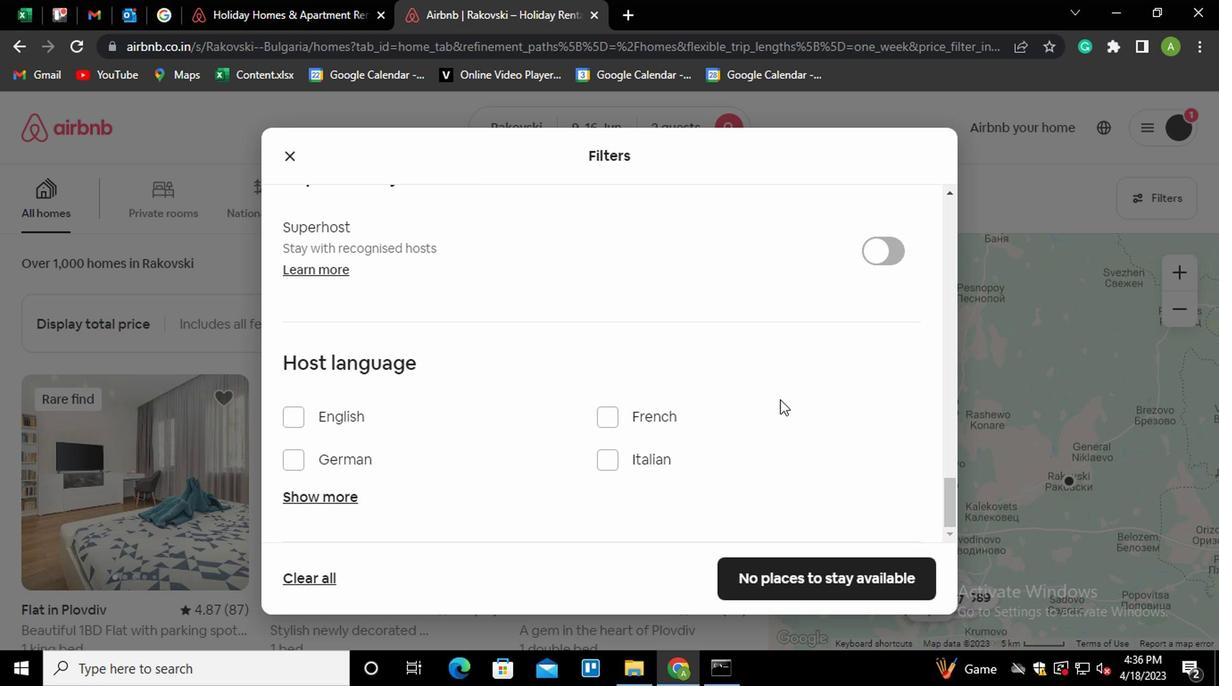 
Action: Mouse scrolled (778, 398) with delta (0, -1)
Screenshot: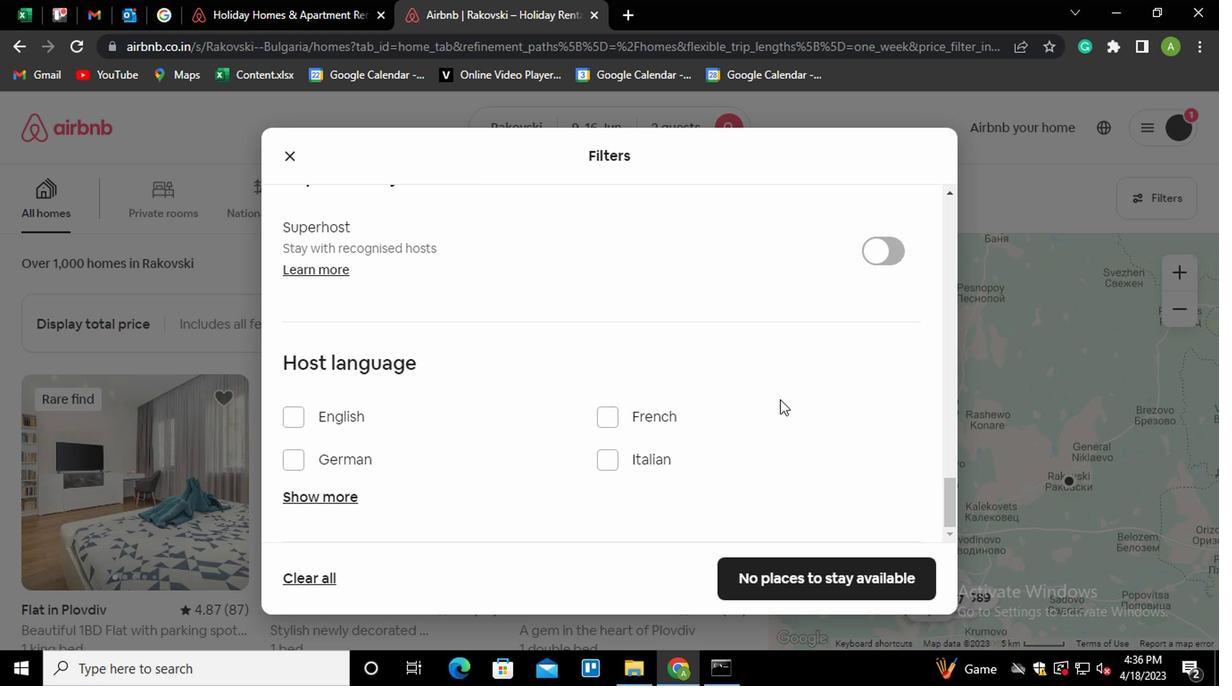 
Action: Mouse scrolled (778, 398) with delta (0, -1)
Screenshot: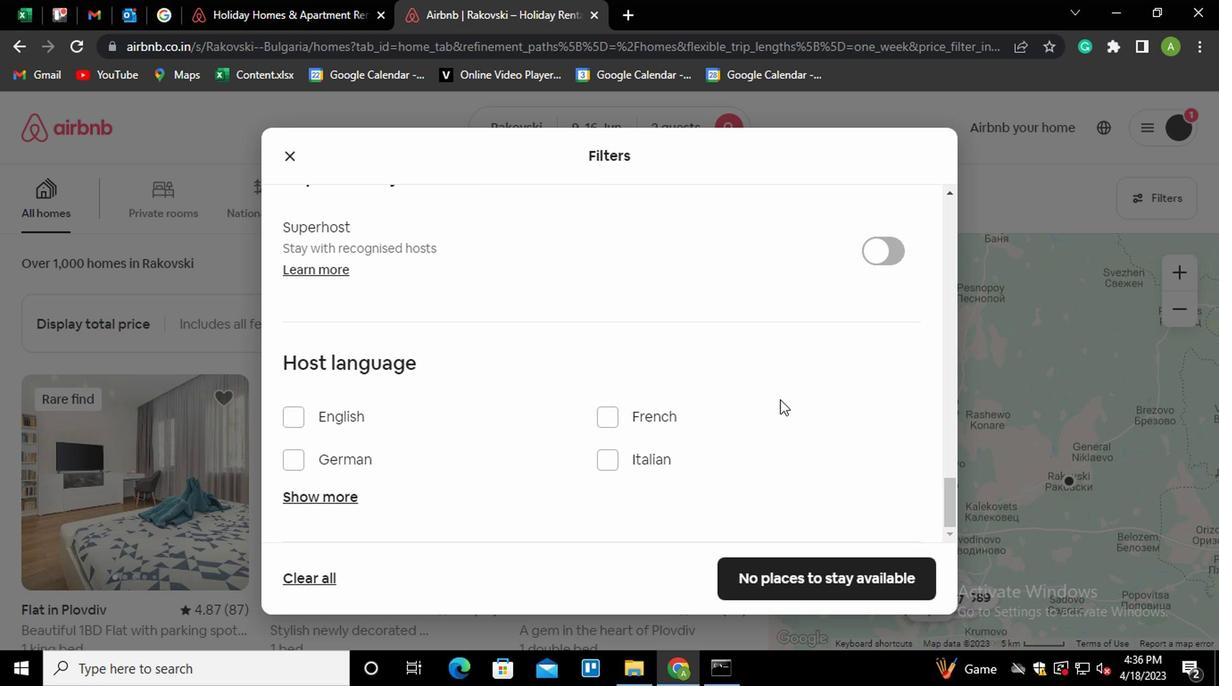 
Action: Mouse moved to (282, 414)
Screenshot: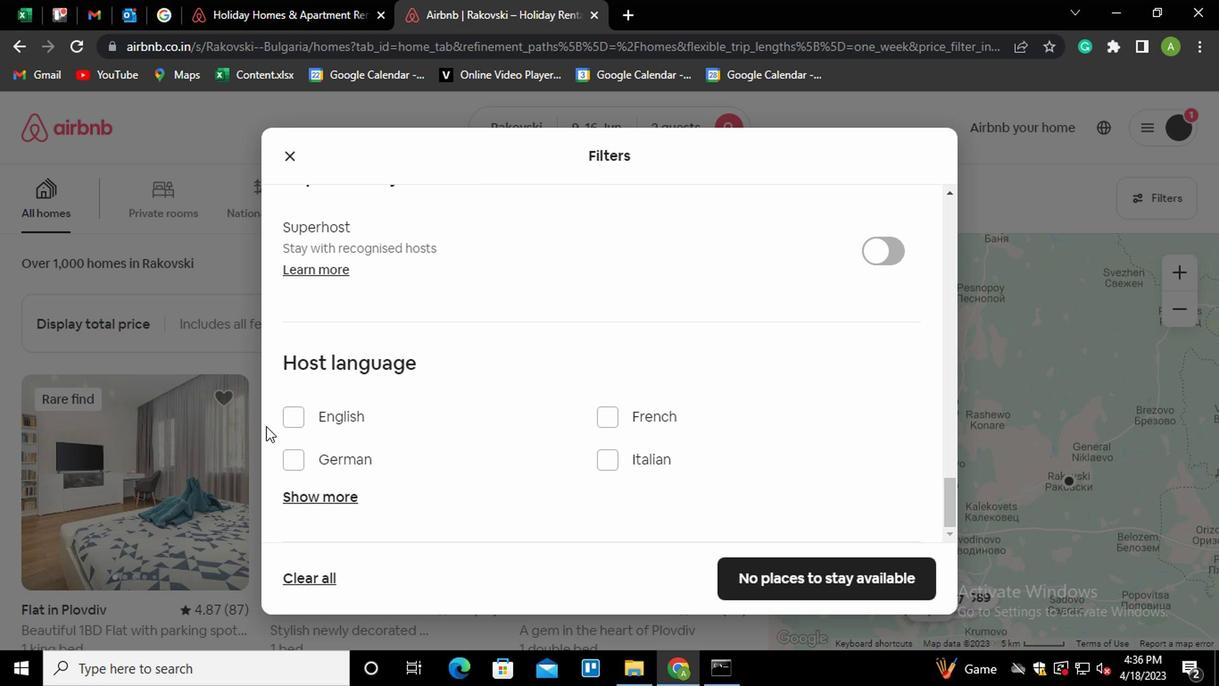 
Action: Mouse pressed left at (282, 414)
Screenshot: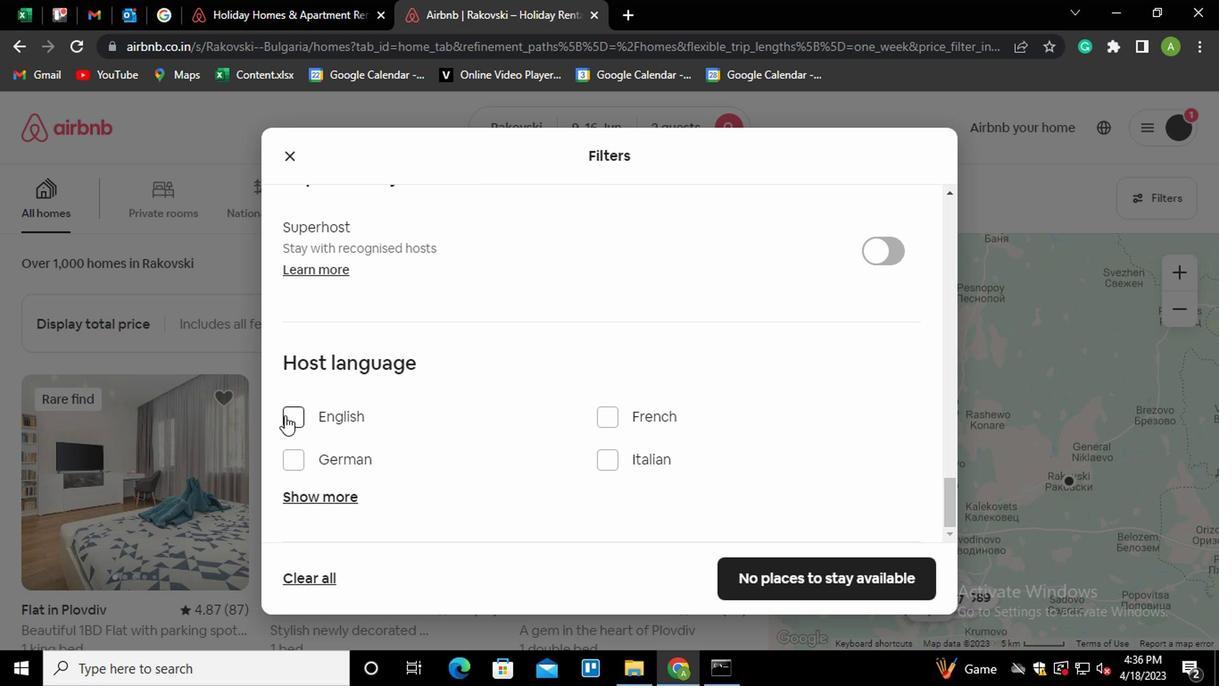 
Action: Mouse moved to (750, 580)
Screenshot: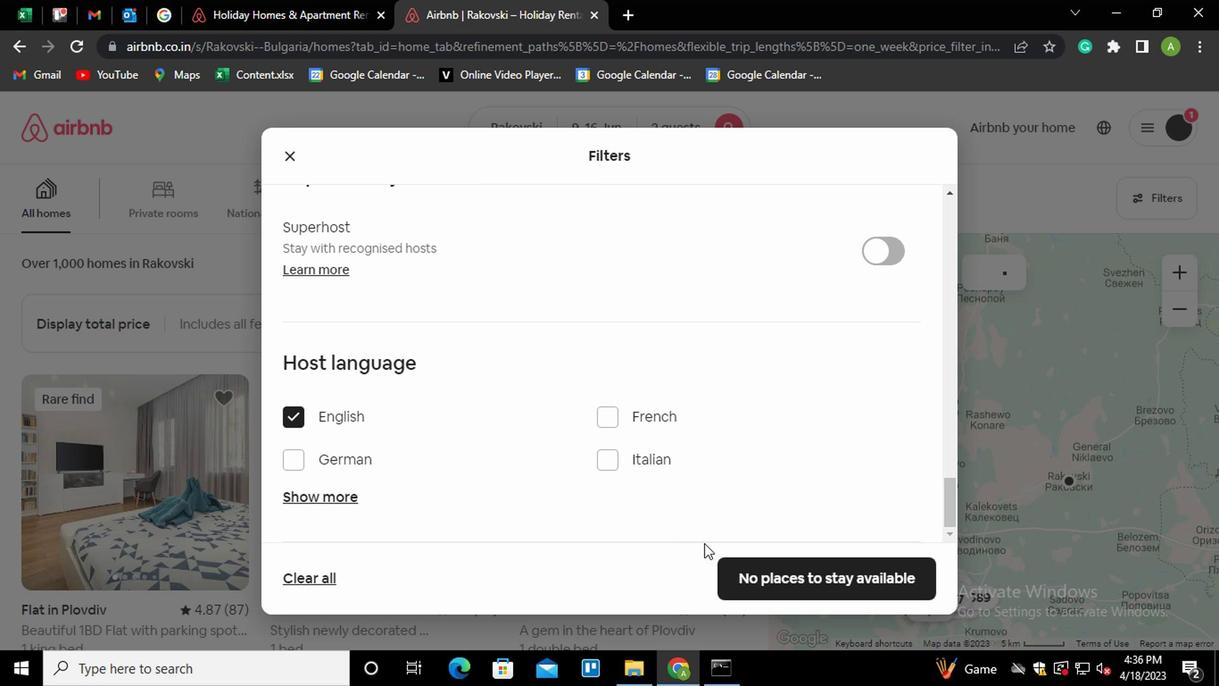 
Action: Mouse pressed left at (750, 580)
Screenshot: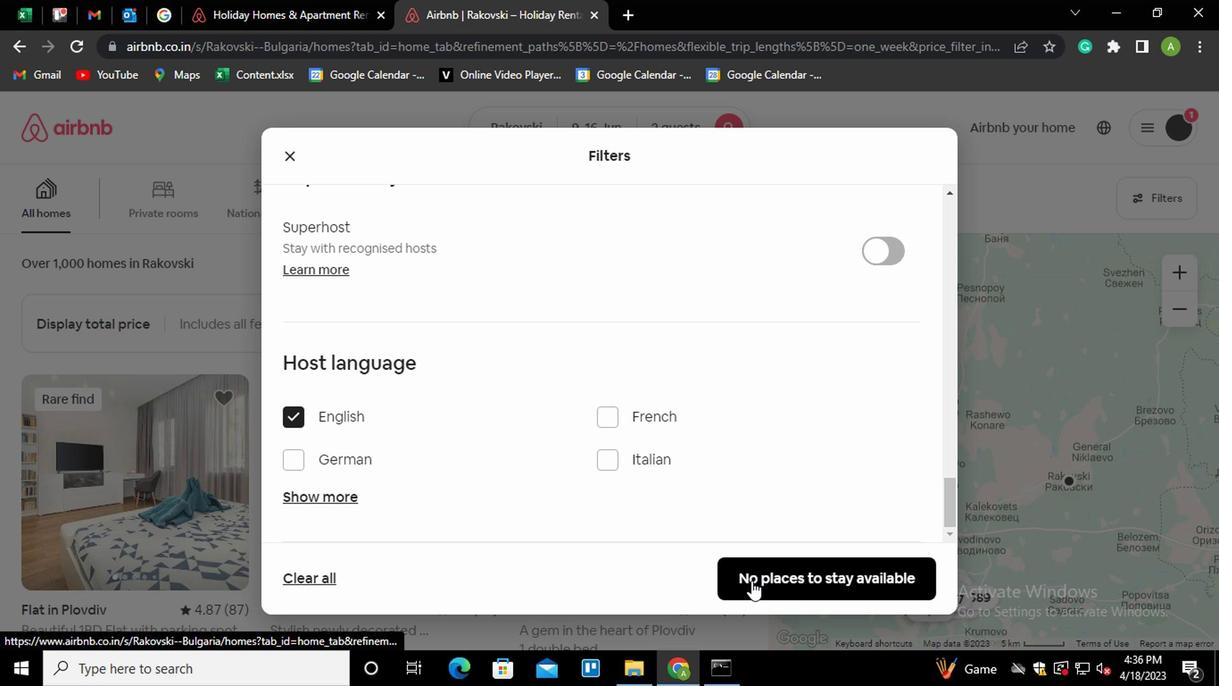 
